 Task: Find connections with filter location Bondoukou with filter topic #LetsWork with filter profile language English with filter current company TIBCO with filter school Lions English School with filter industry Sporting Goods Manufacturing with filter service category DJing with filter keywords title Building Inspector
Action: Mouse moved to (704, 82)
Screenshot: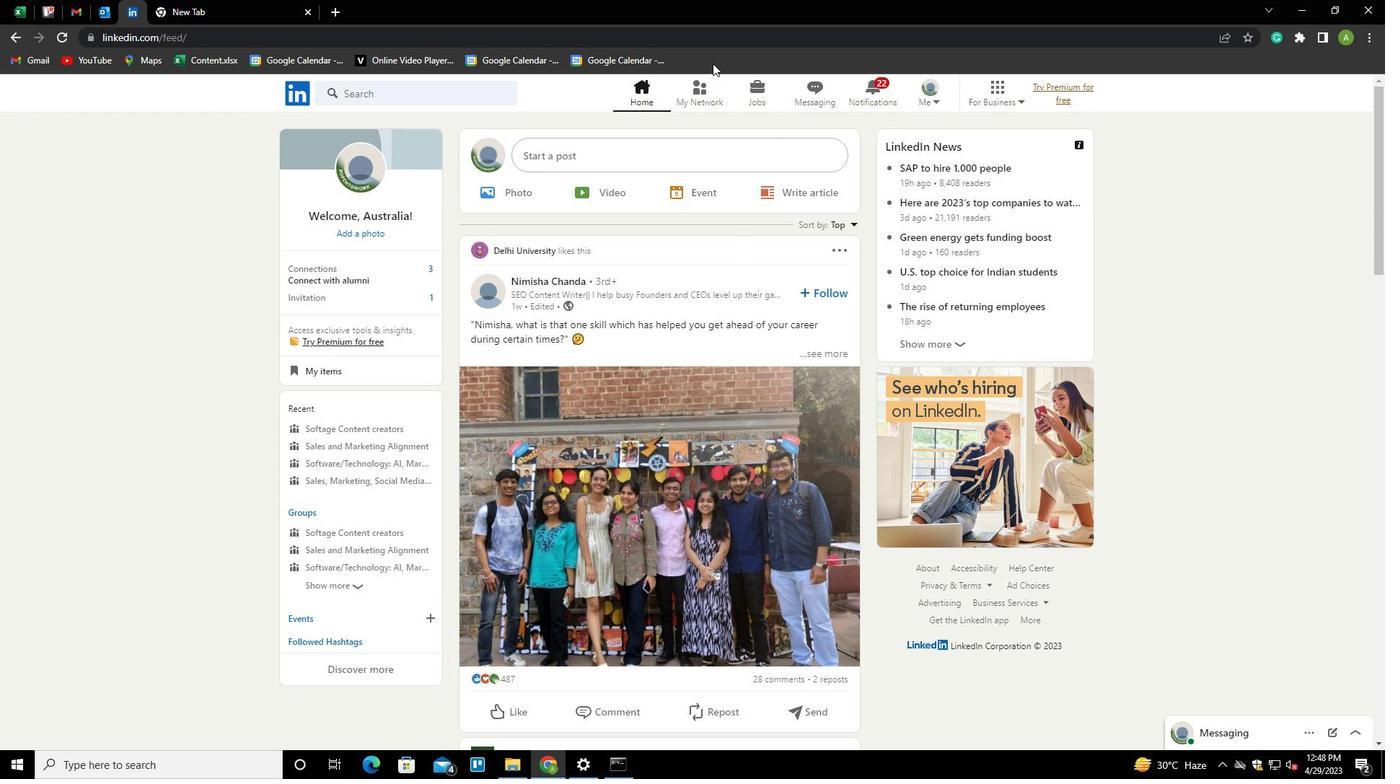 
Action: Mouse pressed left at (704, 82)
Screenshot: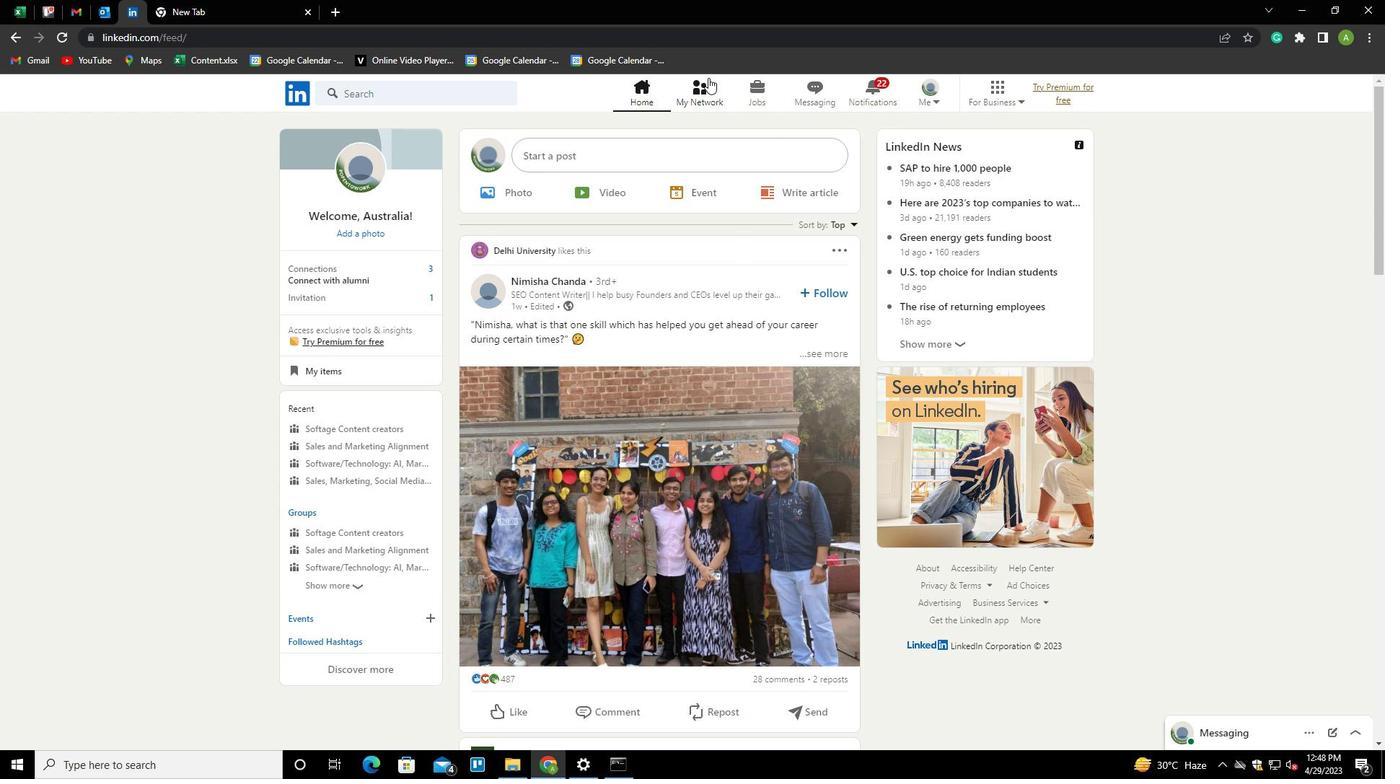 
Action: Mouse moved to (386, 174)
Screenshot: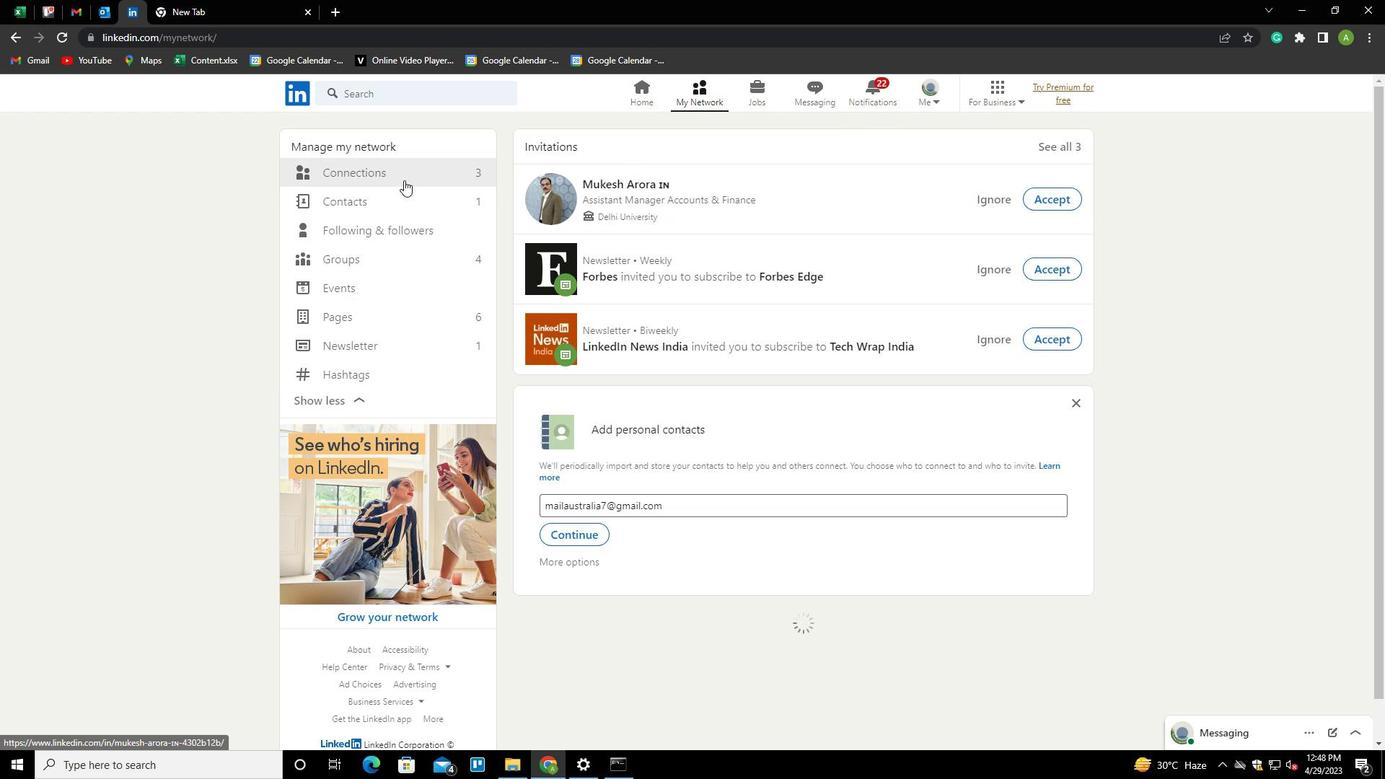 
Action: Mouse pressed left at (386, 174)
Screenshot: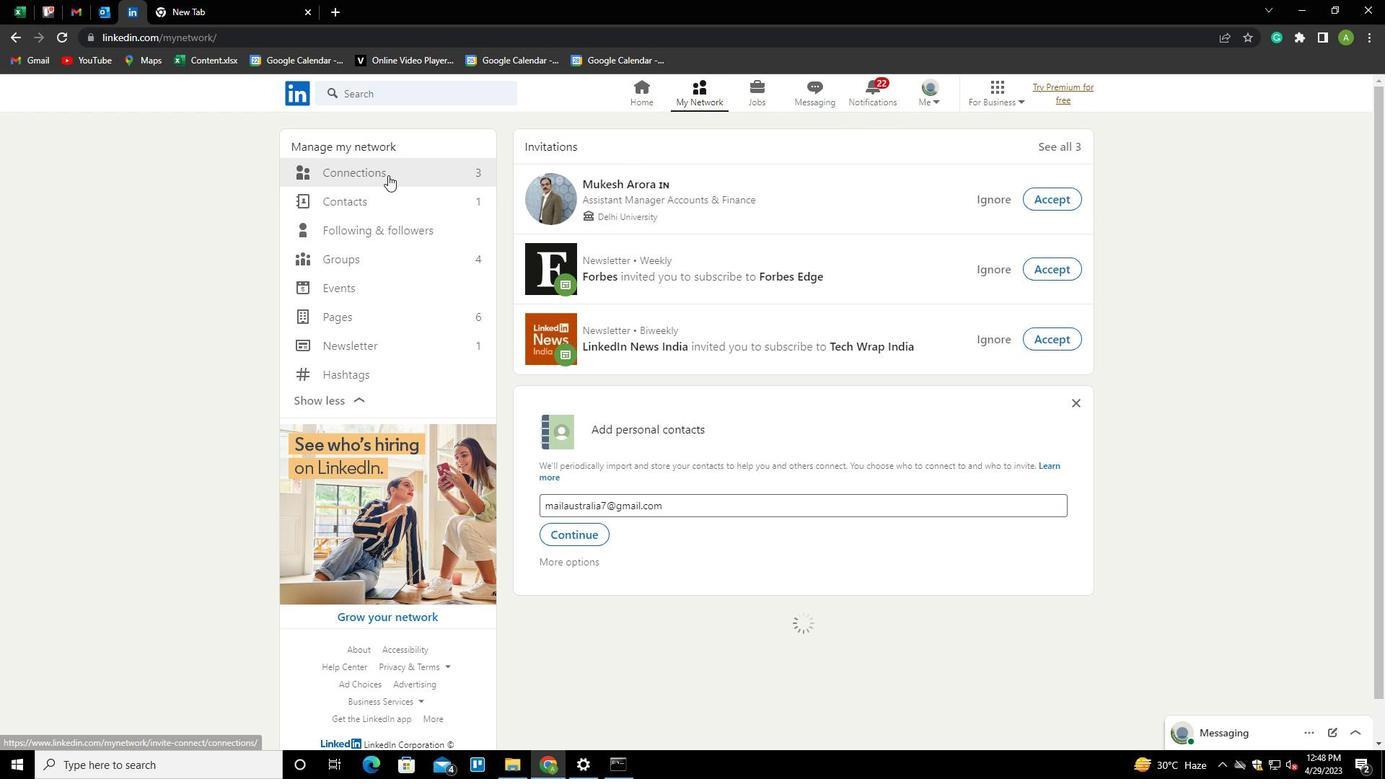 
Action: Mouse moved to (784, 178)
Screenshot: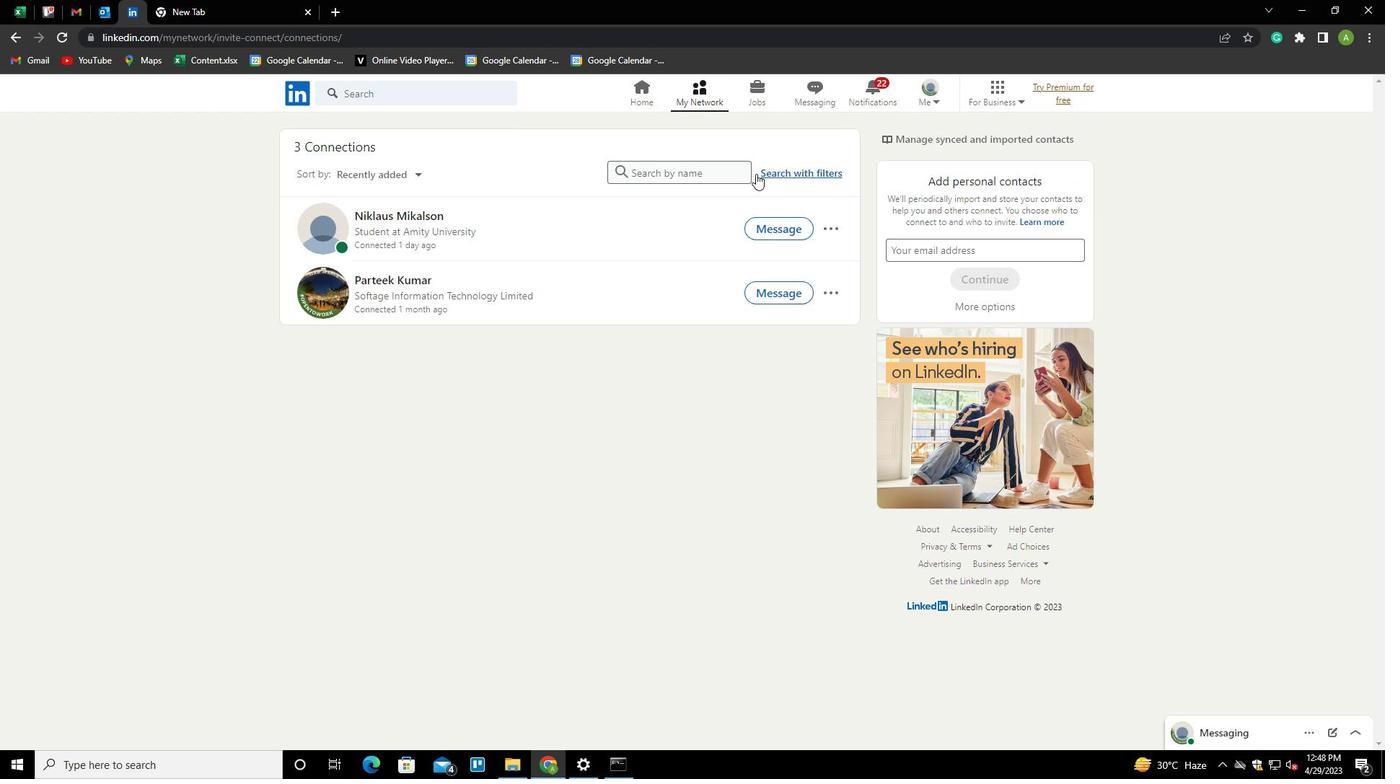 
Action: Mouse pressed left at (784, 178)
Screenshot: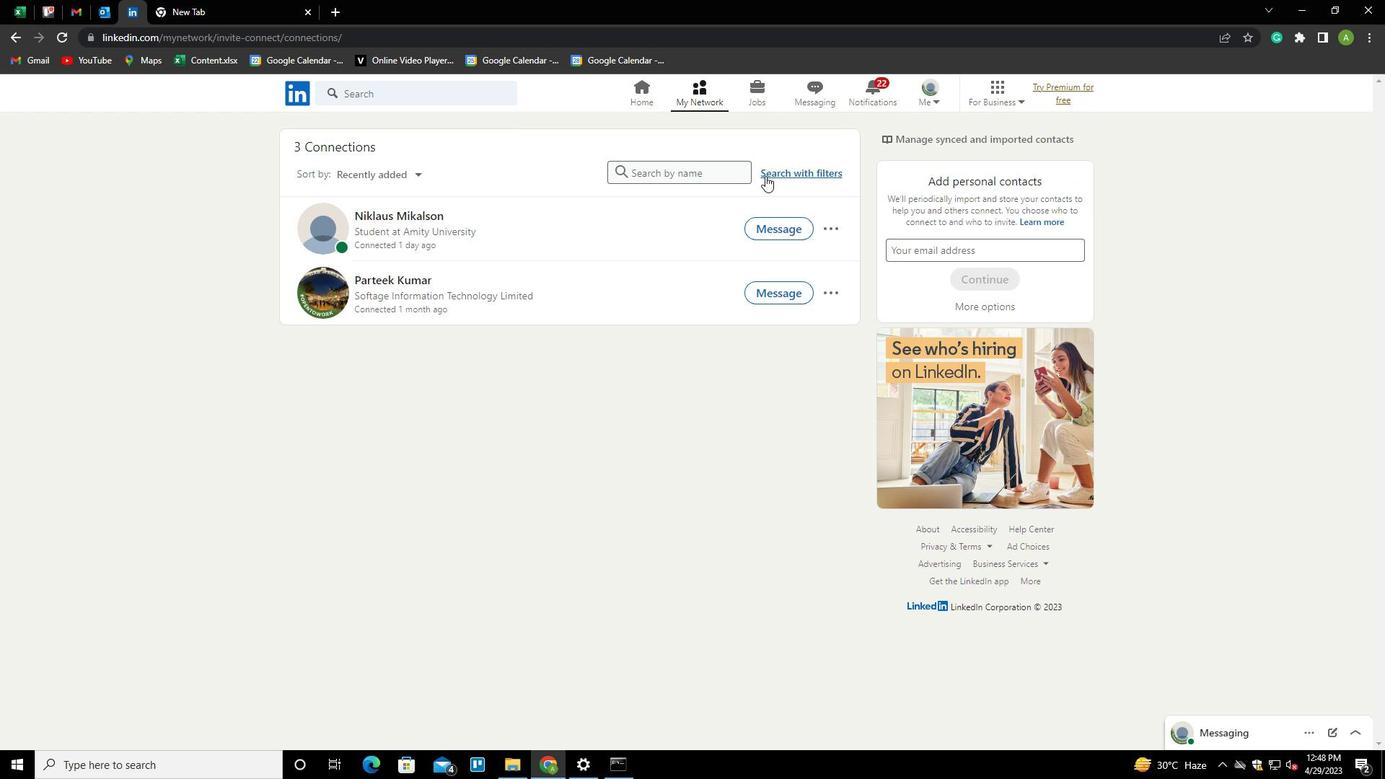 
Action: Mouse moved to (740, 137)
Screenshot: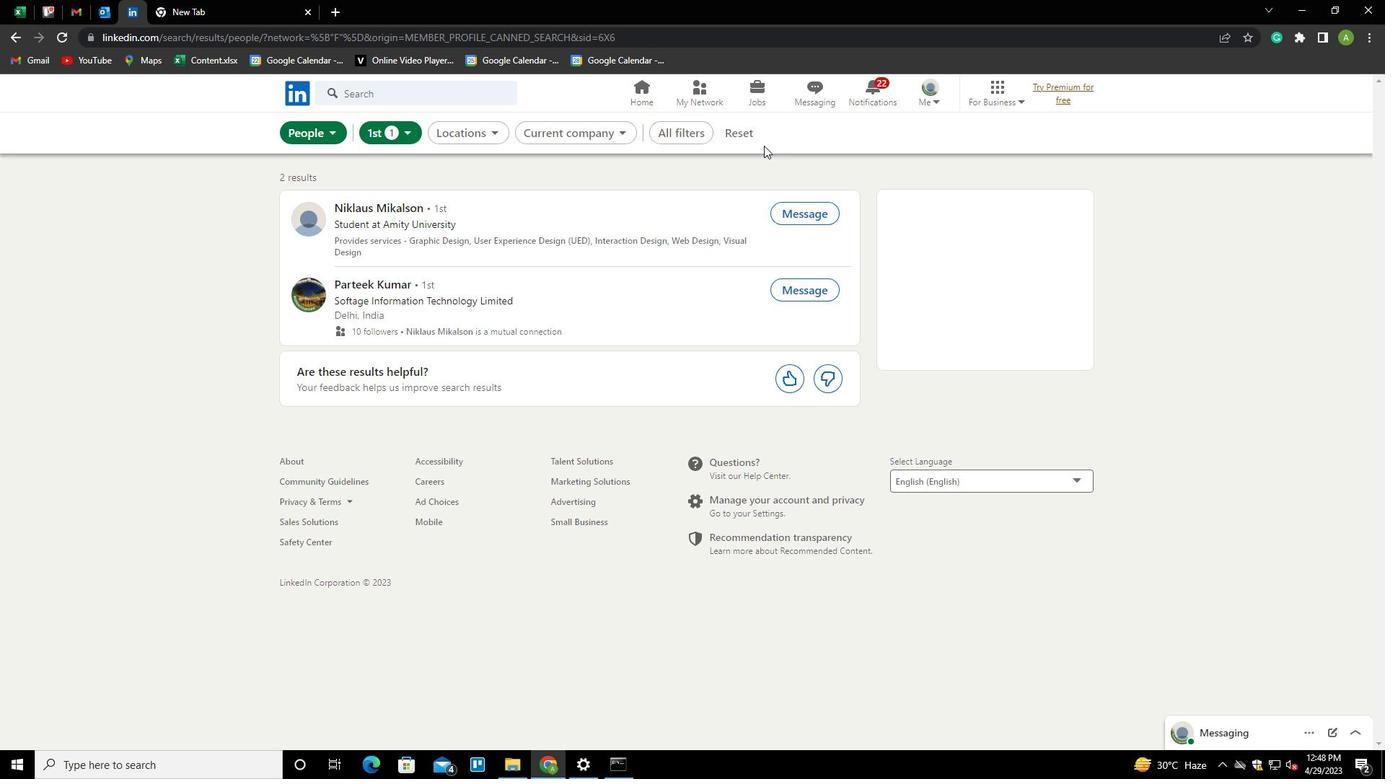 
Action: Mouse pressed left at (740, 137)
Screenshot: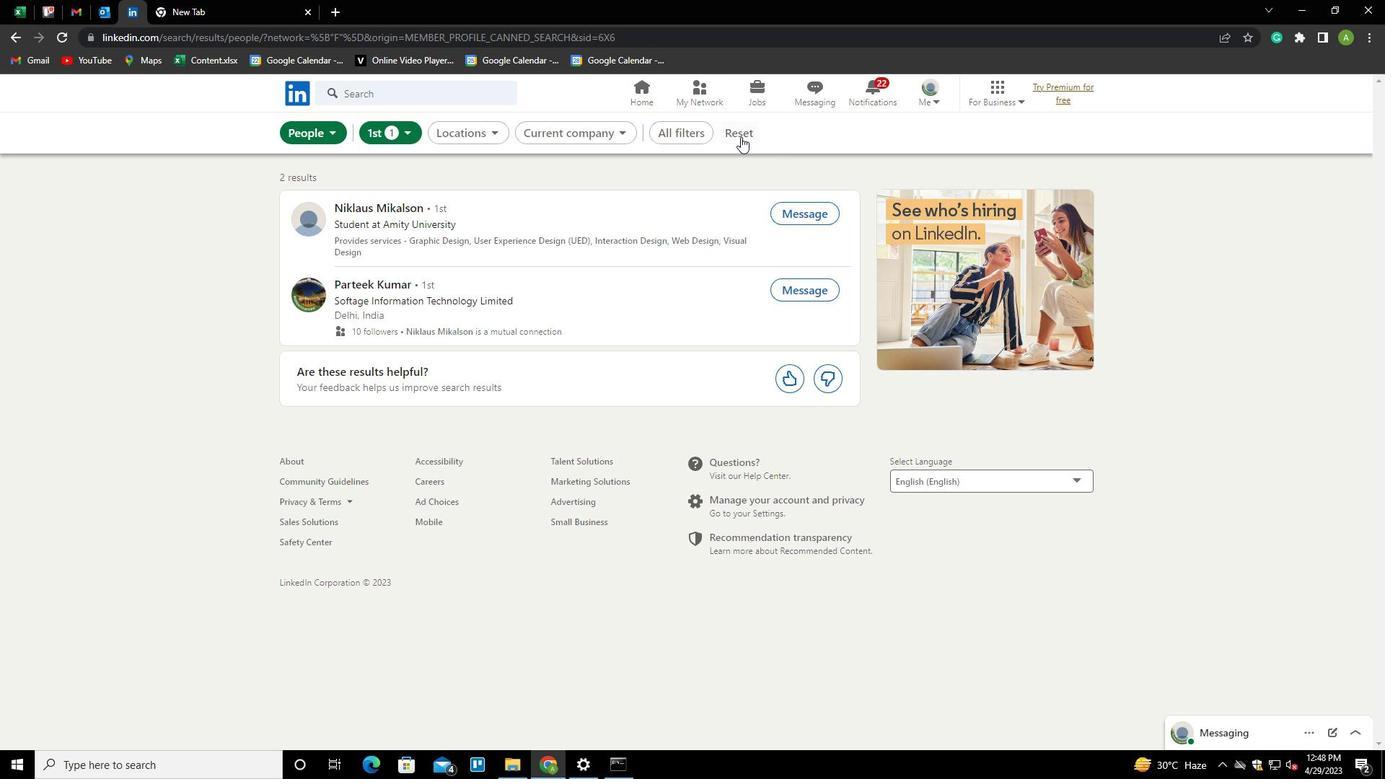 
Action: Mouse moved to (727, 135)
Screenshot: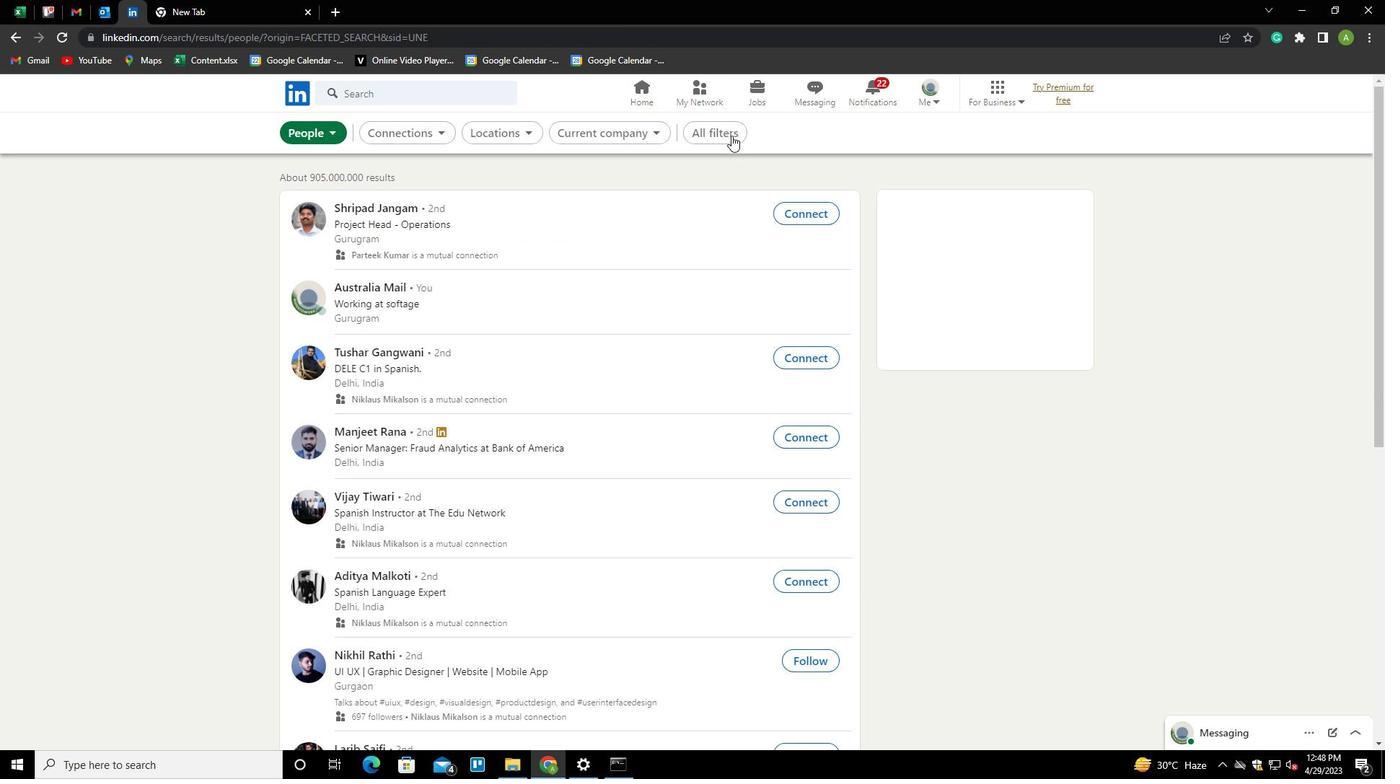 
Action: Mouse pressed left at (727, 135)
Screenshot: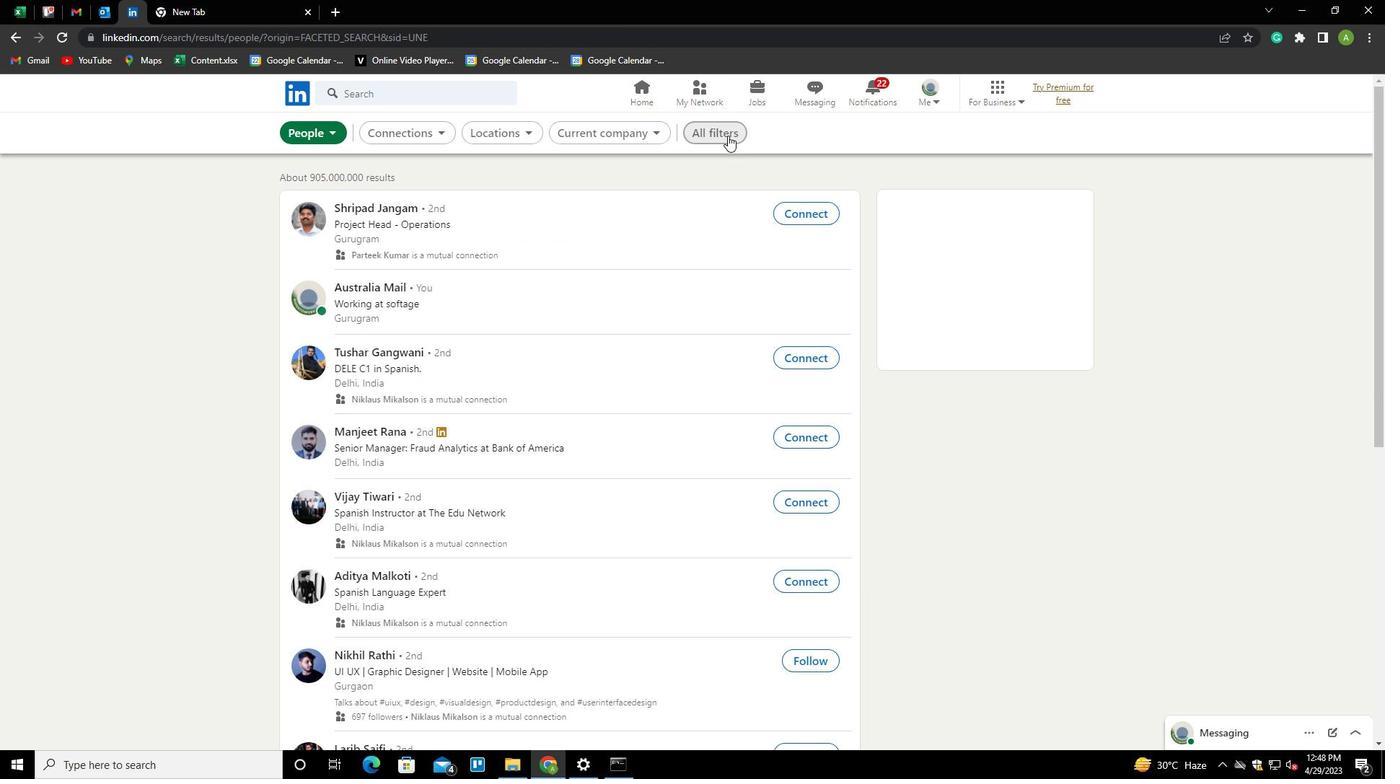 
Action: Mouse moved to (1192, 284)
Screenshot: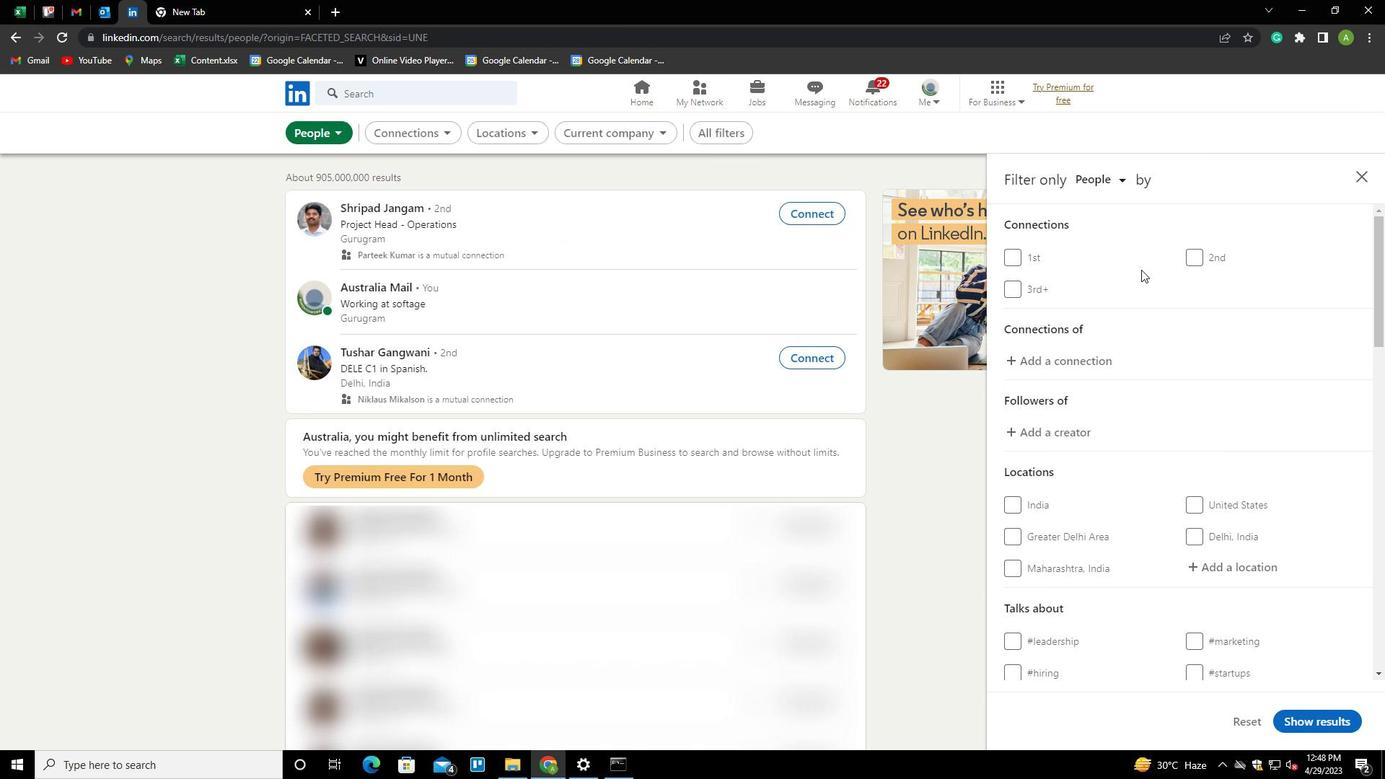 
Action: Mouse scrolled (1192, 284) with delta (0, 0)
Screenshot: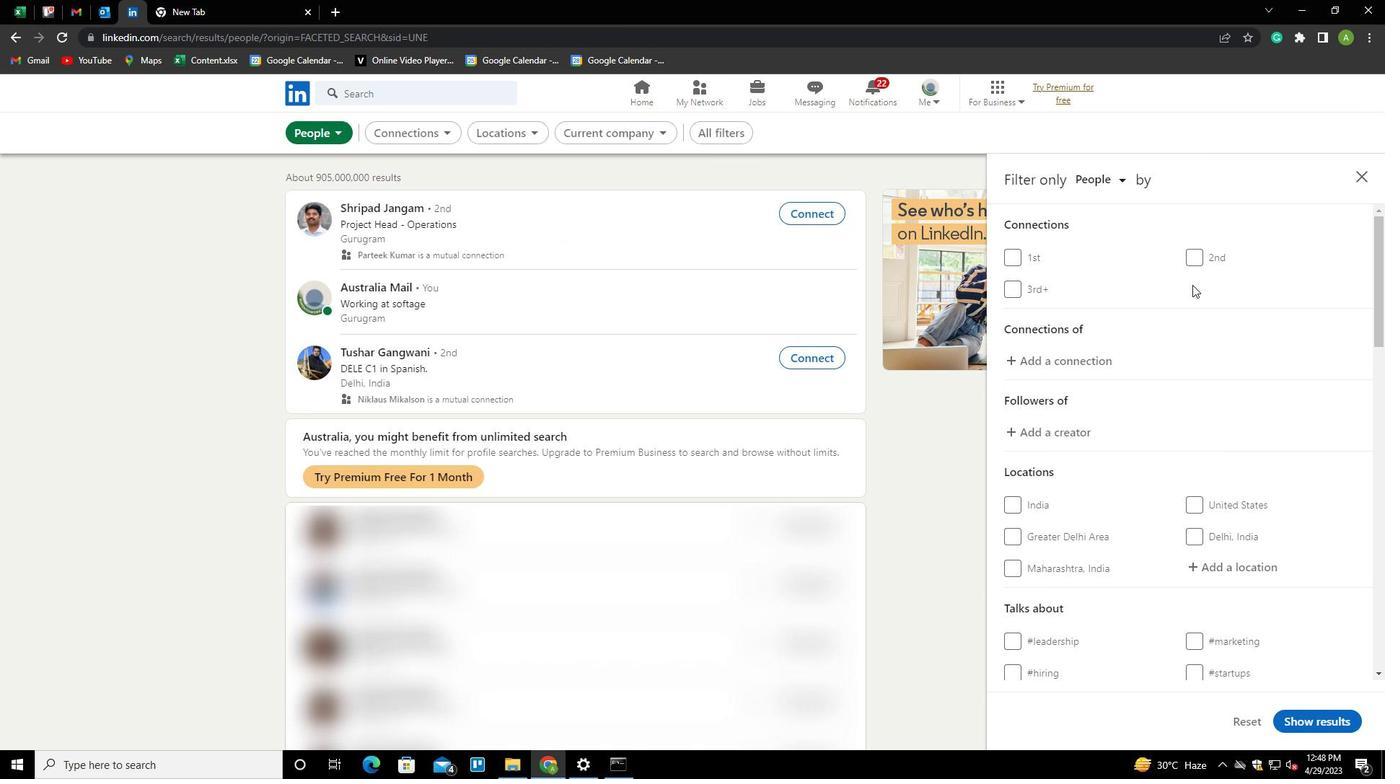 
Action: Mouse scrolled (1192, 284) with delta (0, 0)
Screenshot: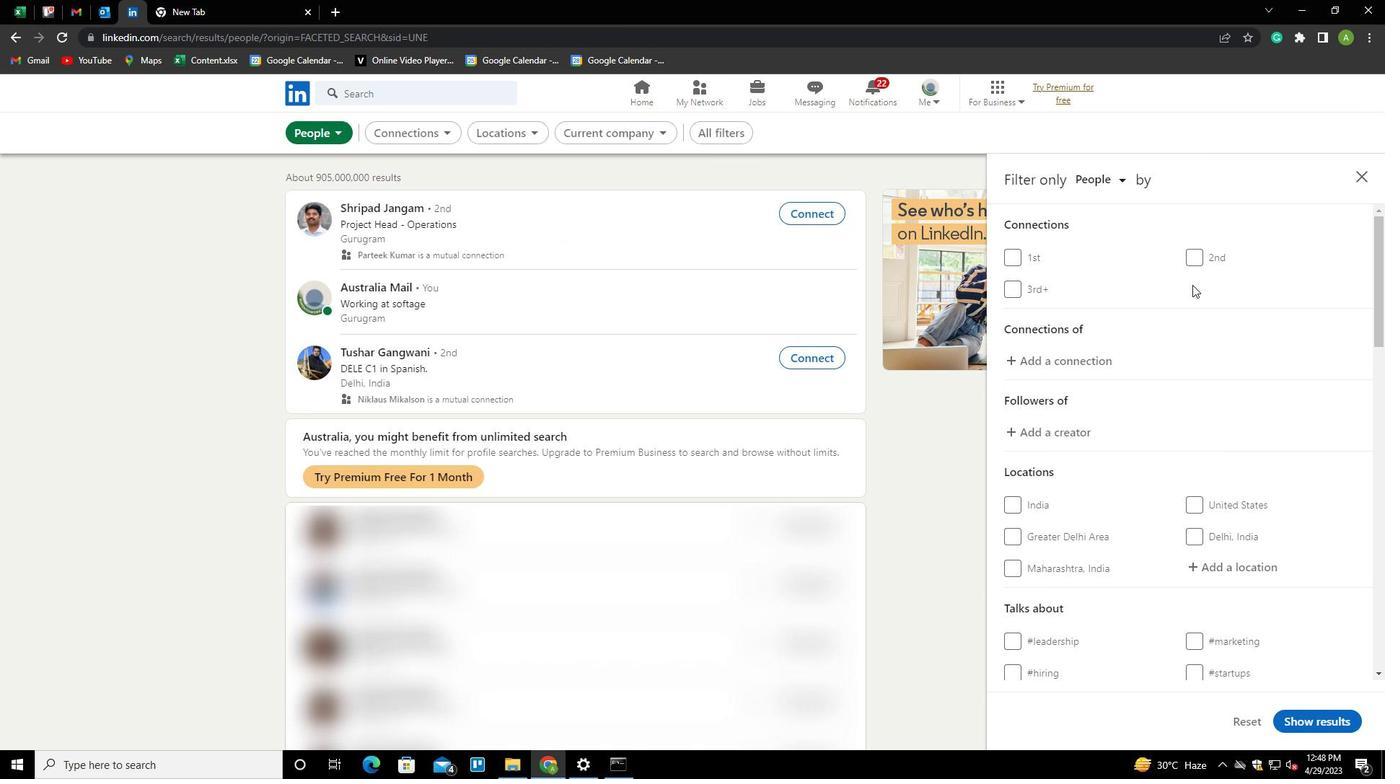 
Action: Mouse scrolled (1192, 284) with delta (0, 0)
Screenshot: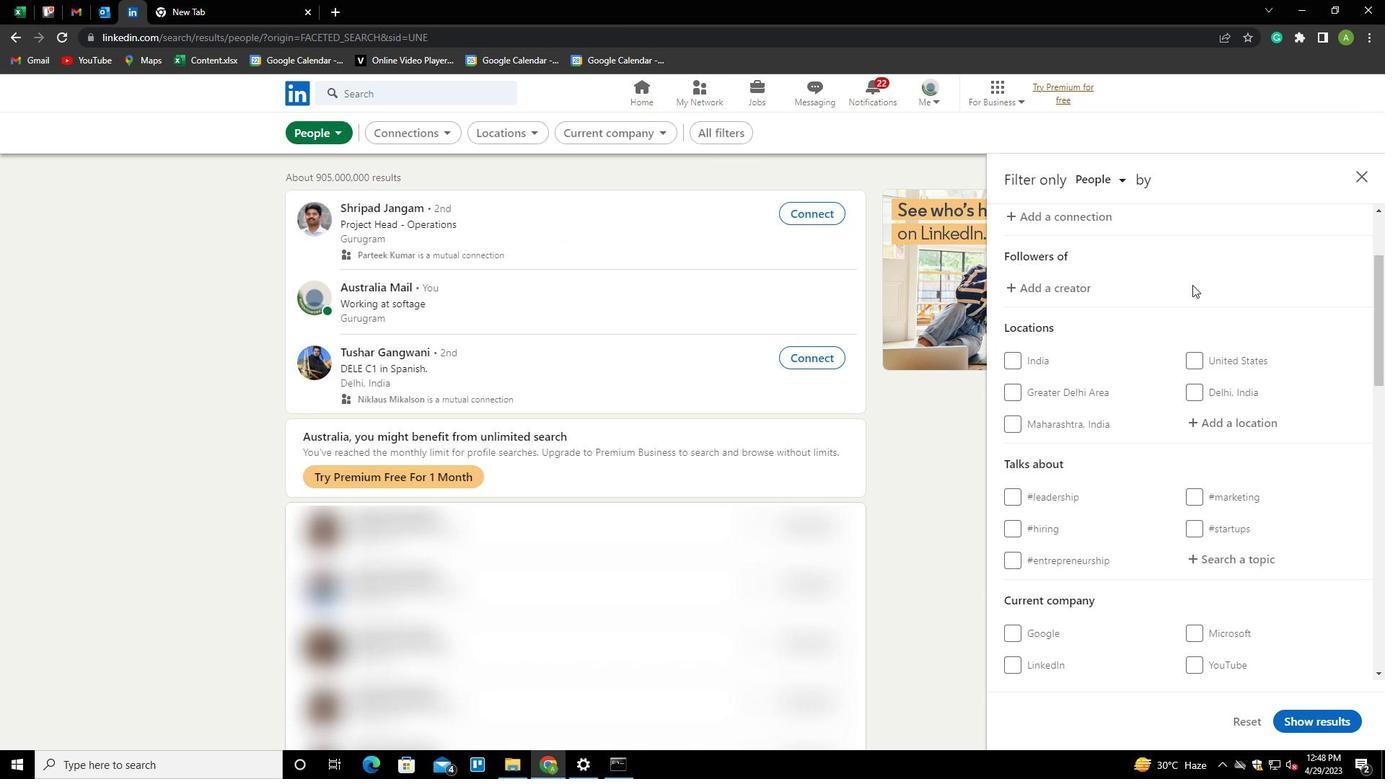 
Action: Mouse moved to (1214, 351)
Screenshot: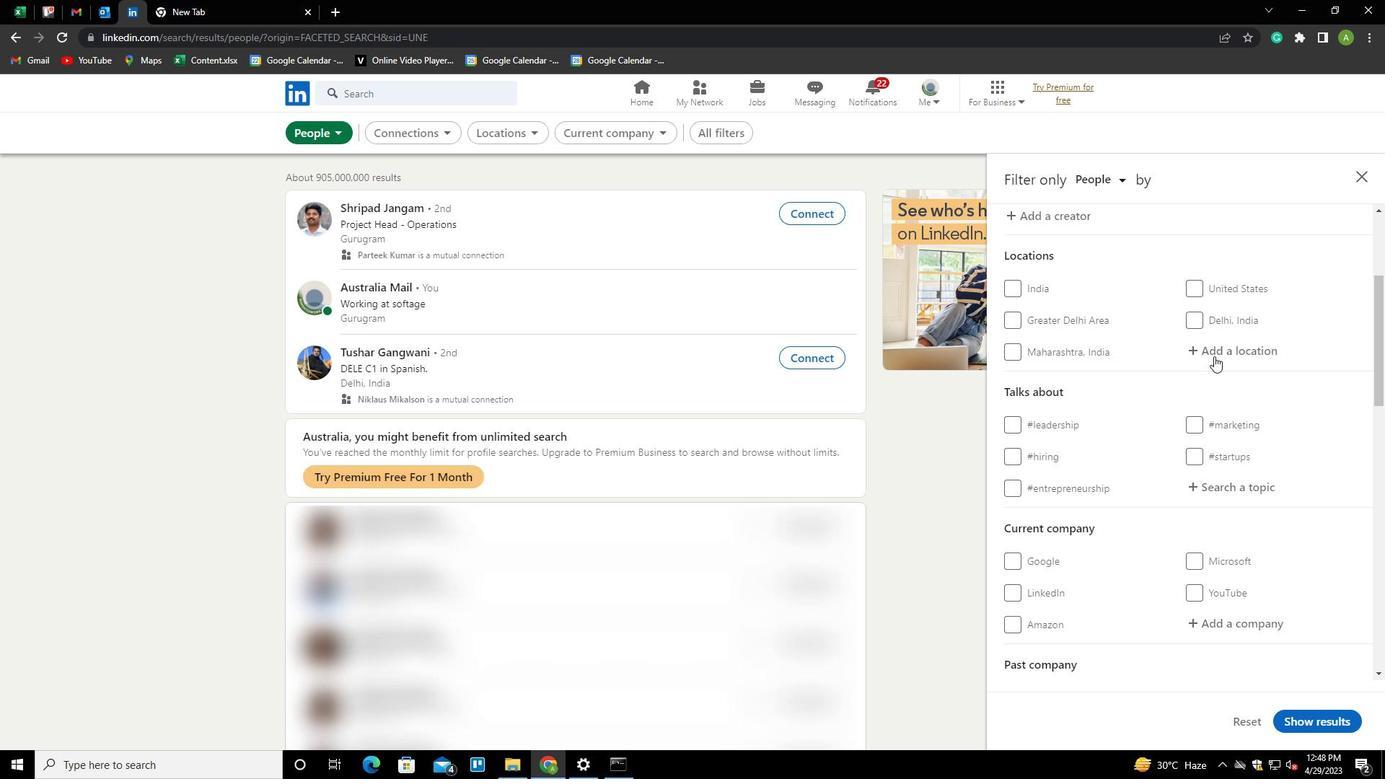 
Action: Mouse pressed left at (1214, 351)
Screenshot: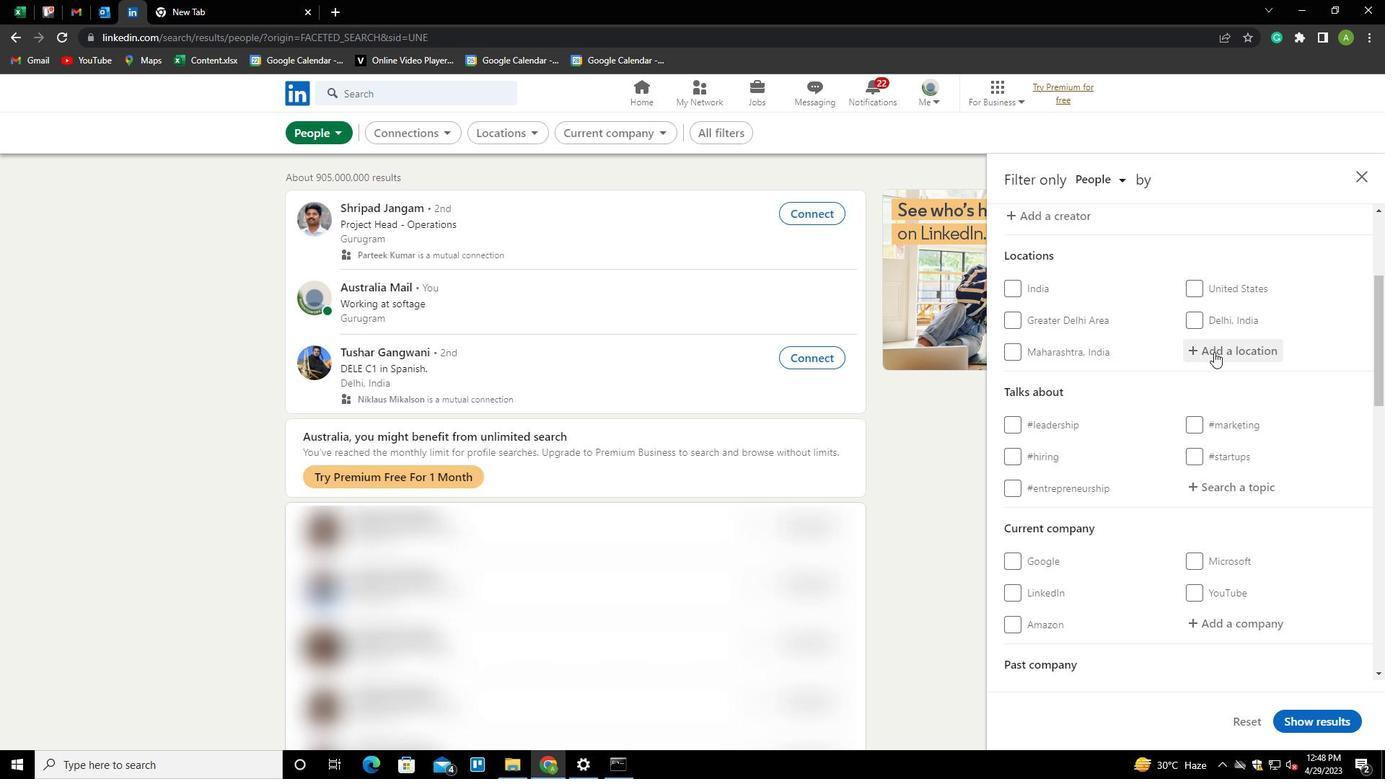 
Action: Key pressed <Key.shift>BONDOUKOR<Key.backspace><Key.down><Key.enter>
Screenshot: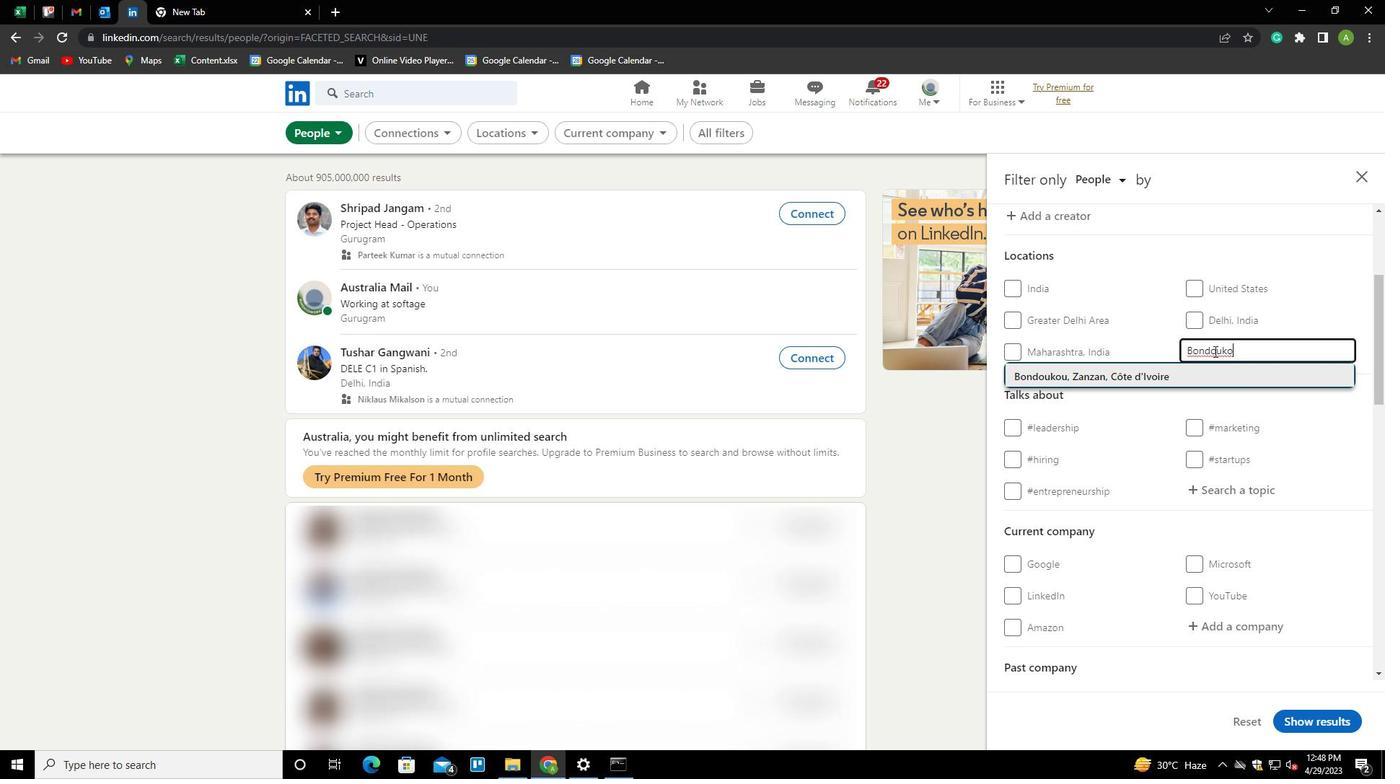 
Action: Mouse scrolled (1214, 350) with delta (0, 0)
Screenshot: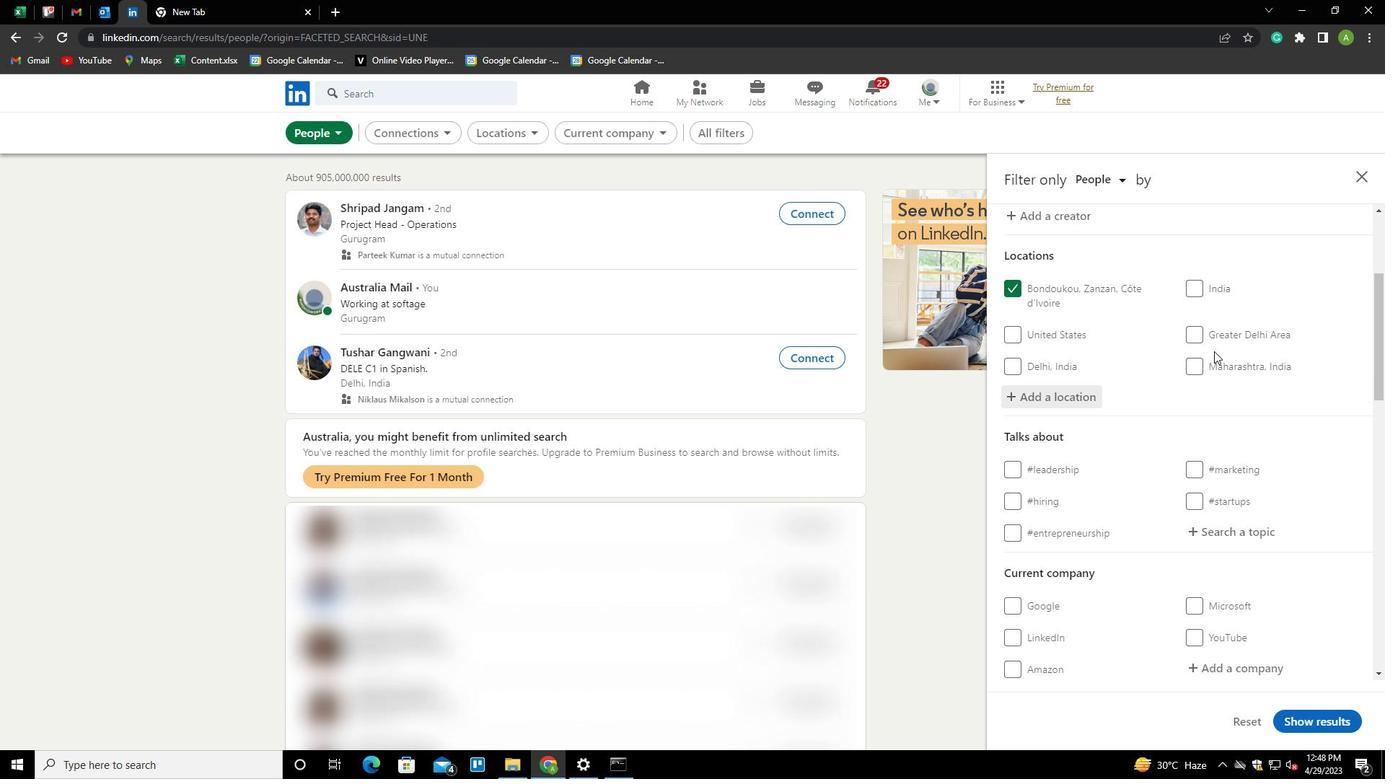 
Action: Mouse scrolled (1214, 350) with delta (0, 0)
Screenshot: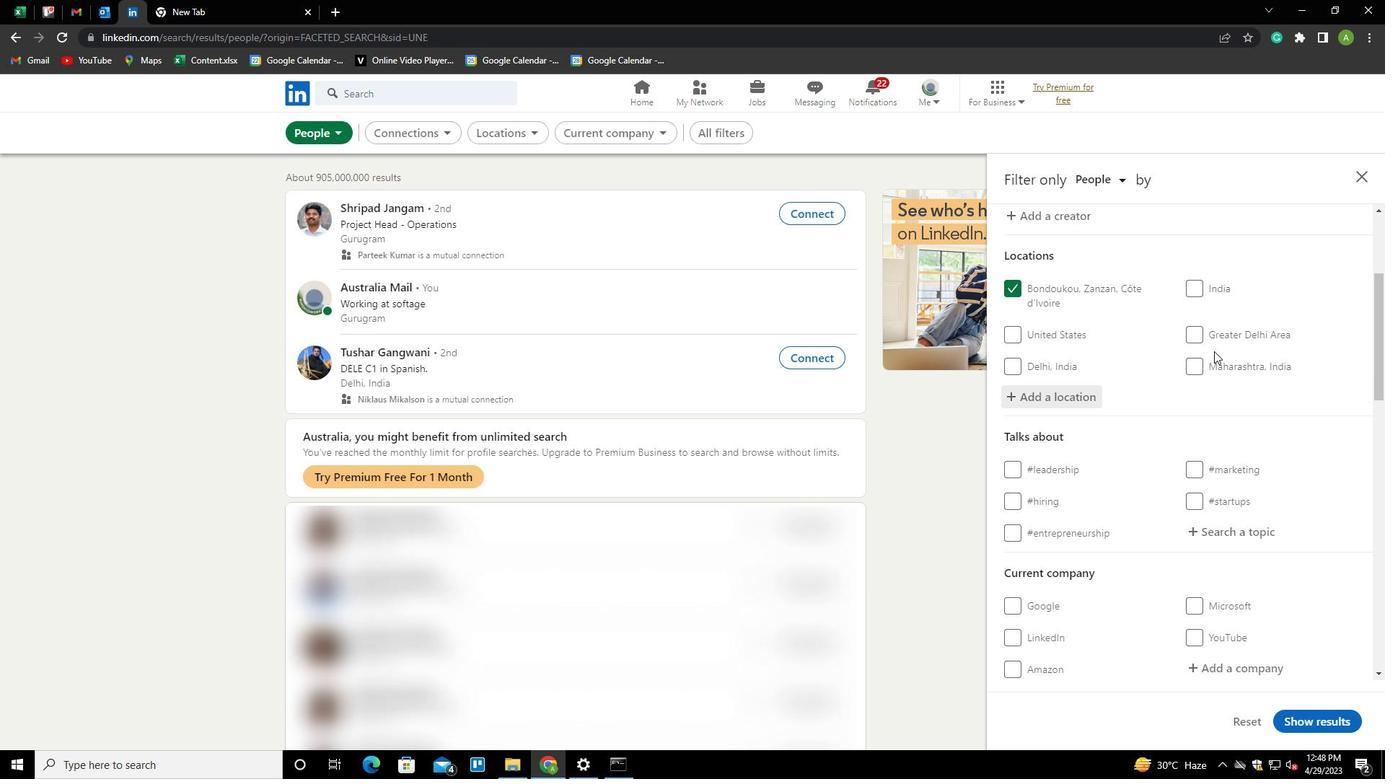 
Action: Mouse scrolled (1214, 350) with delta (0, 0)
Screenshot: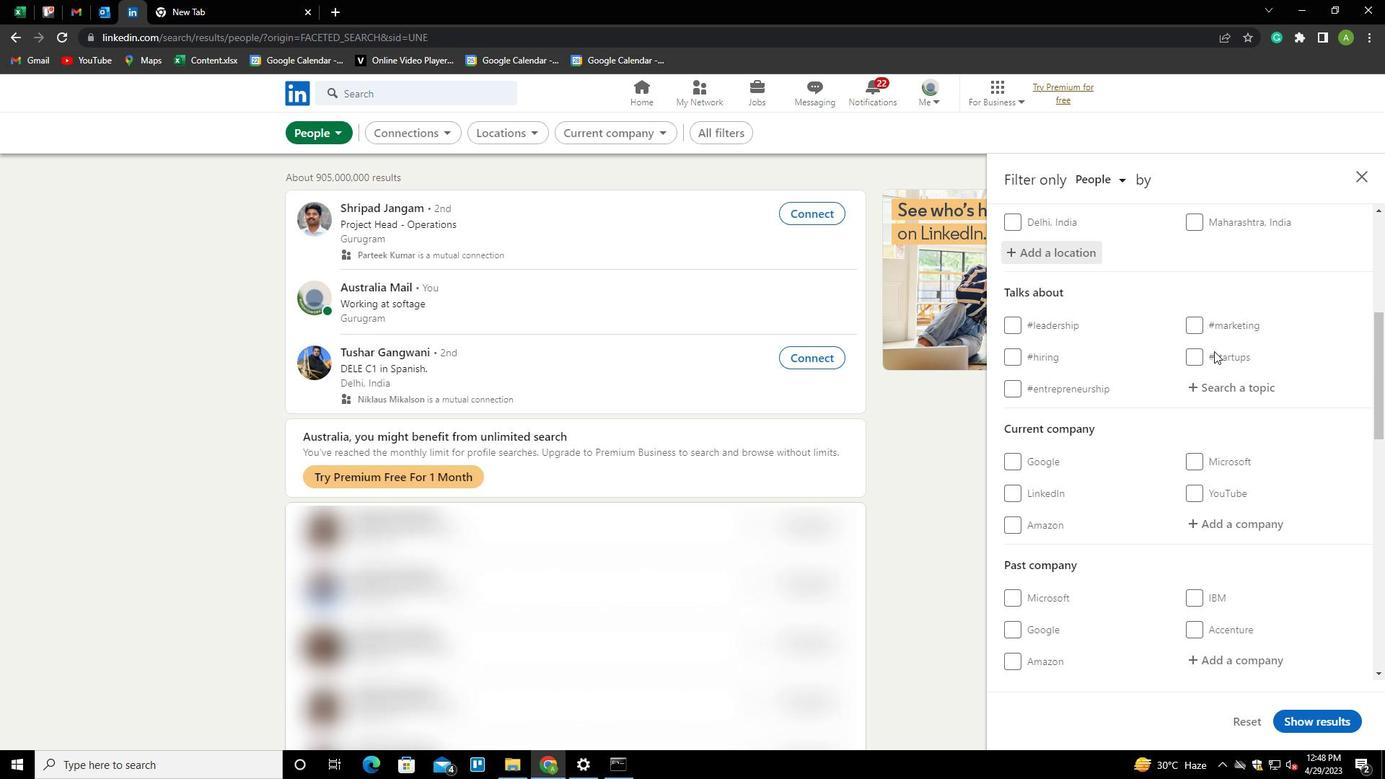 
Action: Mouse moved to (1222, 320)
Screenshot: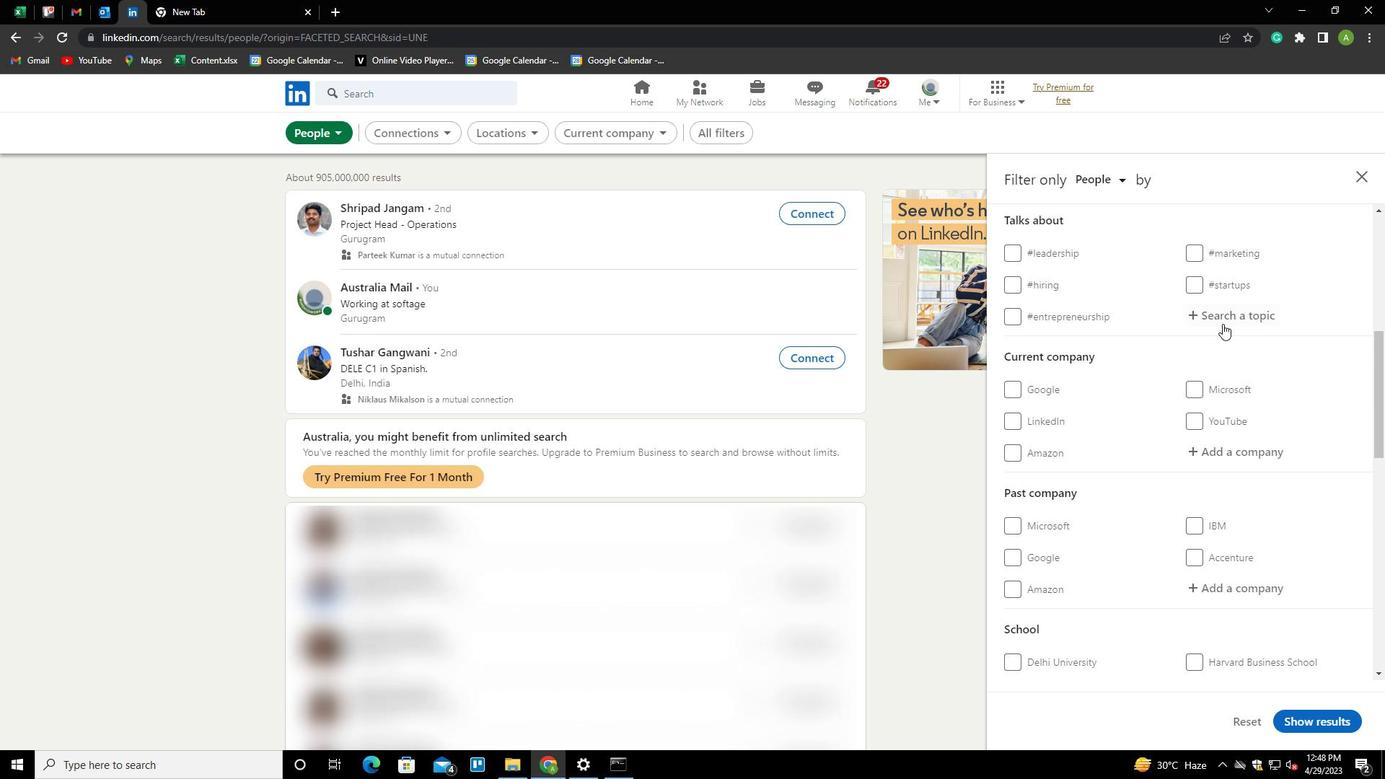 
Action: Mouse pressed left at (1222, 320)
Screenshot: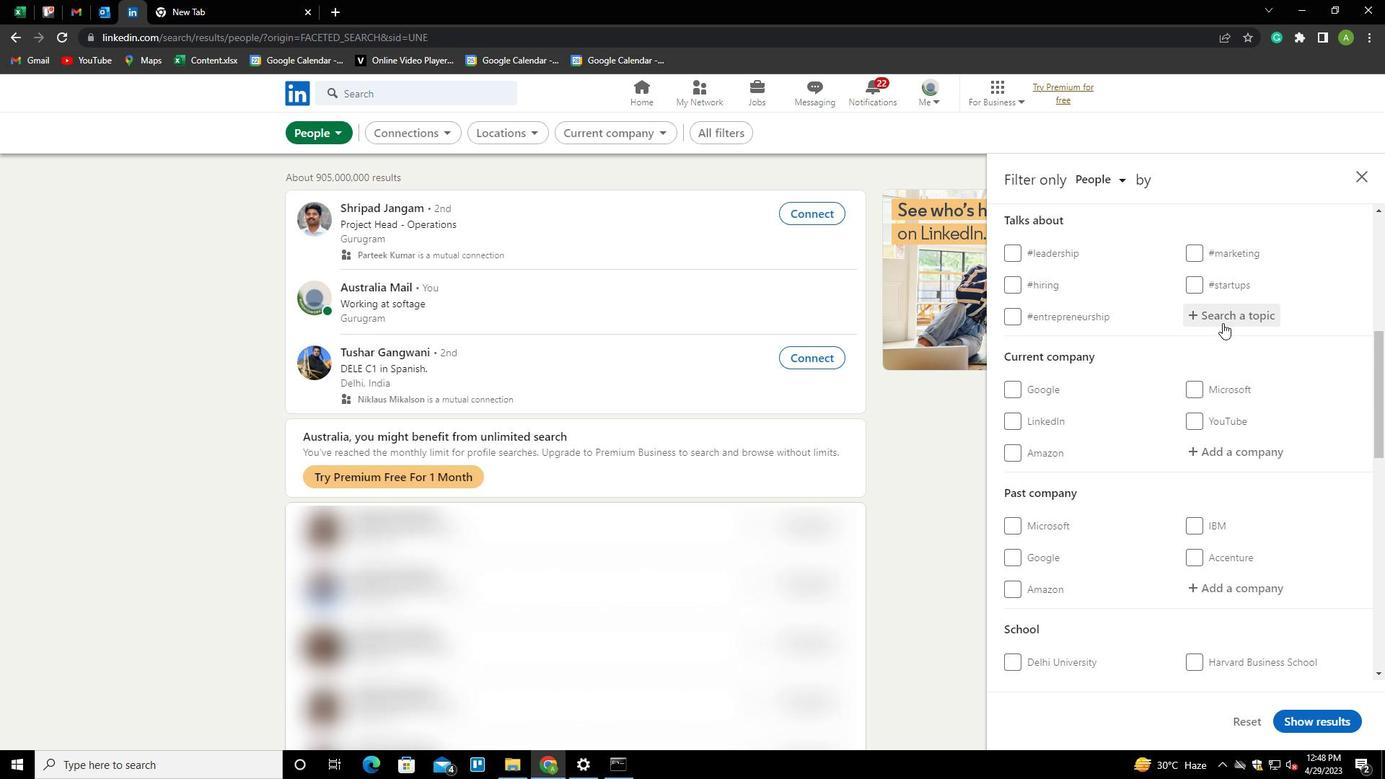 
Action: Key pressed LETSWORK<Key.down><Key.enter>
Screenshot: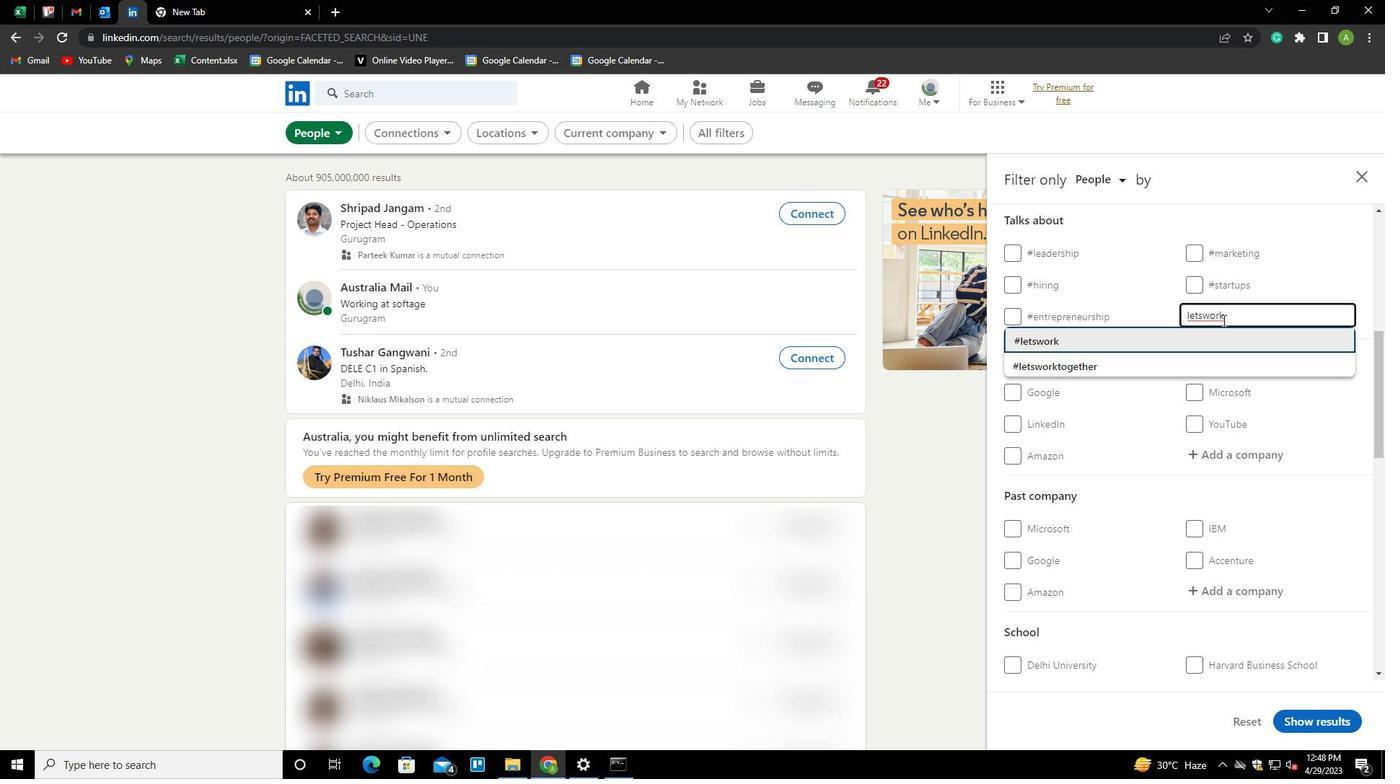 
Action: Mouse scrolled (1222, 319) with delta (0, 0)
Screenshot: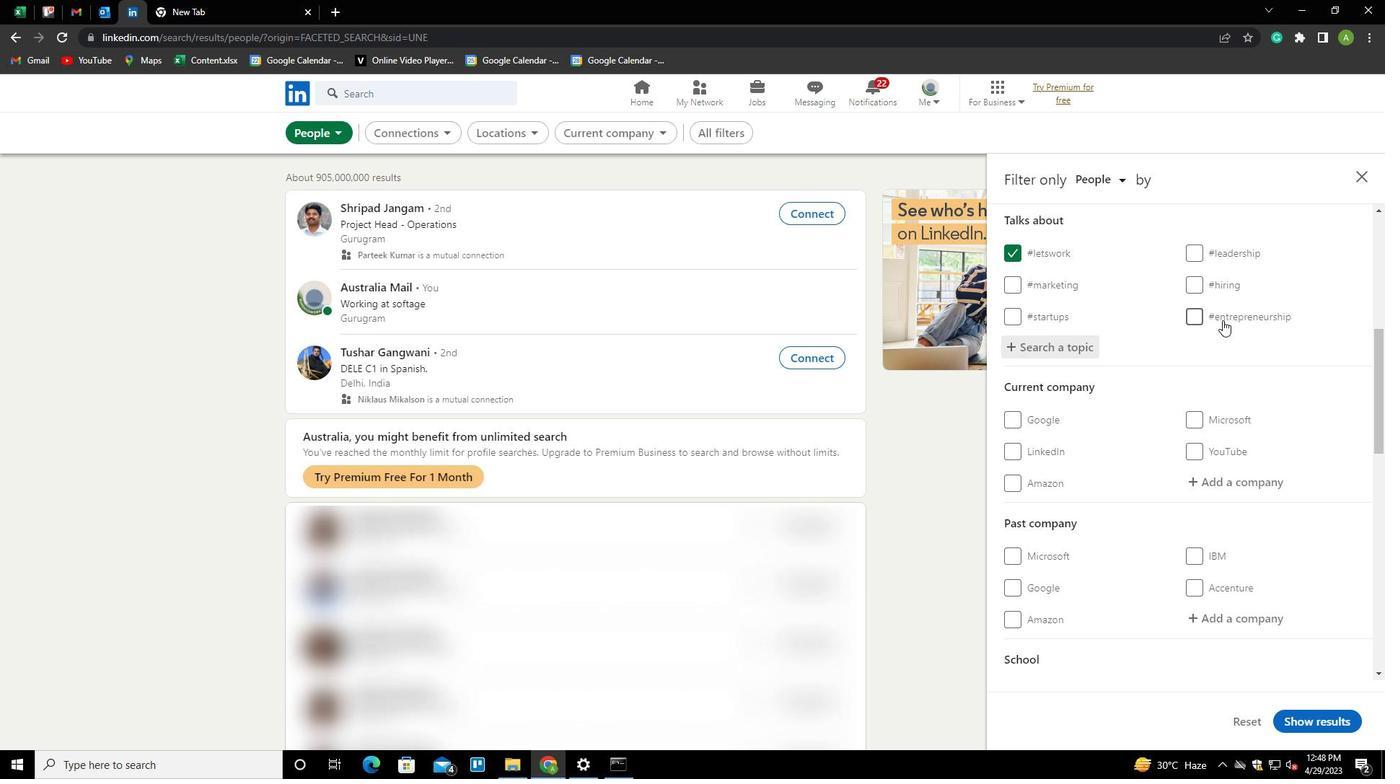 
Action: Mouse scrolled (1222, 319) with delta (0, 0)
Screenshot: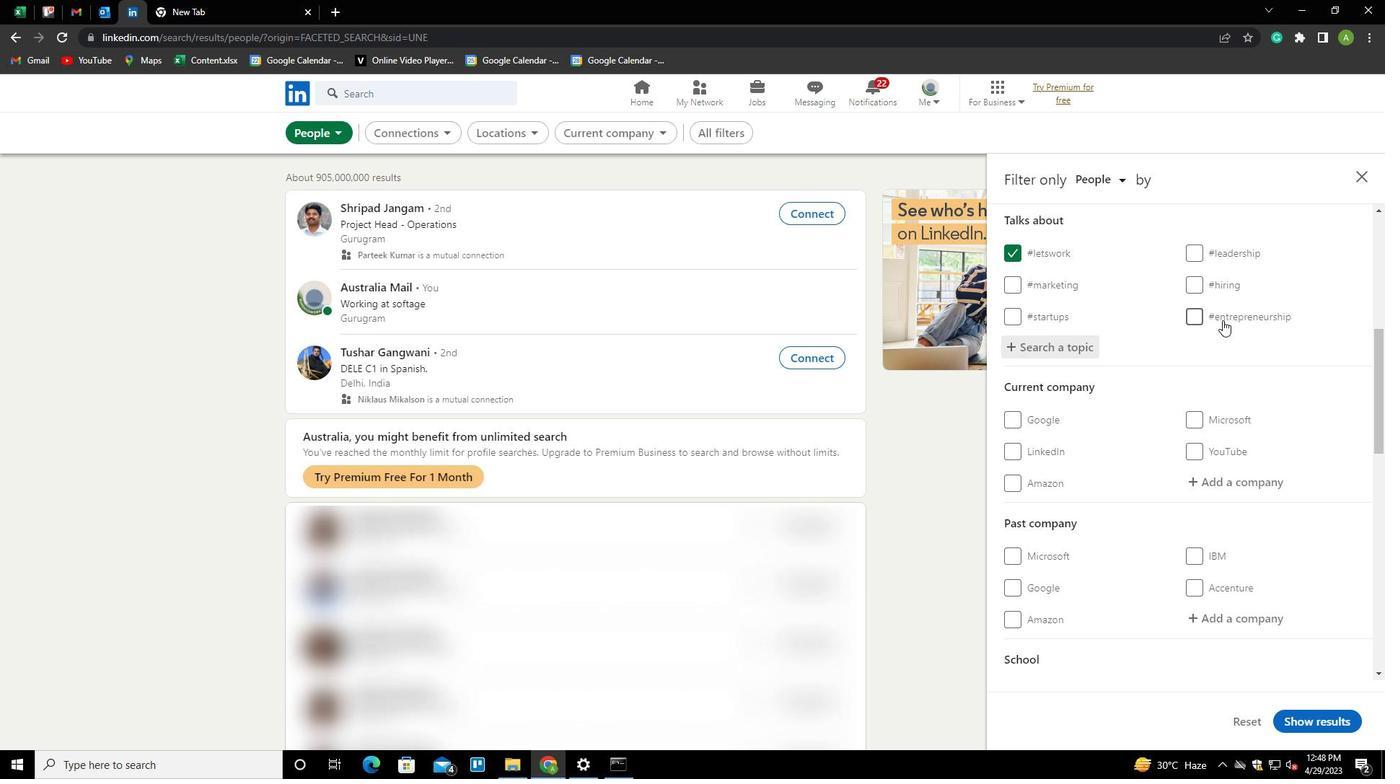 
Action: Mouse scrolled (1222, 319) with delta (0, 0)
Screenshot: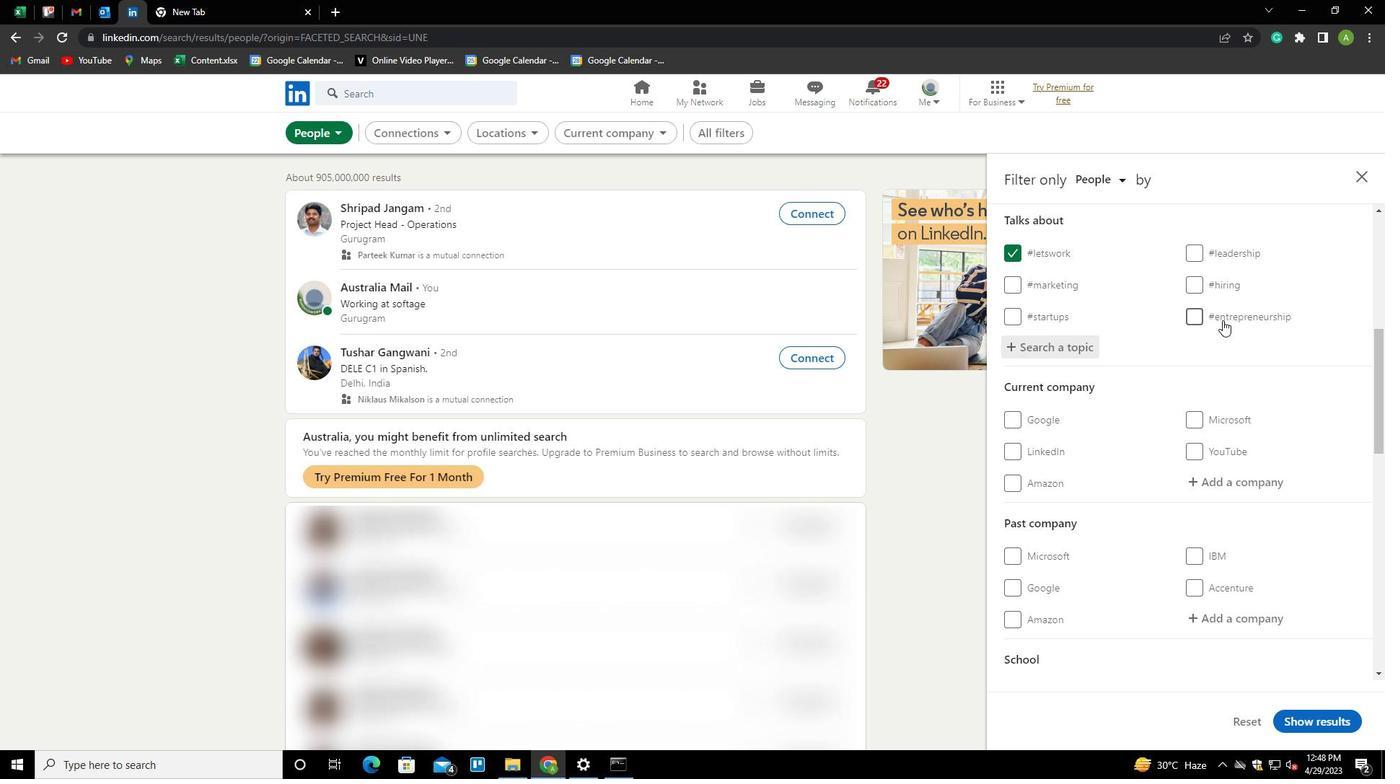 
Action: Mouse scrolled (1222, 319) with delta (0, 0)
Screenshot: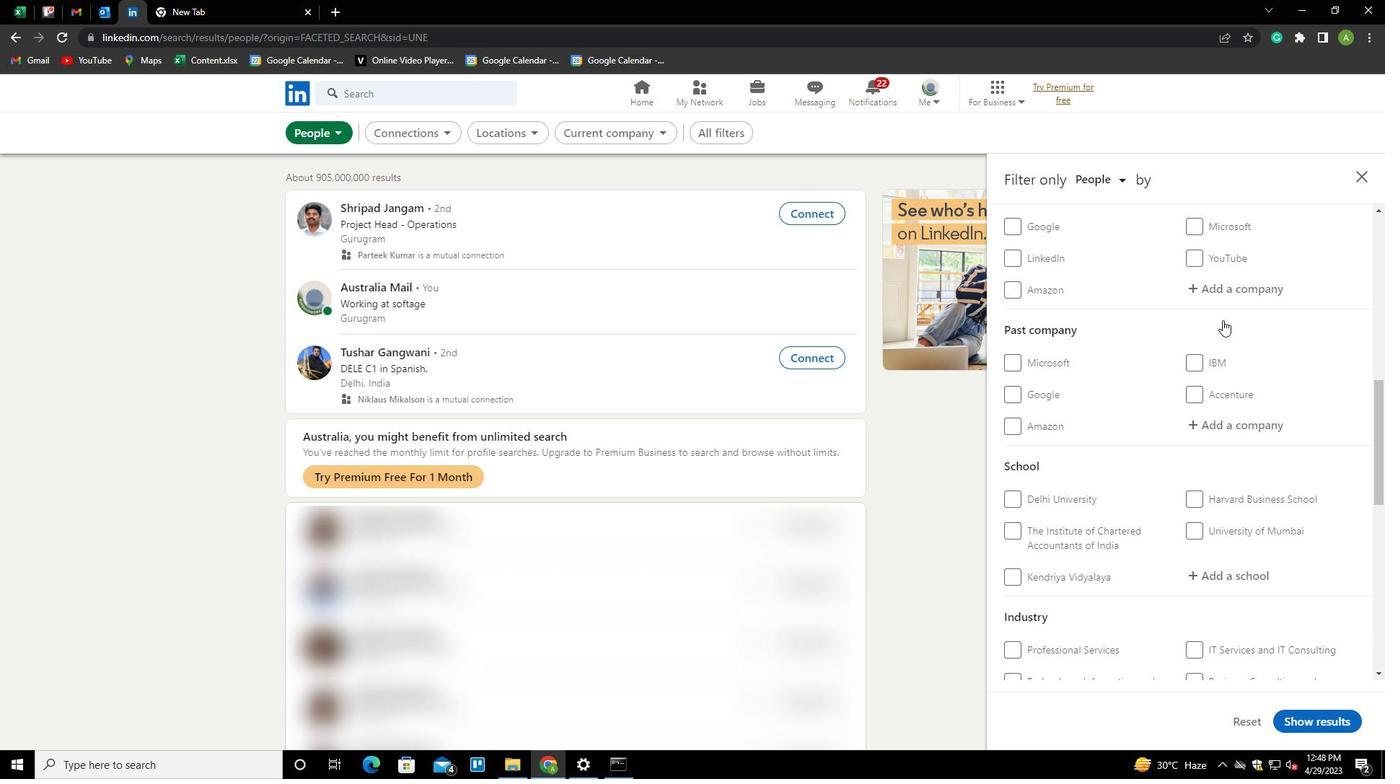 
Action: Mouse scrolled (1222, 319) with delta (0, 0)
Screenshot: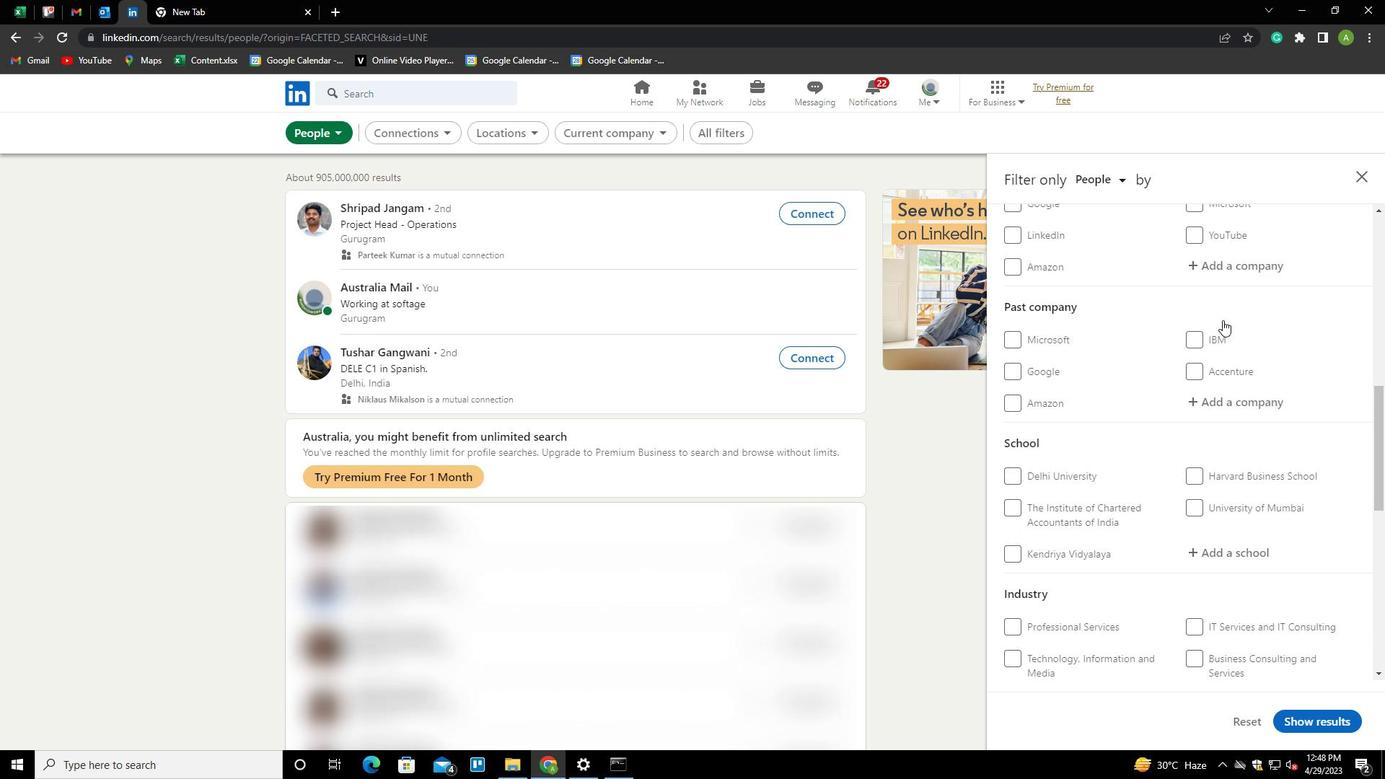 
Action: Mouse scrolled (1222, 319) with delta (0, 0)
Screenshot: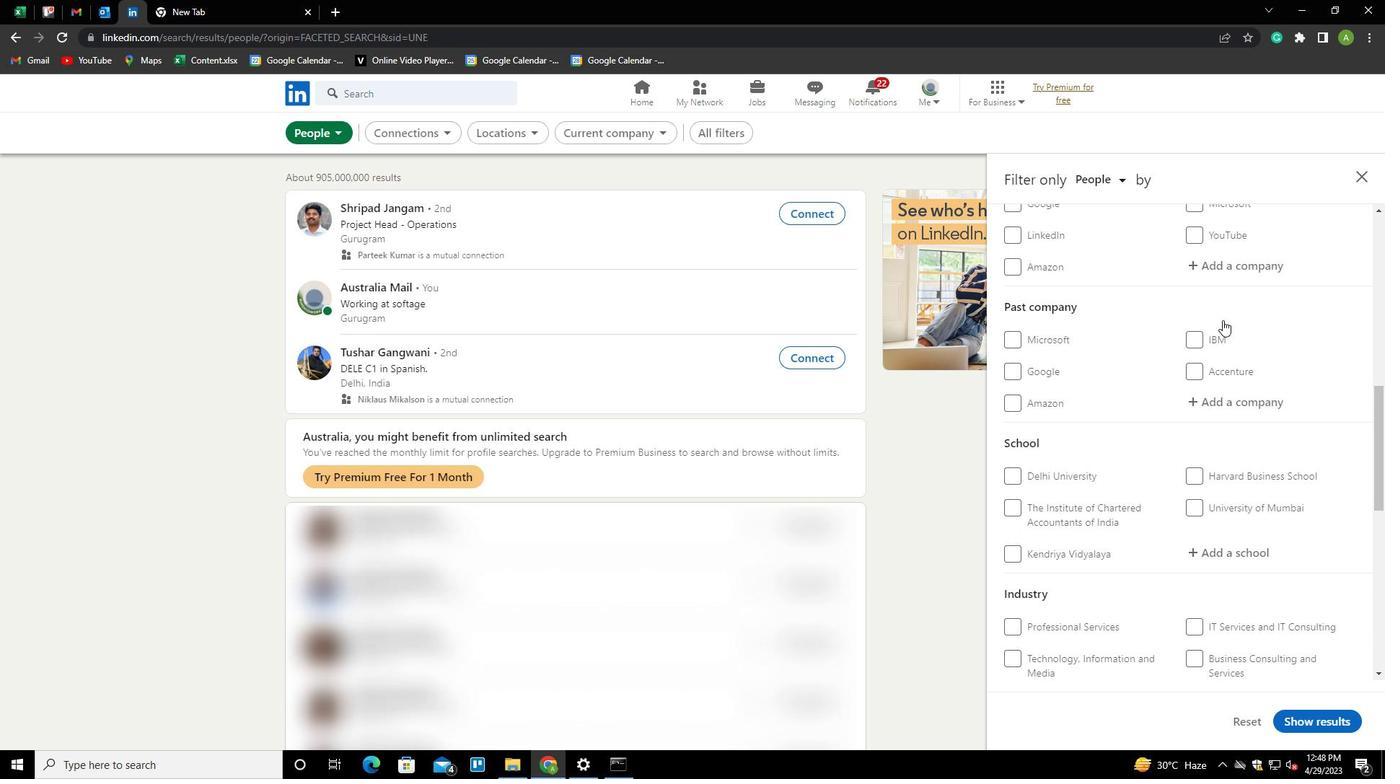 
Action: Mouse scrolled (1222, 319) with delta (0, 0)
Screenshot: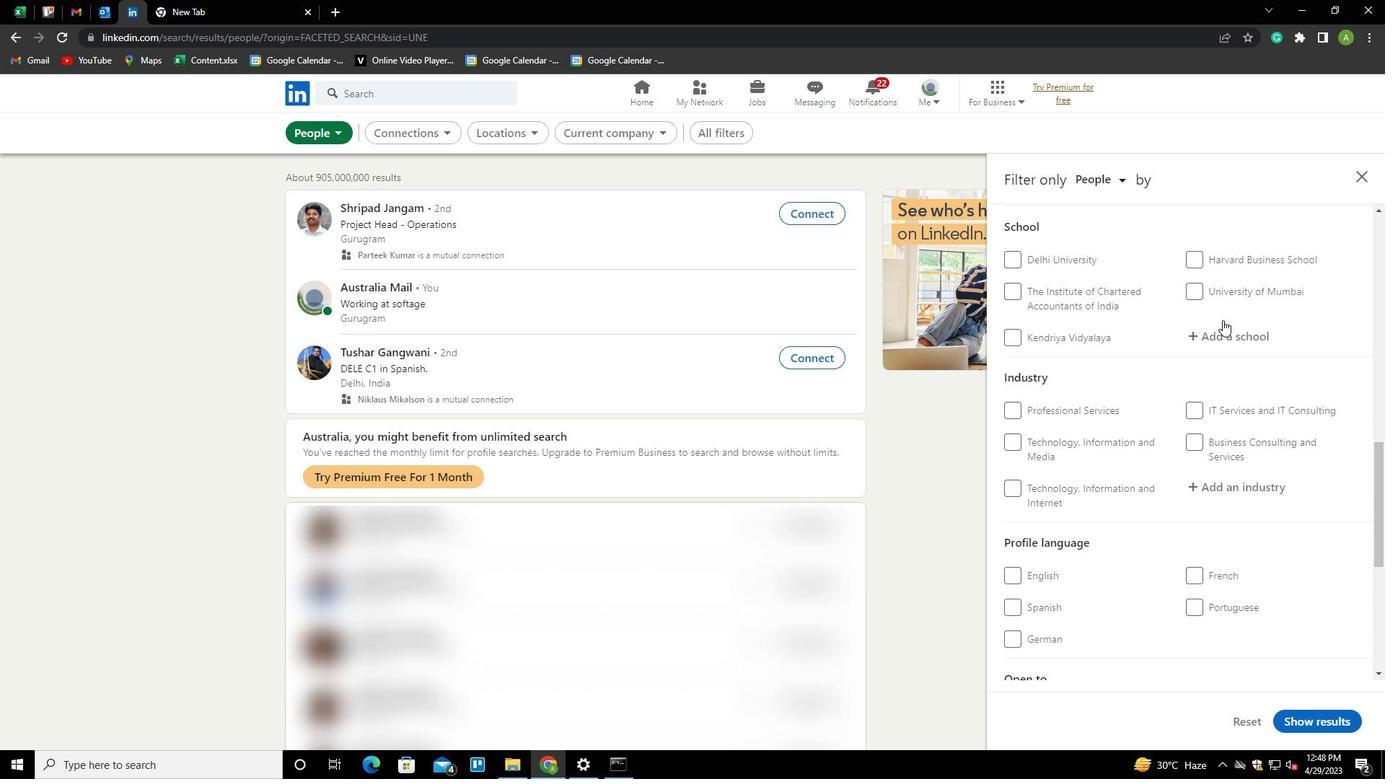 
Action: Mouse moved to (1025, 500)
Screenshot: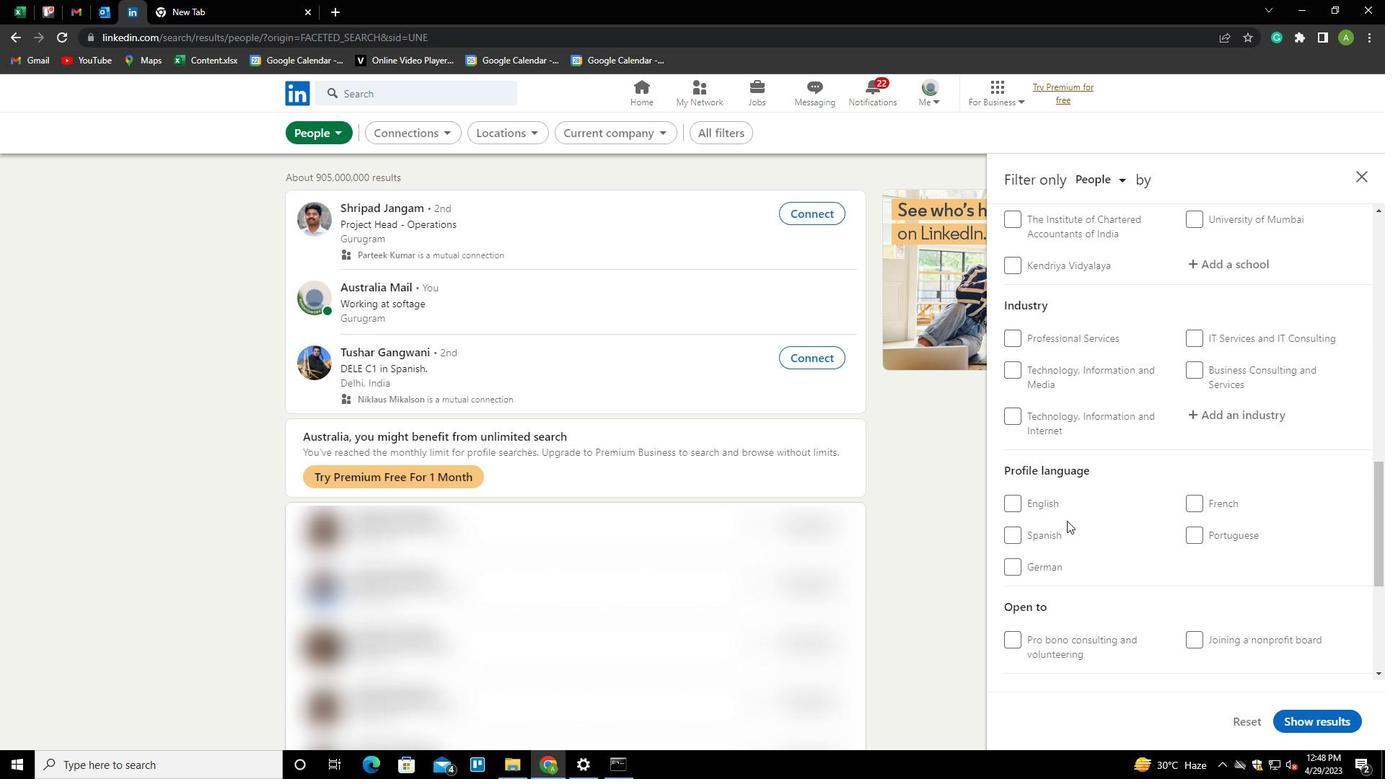 
Action: Mouse pressed left at (1025, 500)
Screenshot: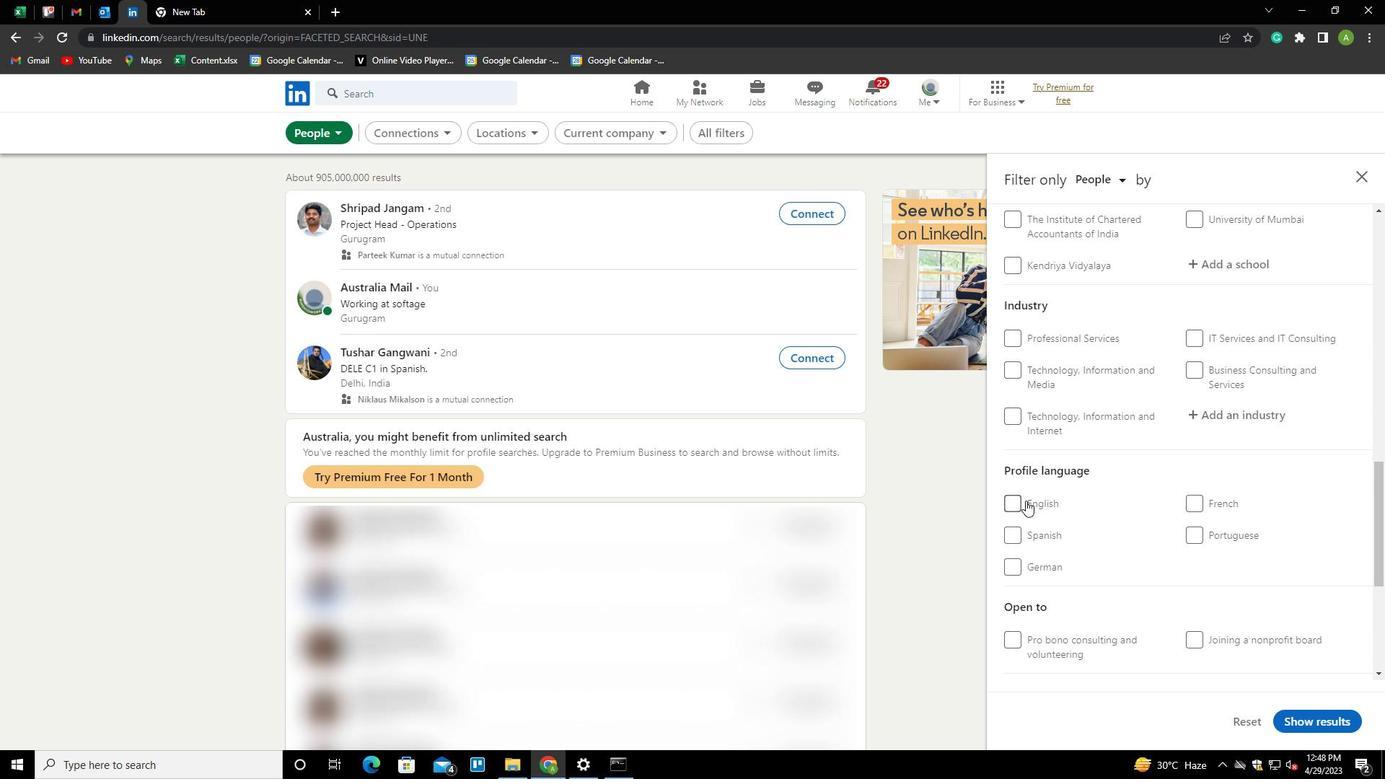 
Action: Mouse moved to (1168, 515)
Screenshot: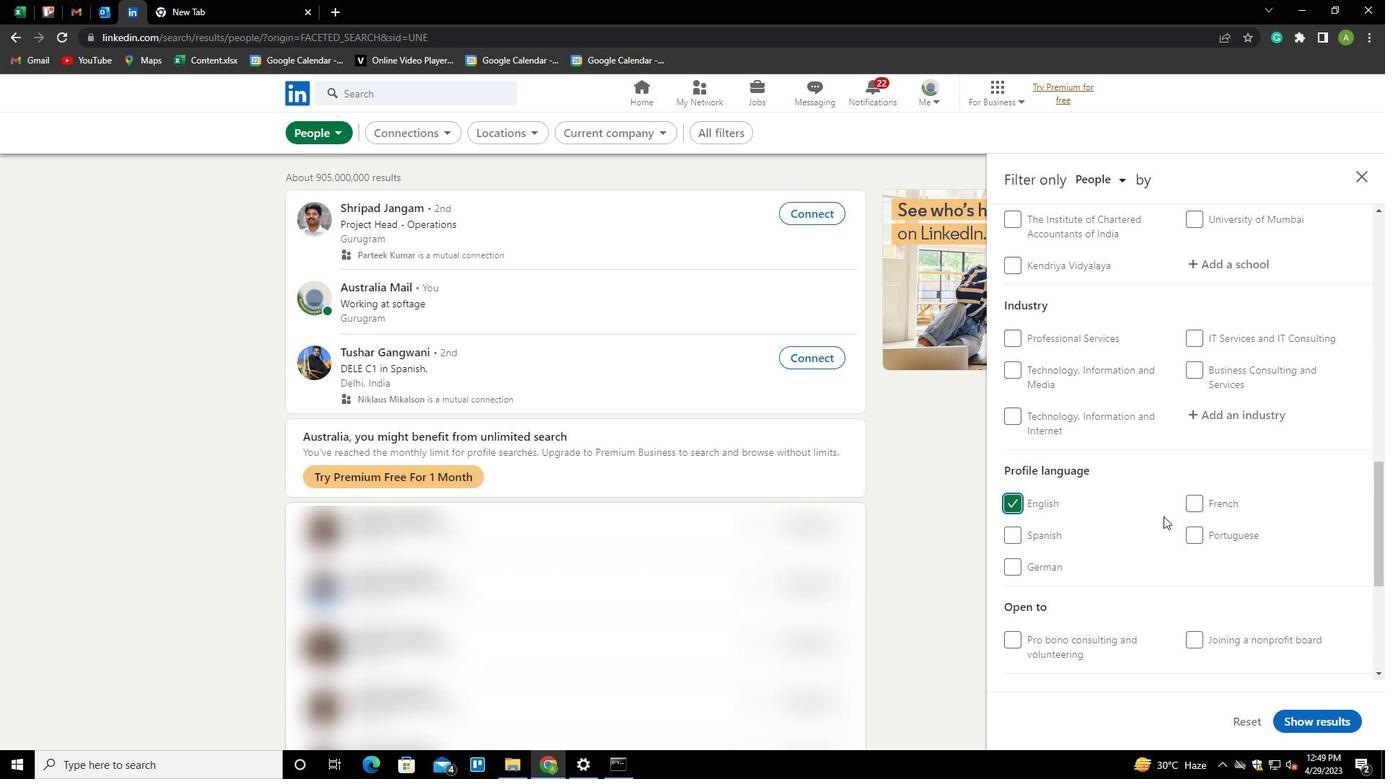 
Action: Mouse scrolled (1168, 515) with delta (0, 0)
Screenshot: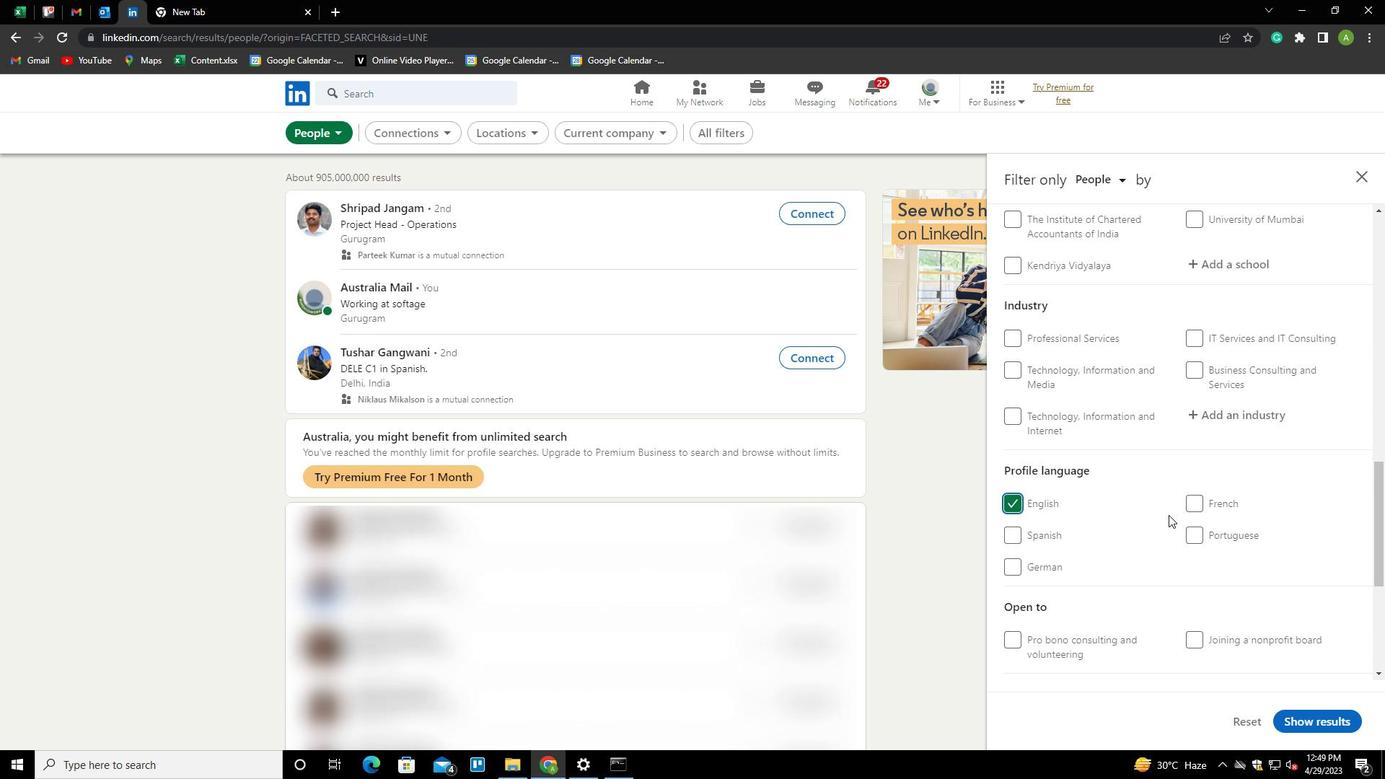 
Action: Mouse scrolled (1168, 515) with delta (0, 0)
Screenshot: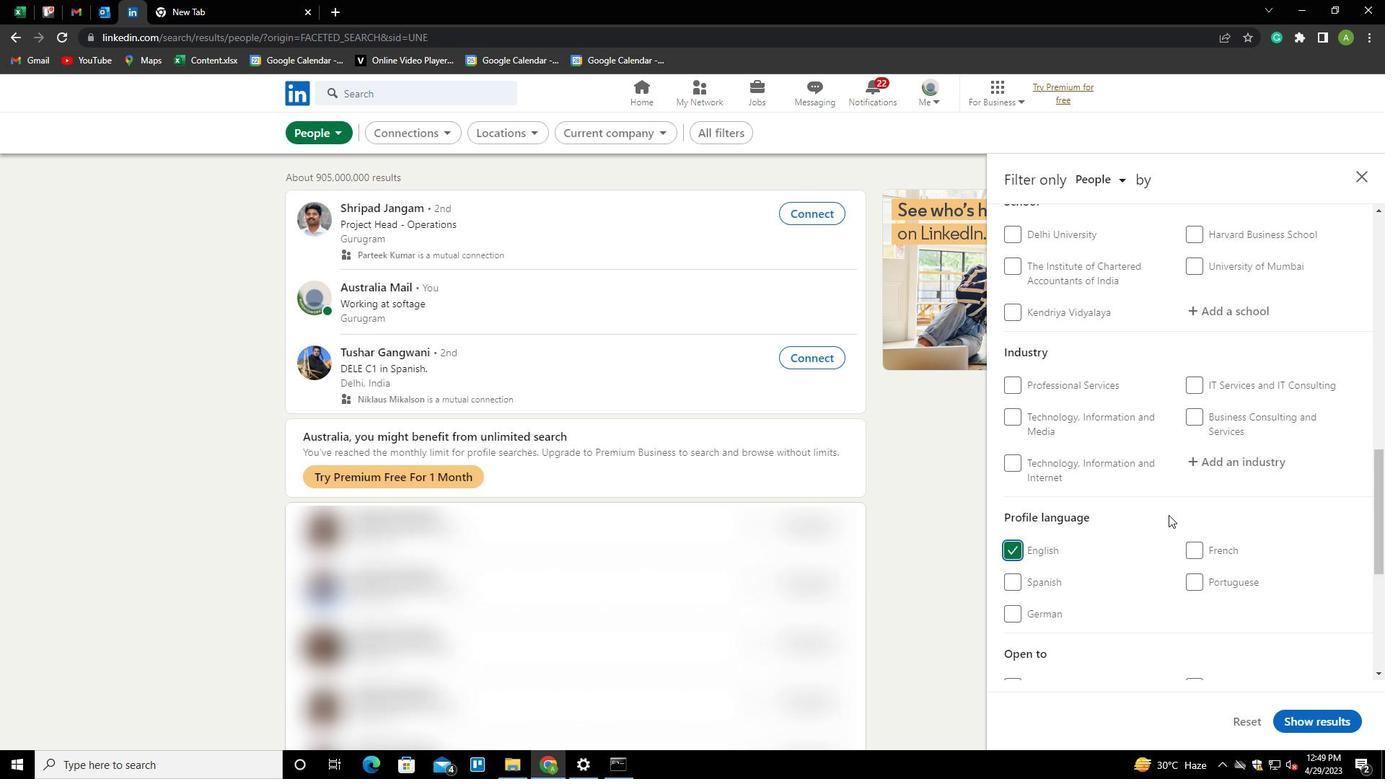 
Action: Mouse scrolled (1168, 515) with delta (0, 0)
Screenshot: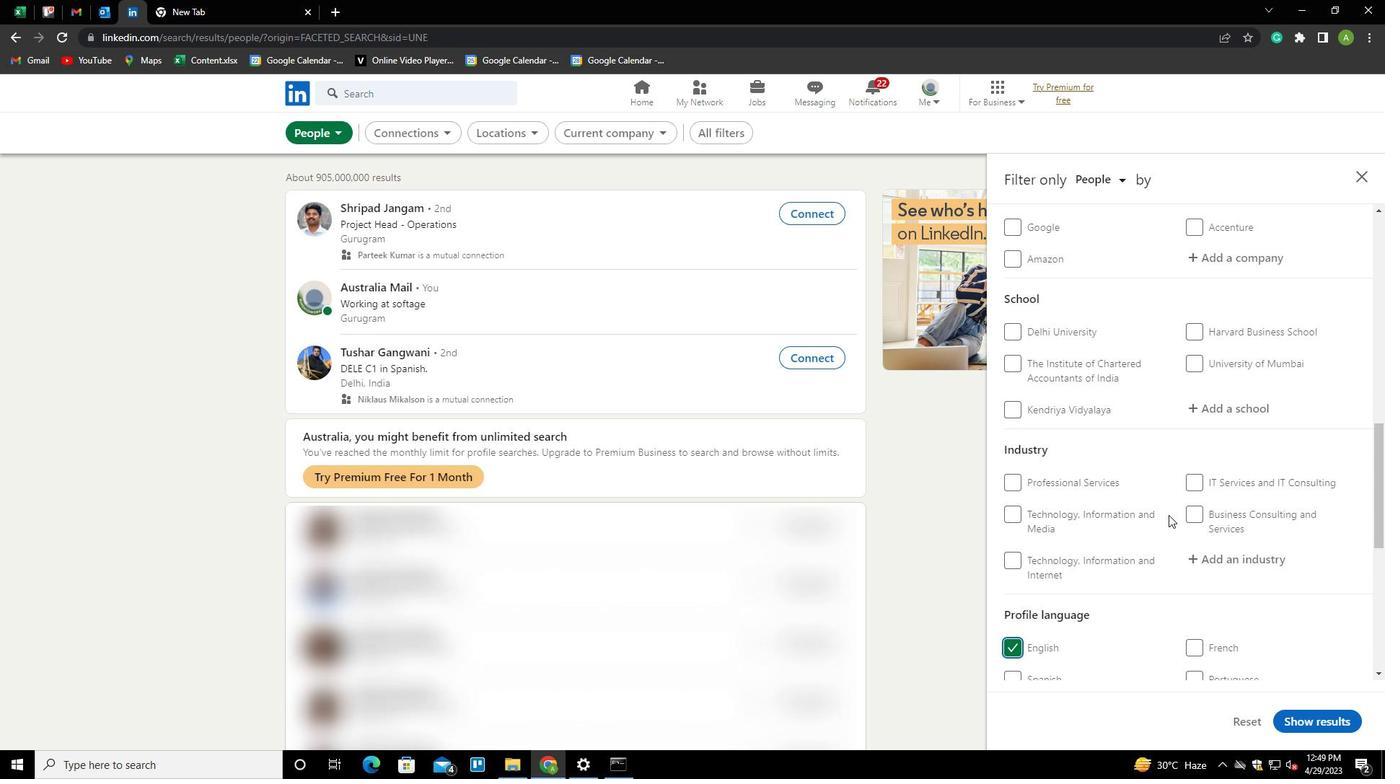 
Action: Mouse scrolled (1168, 515) with delta (0, 0)
Screenshot: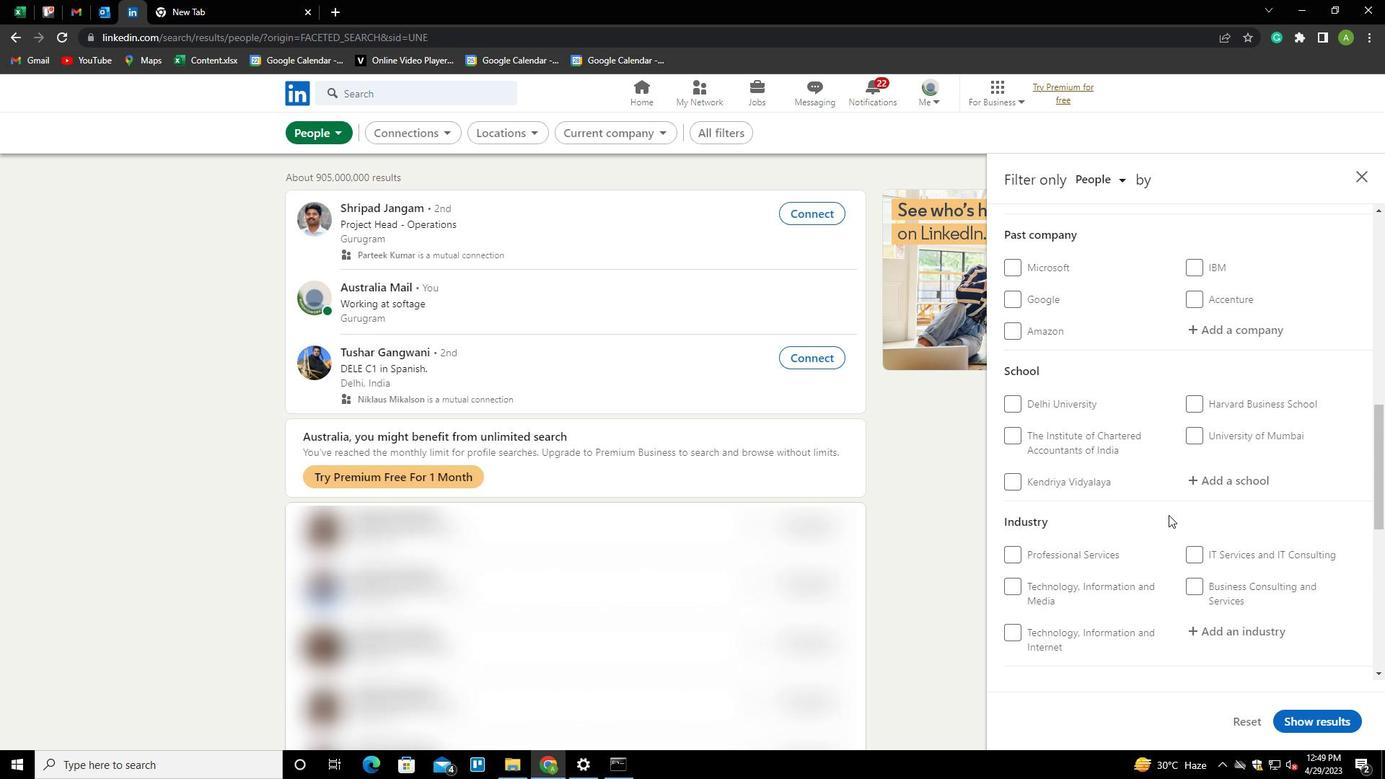 
Action: Mouse scrolled (1168, 515) with delta (0, 0)
Screenshot: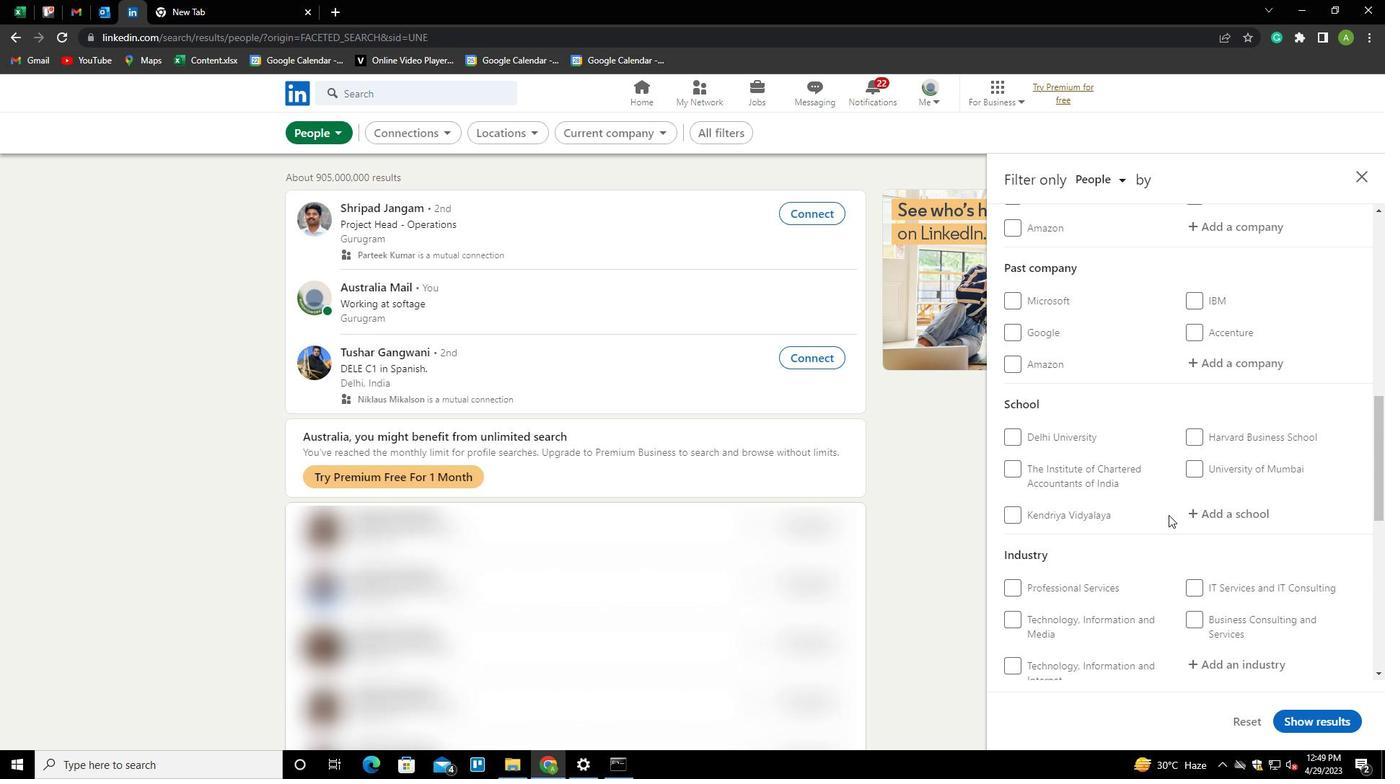 
Action: Mouse moved to (1214, 345)
Screenshot: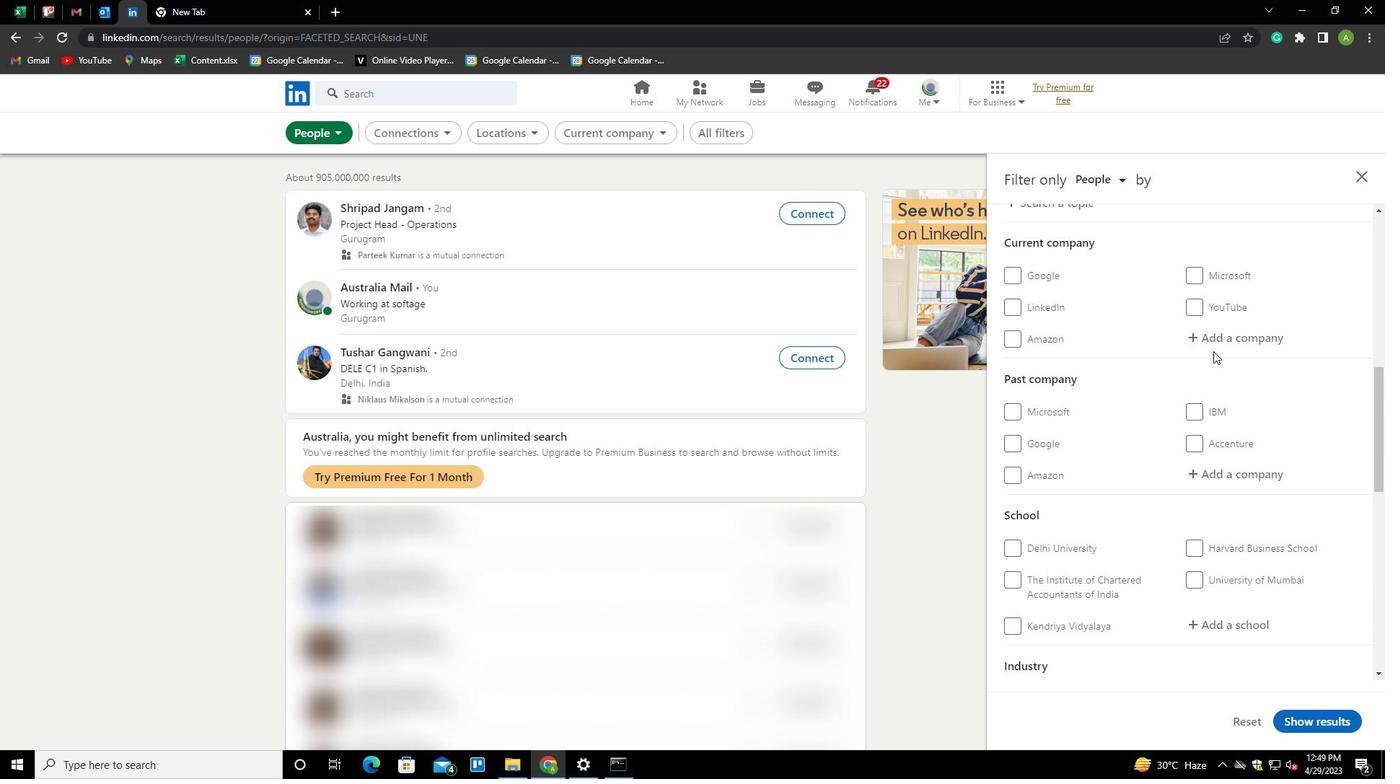 
Action: Mouse pressed left at (1214, 345)
Screenshot: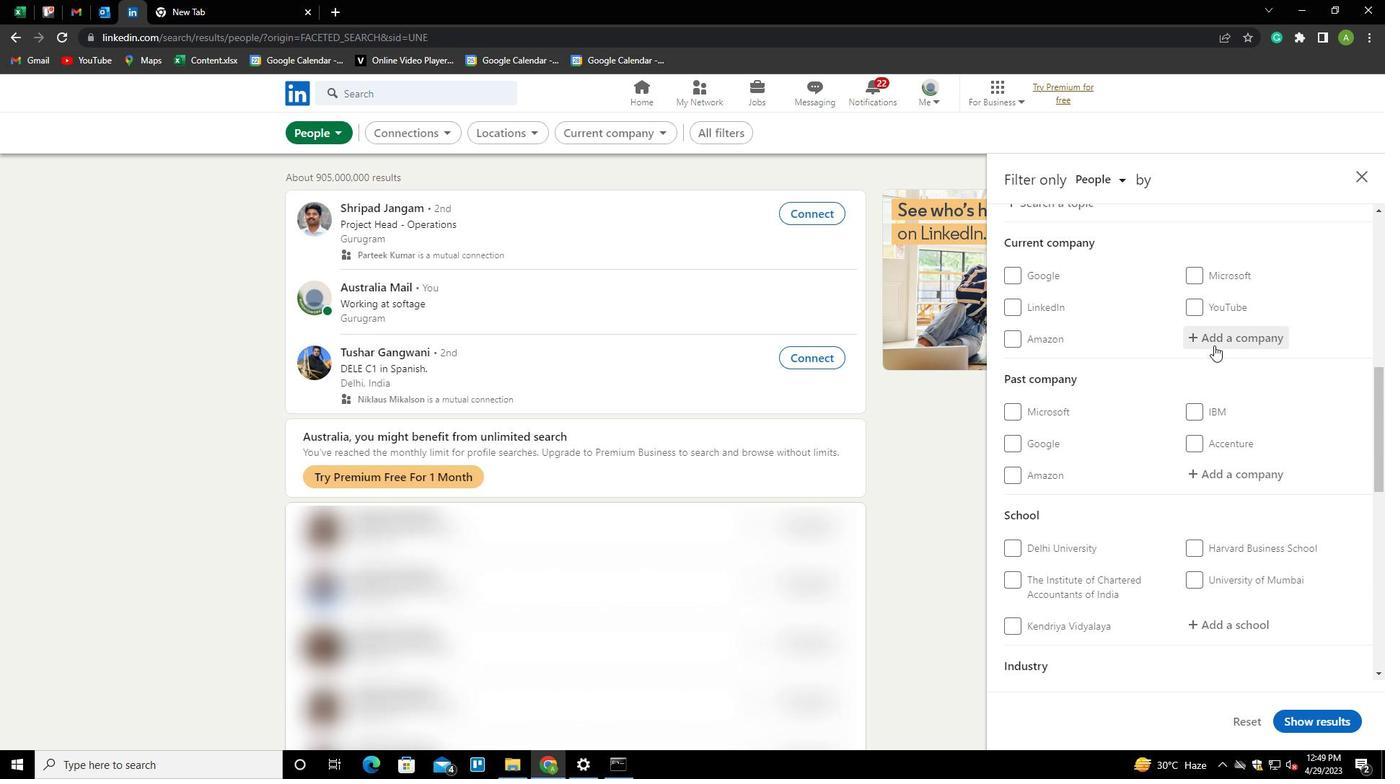 
Action: Key pressed <Key.shift>T<Key.shift>IBV<Key.backspace>C<Key.down><Key.enter>
Screenshot: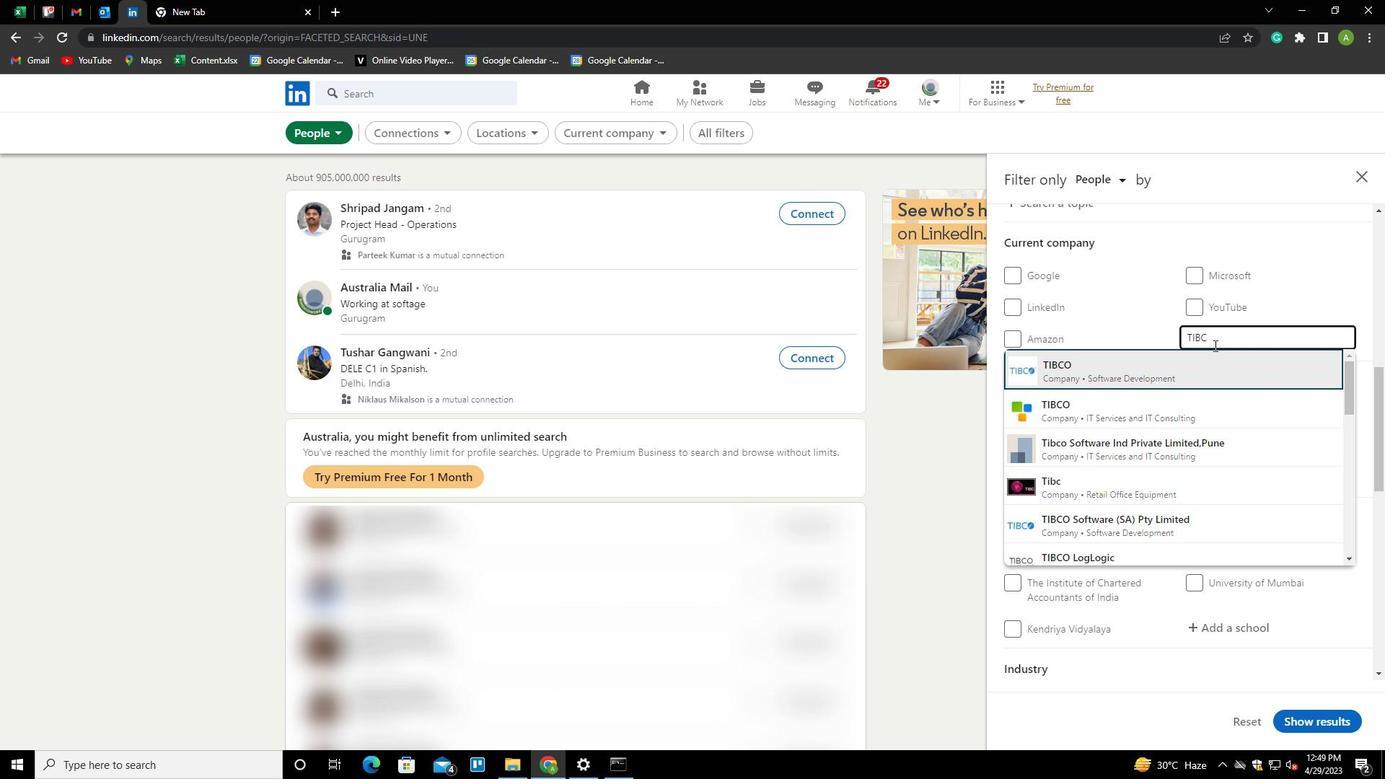 
Action: Mouse scrolled (1214, 344) with delta (0, 0)
Screenshot: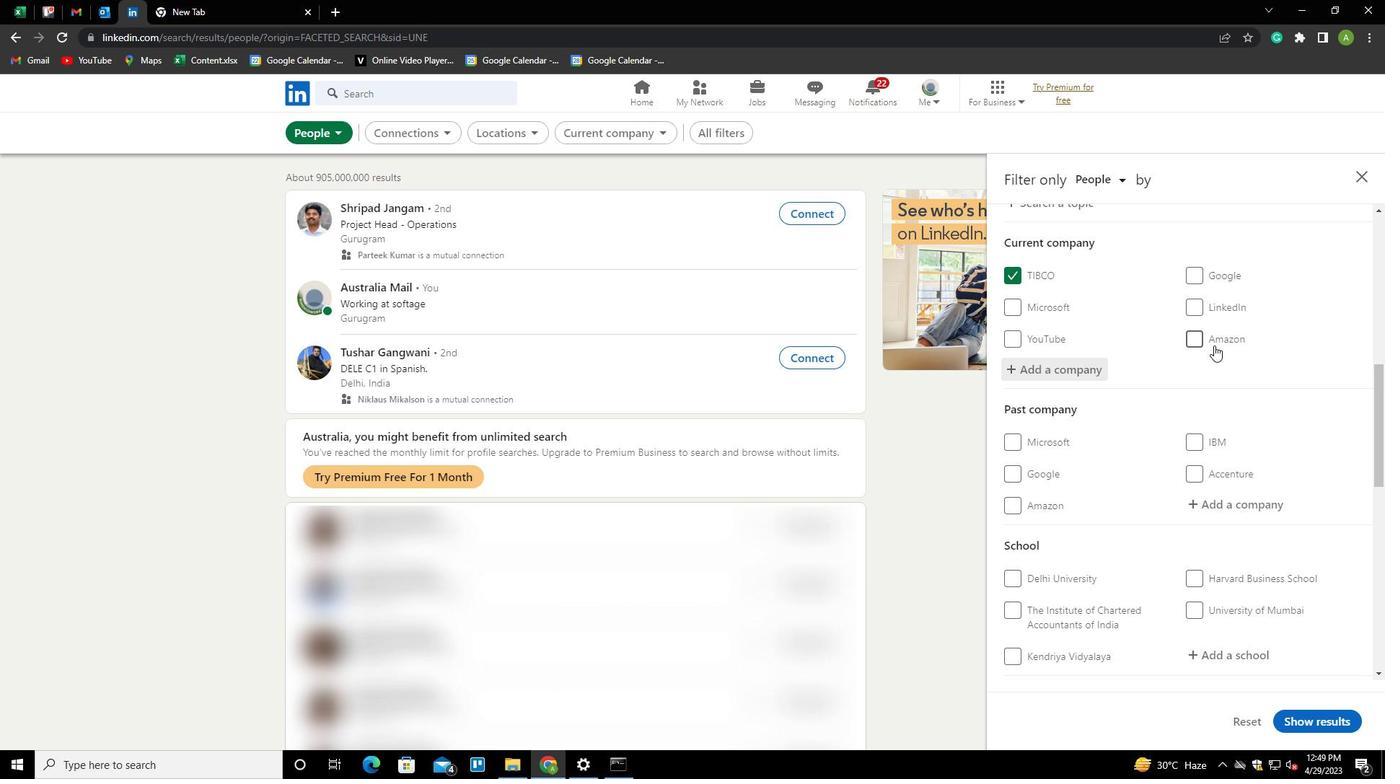 
Action: Mouse scrolled (1214, 344) with delta (0, 0)
Screenshot: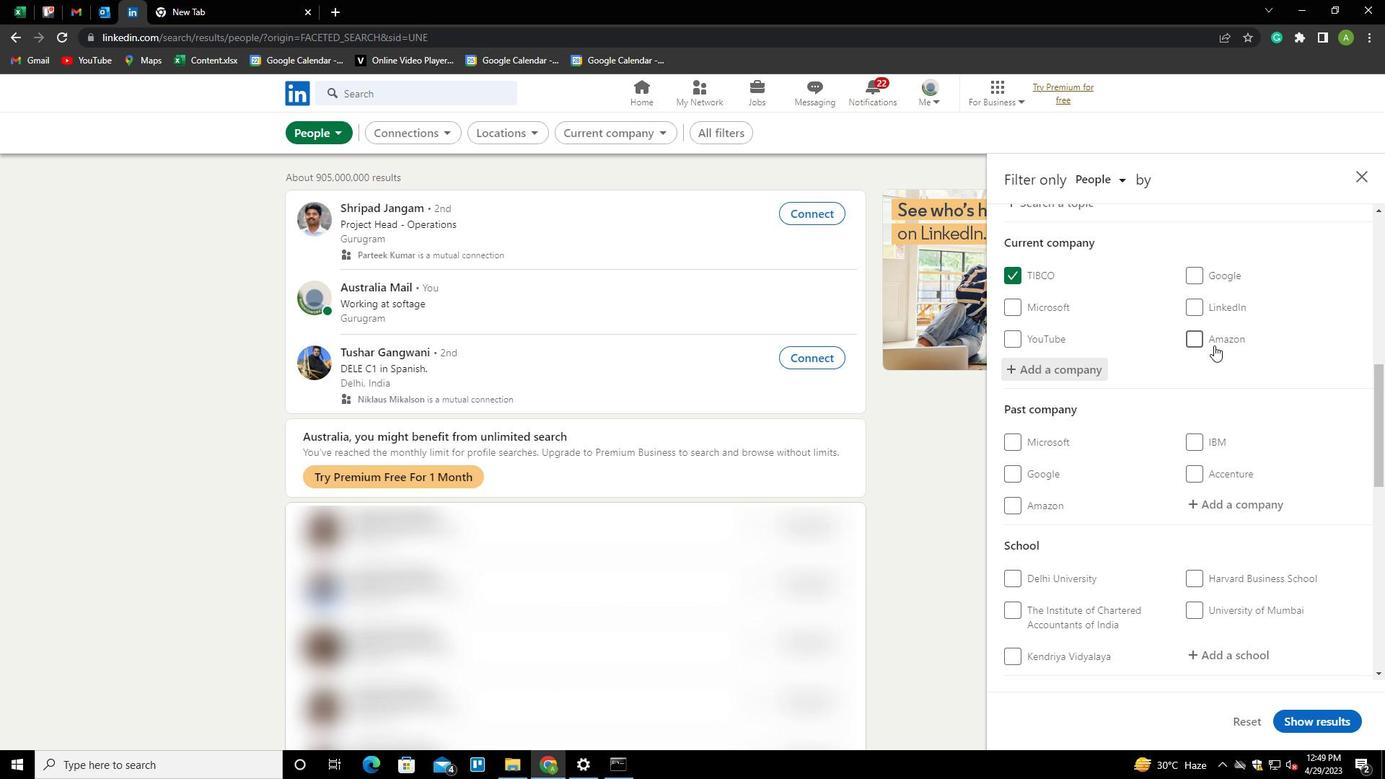 
Action: Mouse scrolled (1214, 344) with delta (0, 0)
Screenshot: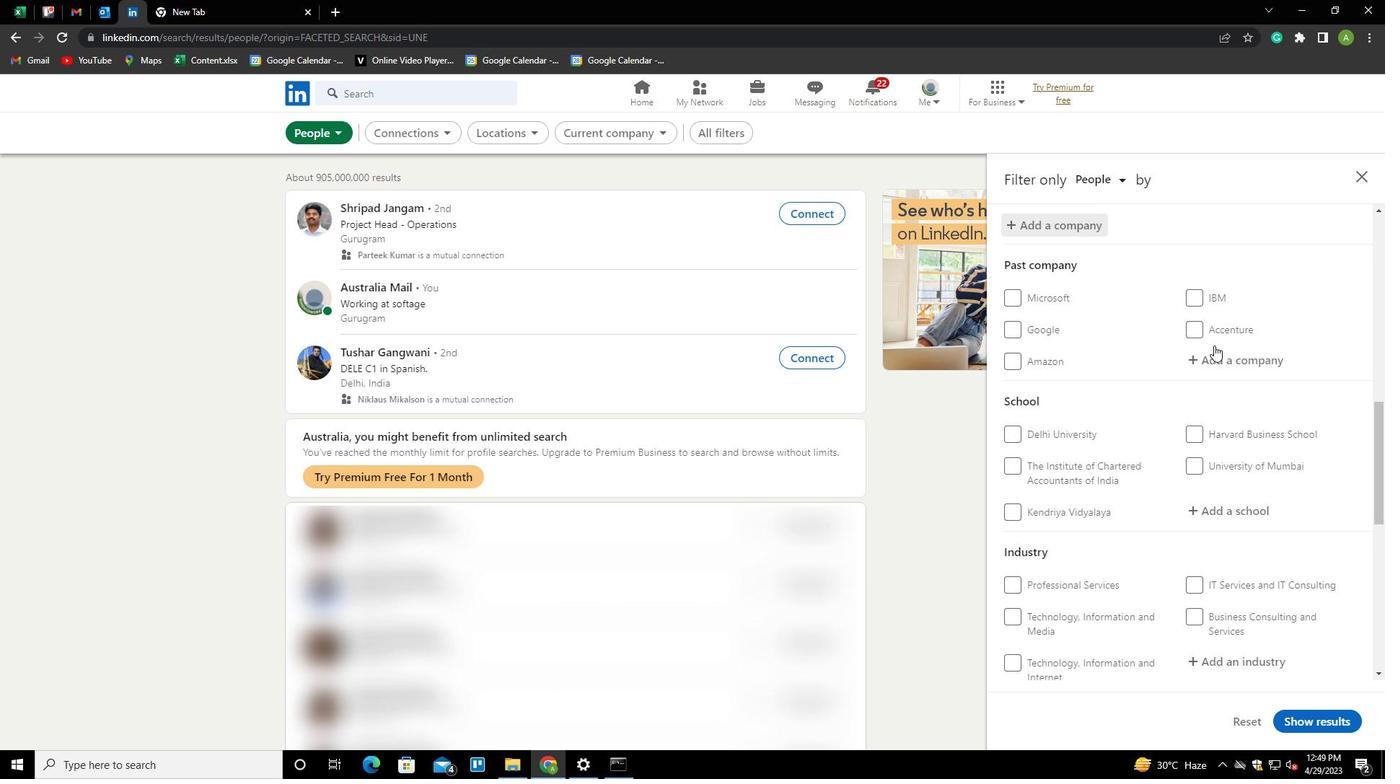 
Action: Mouse scrolled (1214, 344) with delta (0, 0)
Screenshot: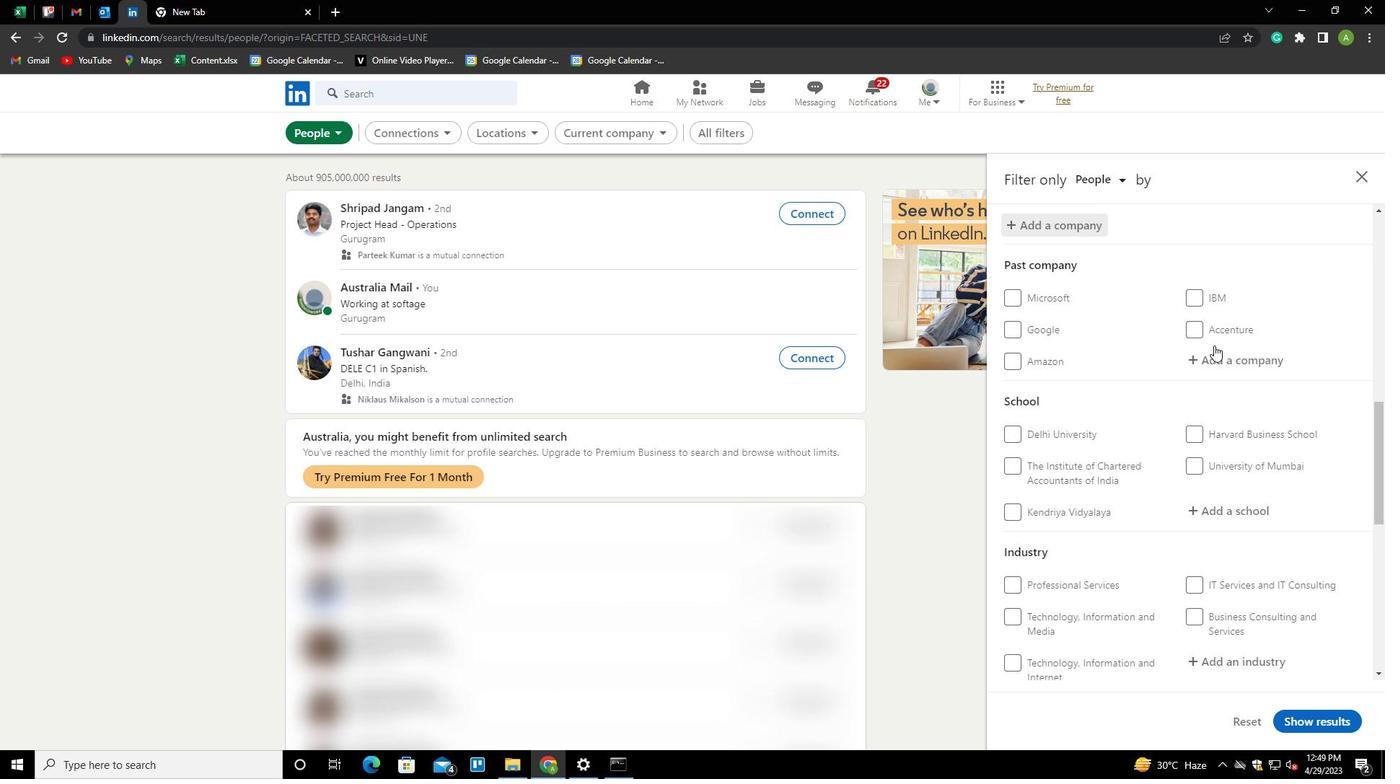 
Action: Mouse moved to (1213, 367)
Screenshot: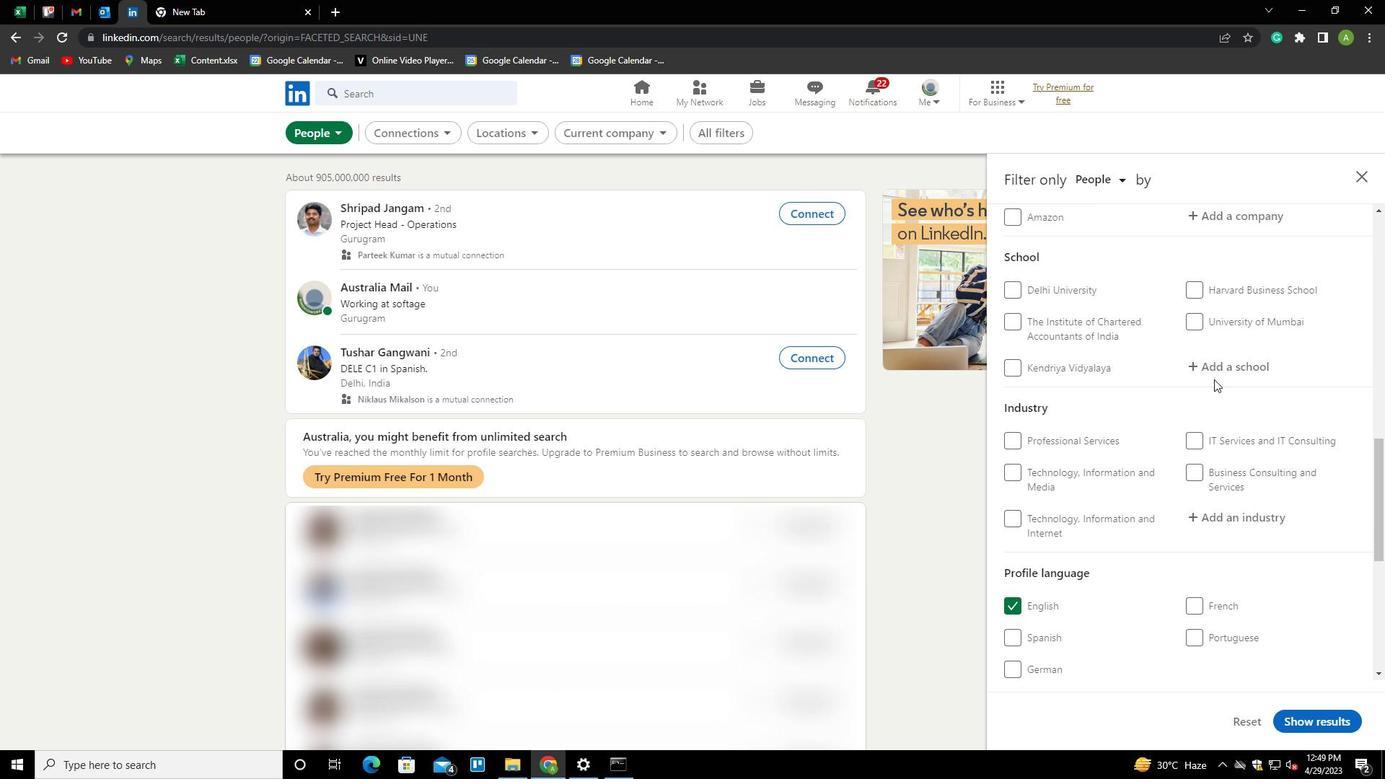 
Action: Mouse pressed left at (1213, 367)
Screenshot: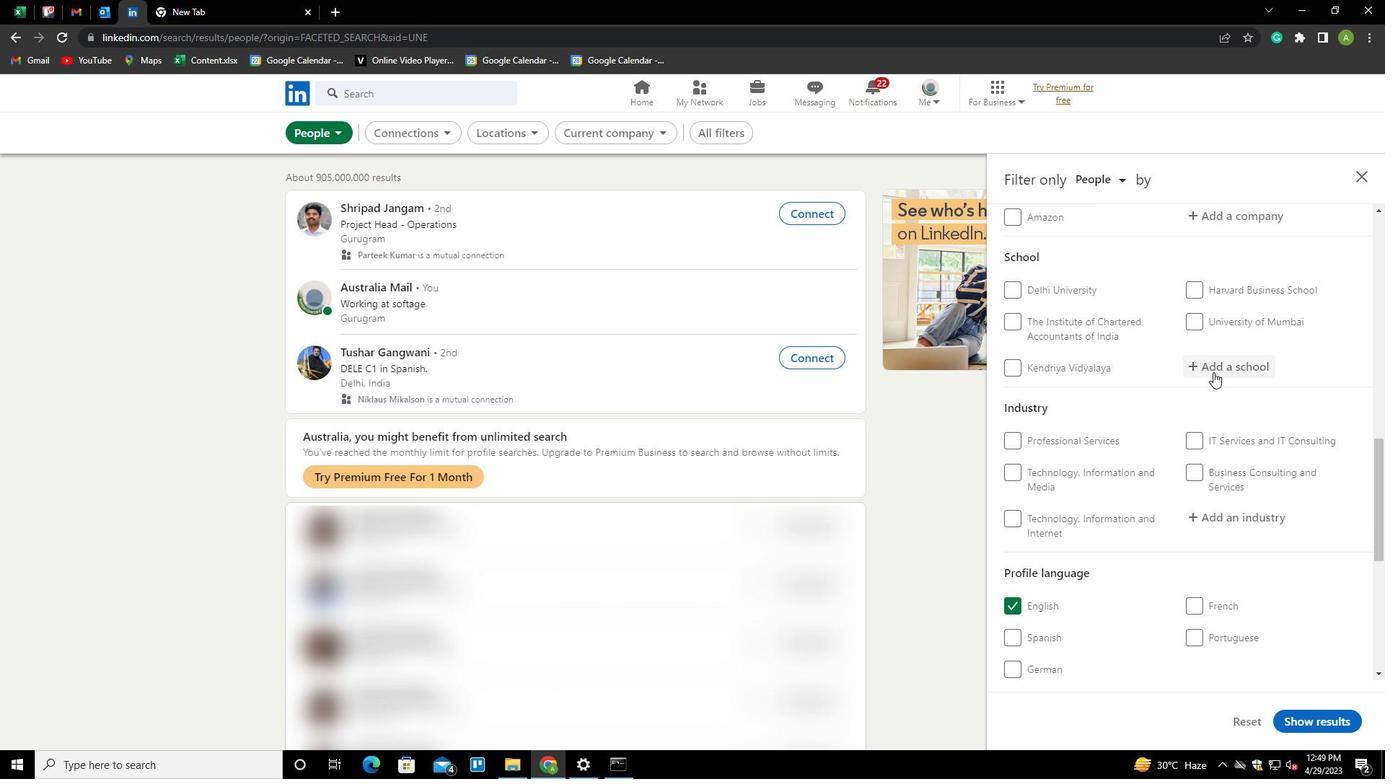 
Action: Mouse moved to (1221, 365)
Screenshot: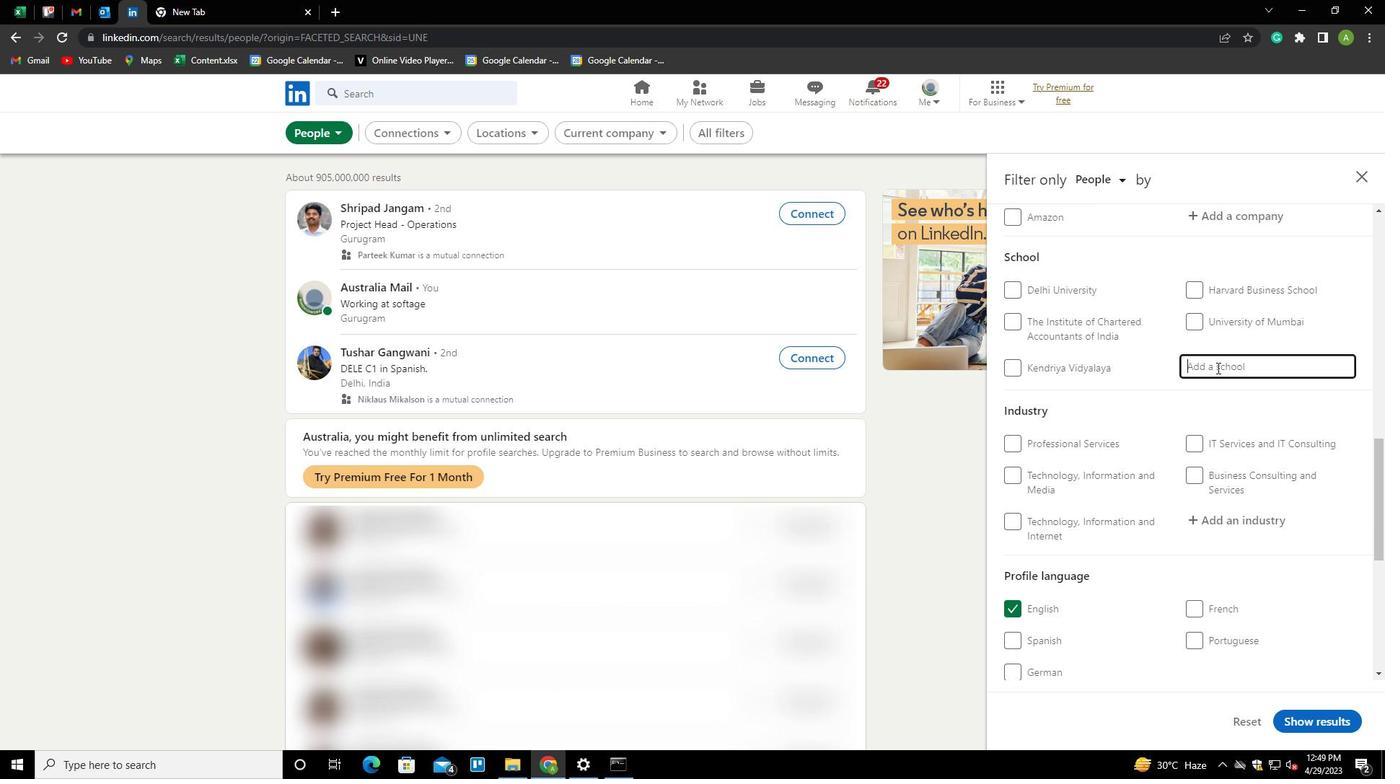 
Action: Mouse pressed left at (1221, 365)
Screenshot: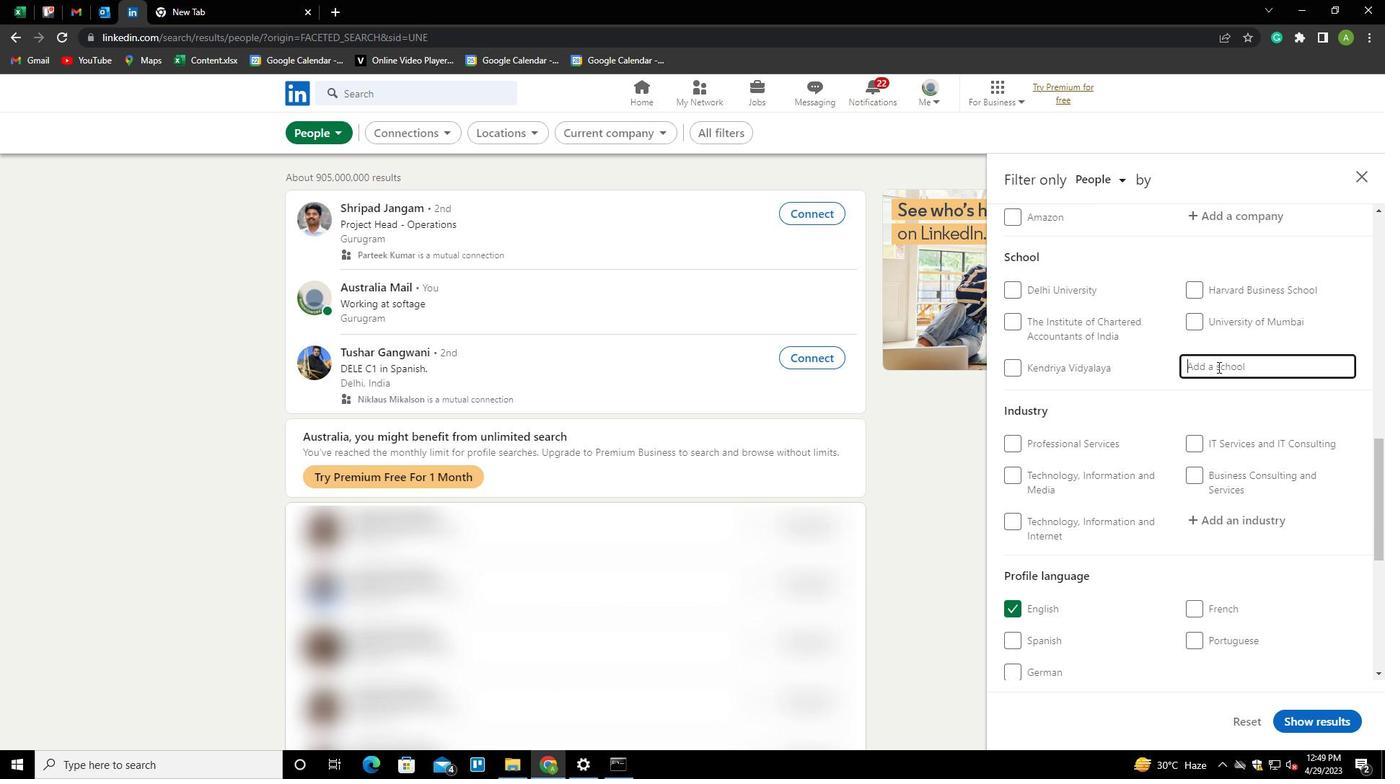 
Action: Key pressed <Key.shift><Key.shift><Key.shift><Key.shift>SPOT<Key.backspace>RTIN<Key.backspace><Key.backspace><Key.shift_r><Key.home><Key.shift>LIONS<Key.space>EN<Key.down><Key.enter>
Screenshot: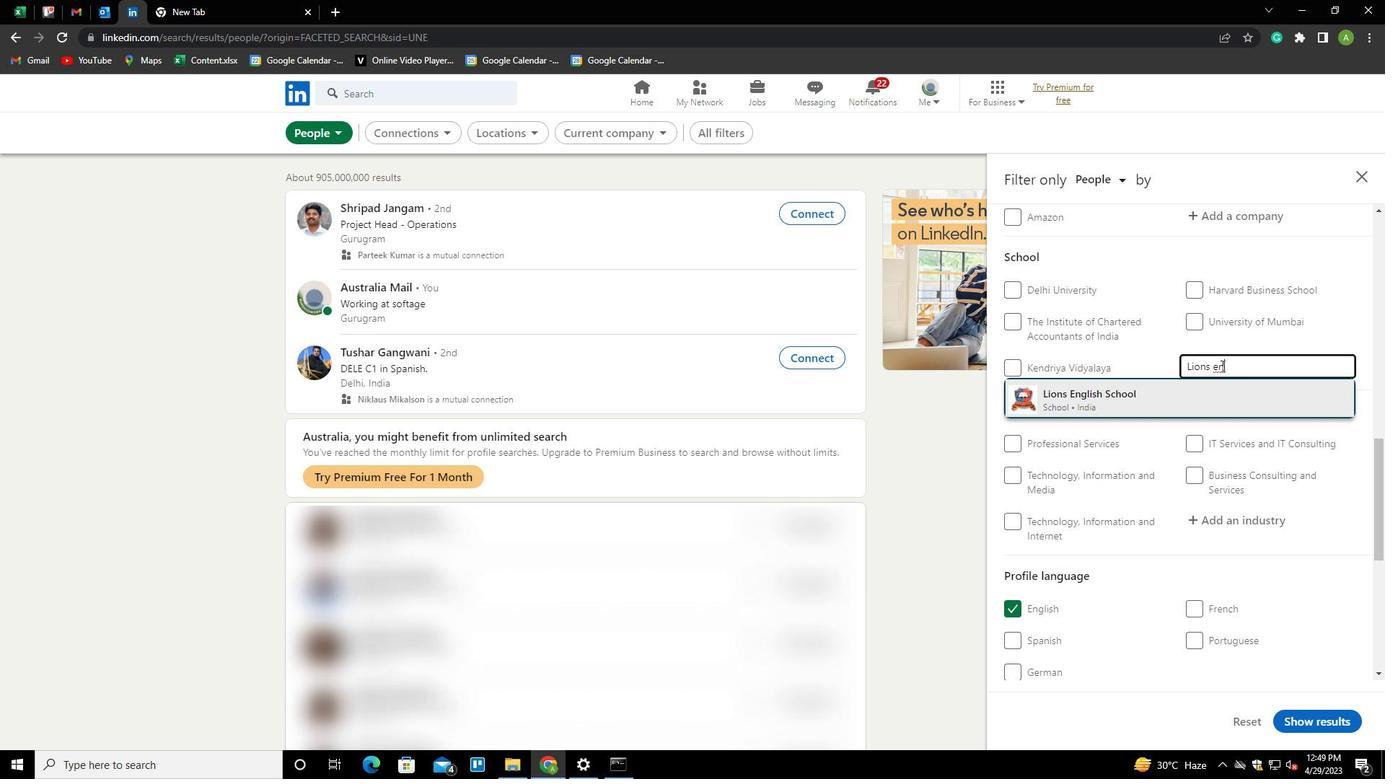 
Action: Mouse scrolled (1221, 365) with delta (0, 0)
Screenshot: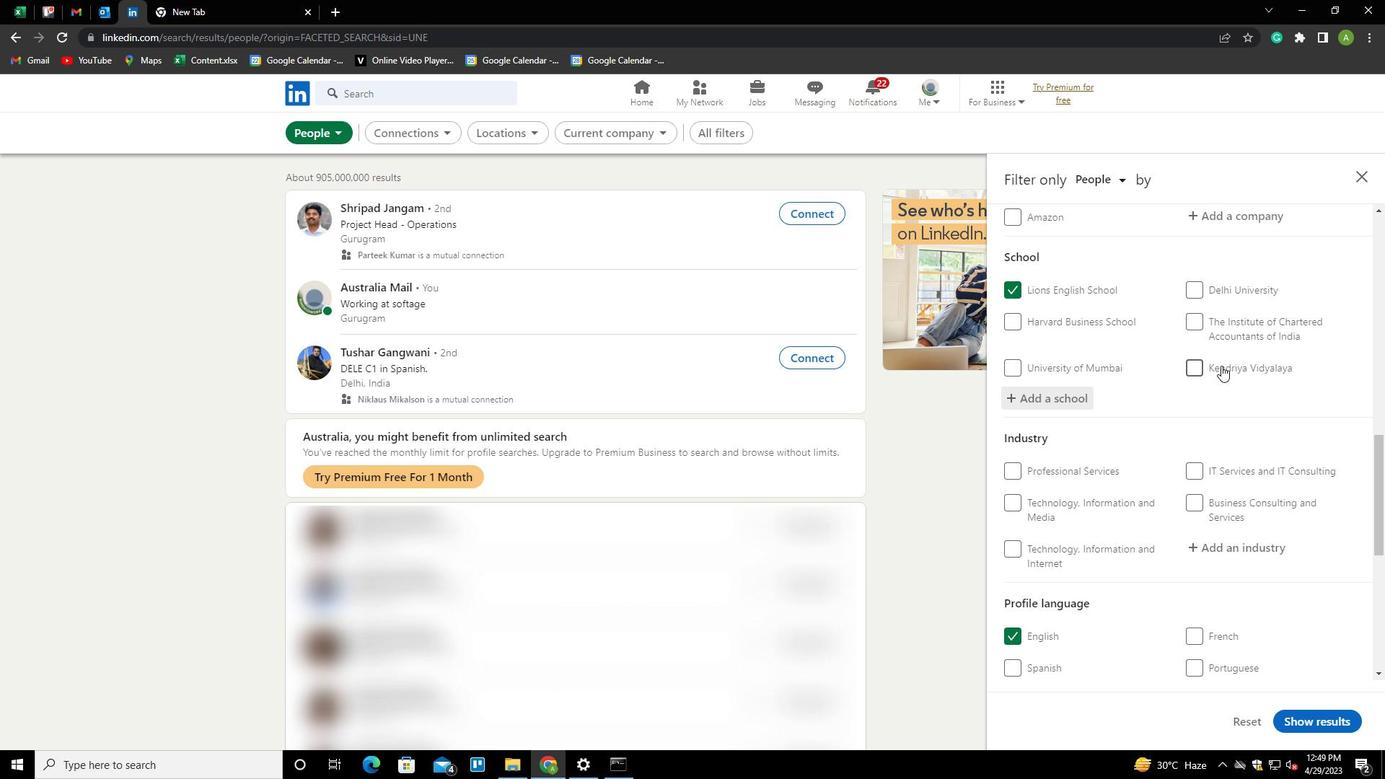 
Action: Mouse scrolled (1221, 365) with delta (0, 0)
Screenshot: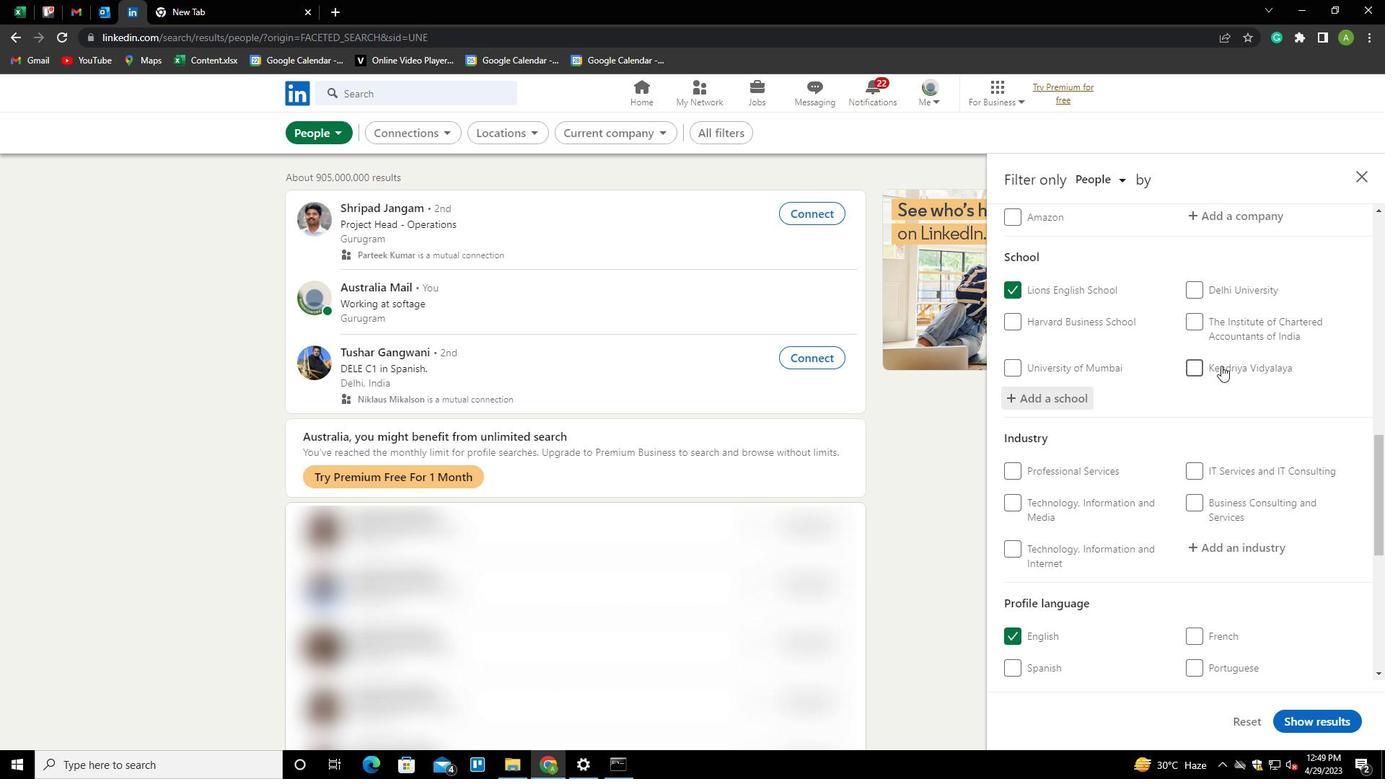 
Action: Mouse scrolled (1221, 365) with delta (0, 0)
Screenshot: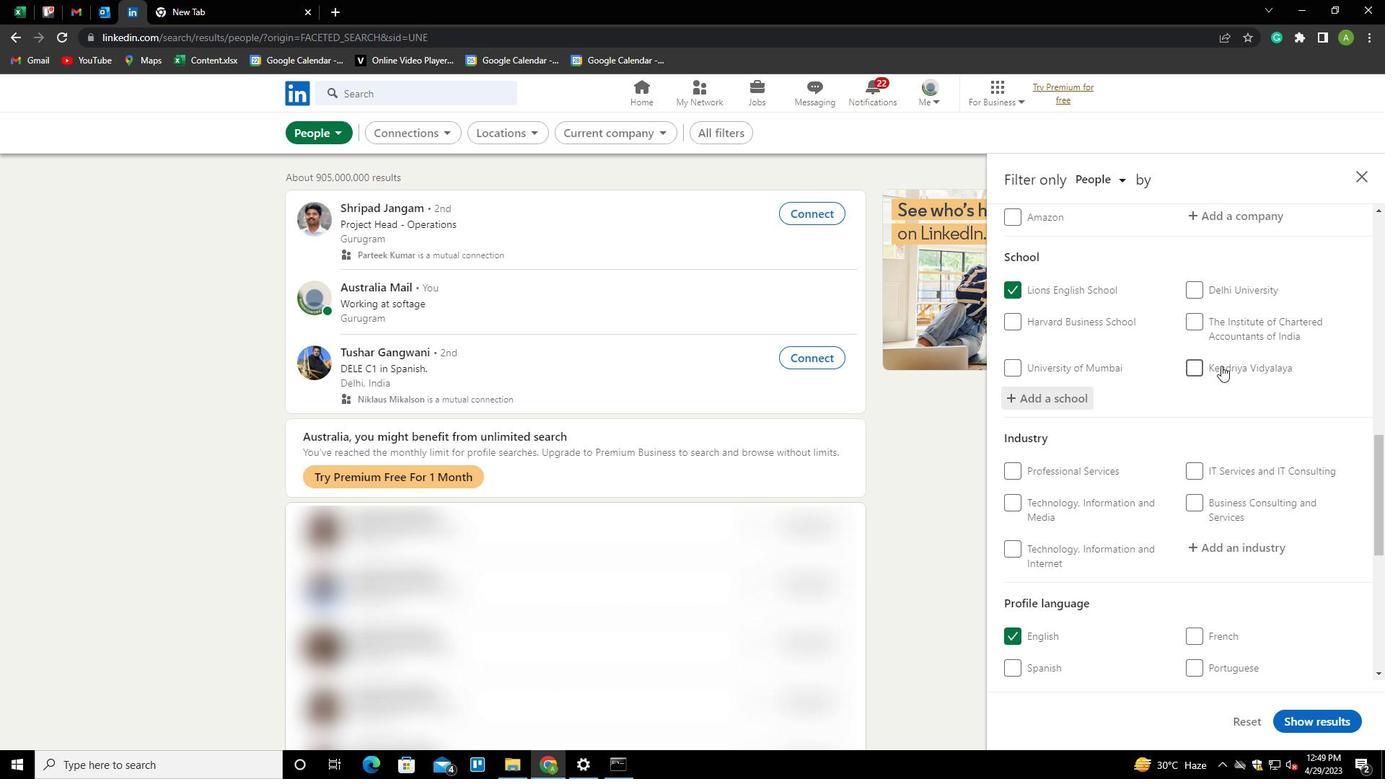 
Action: Mouse scrolled (1221, 365) with delta (0, 0)
Screenshot: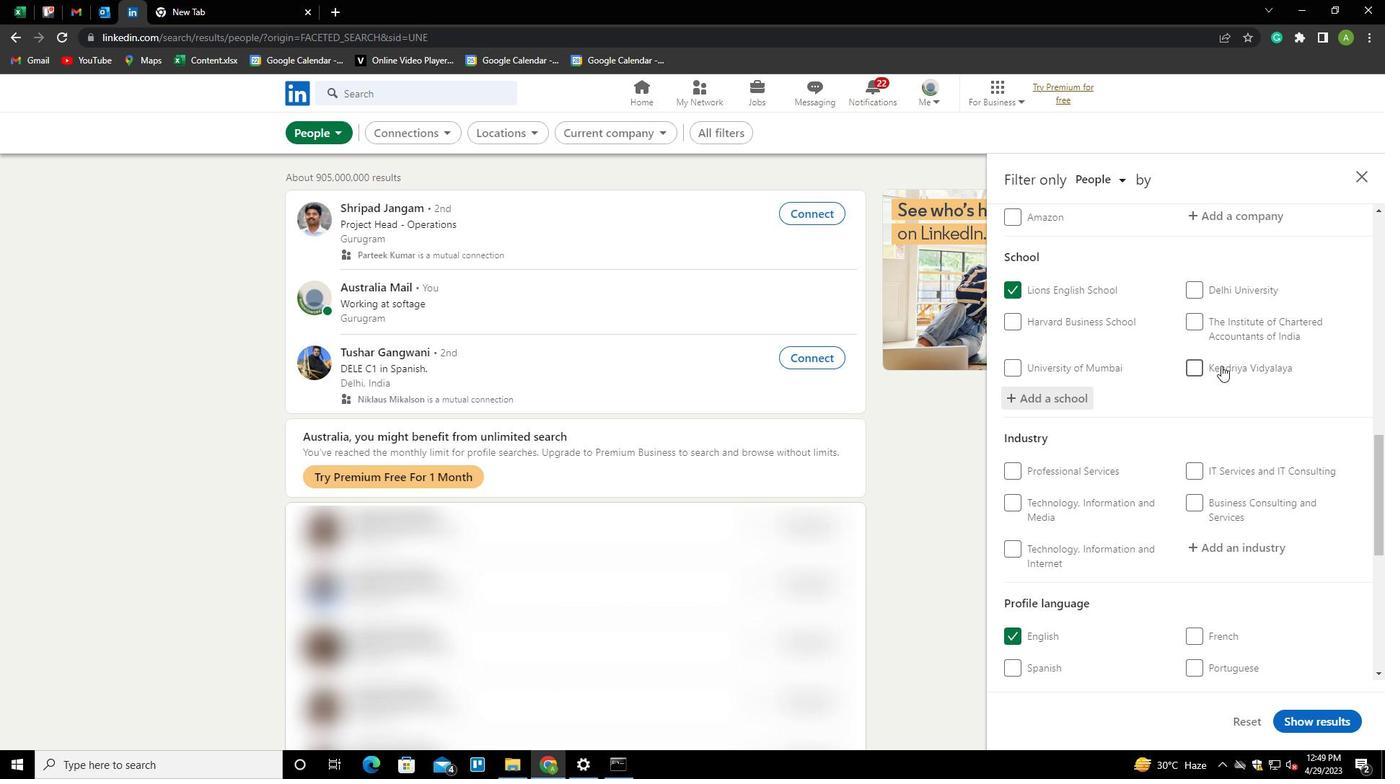 
Action: Mouse moved to (1216, 266)
Screenshot: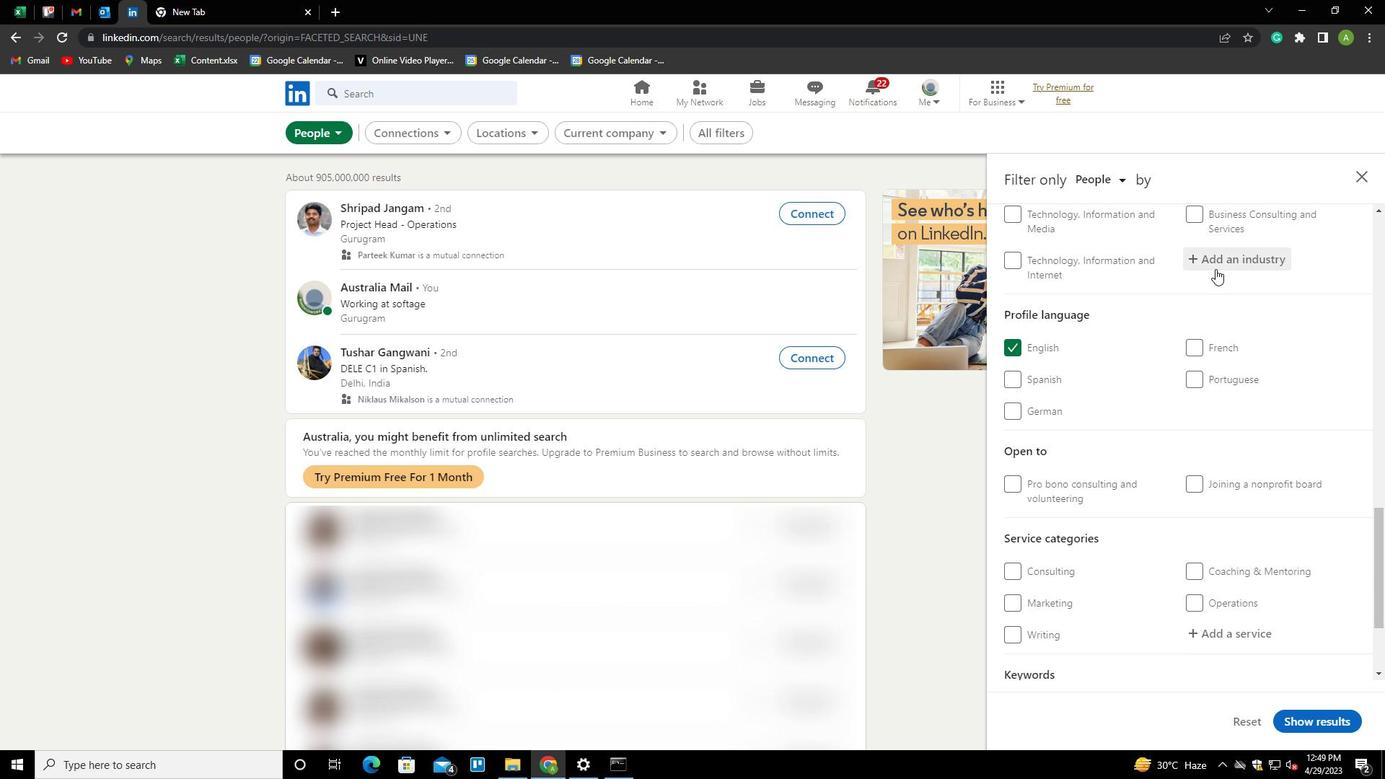 
Action: Mouse pressed left at (1216, 266)
Screenshot: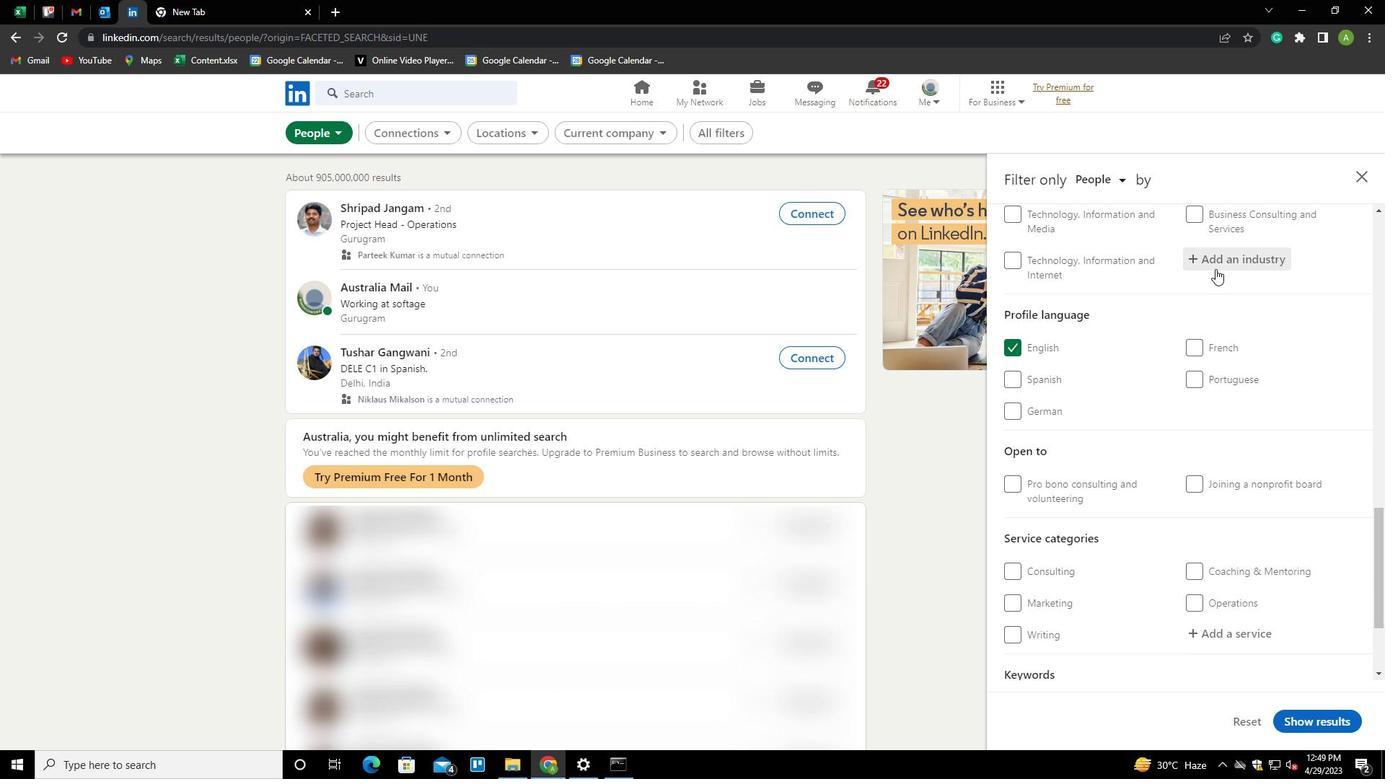 
Action: Key pressed <Key.shift>SPORTING<Key.down><Key.enter>
Screenshot: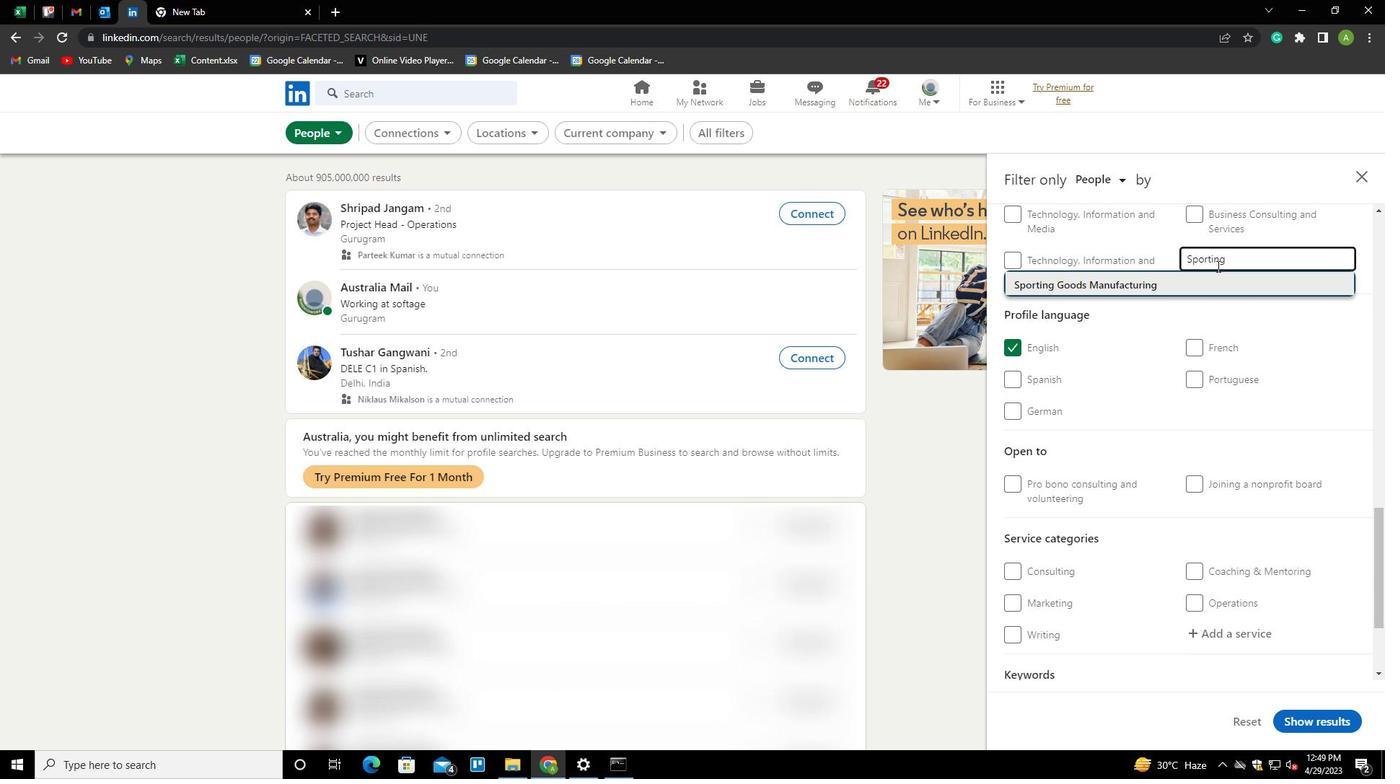 
Action: Mouse scrolled (1216, 265) with delta (0, 0)
Screenshot: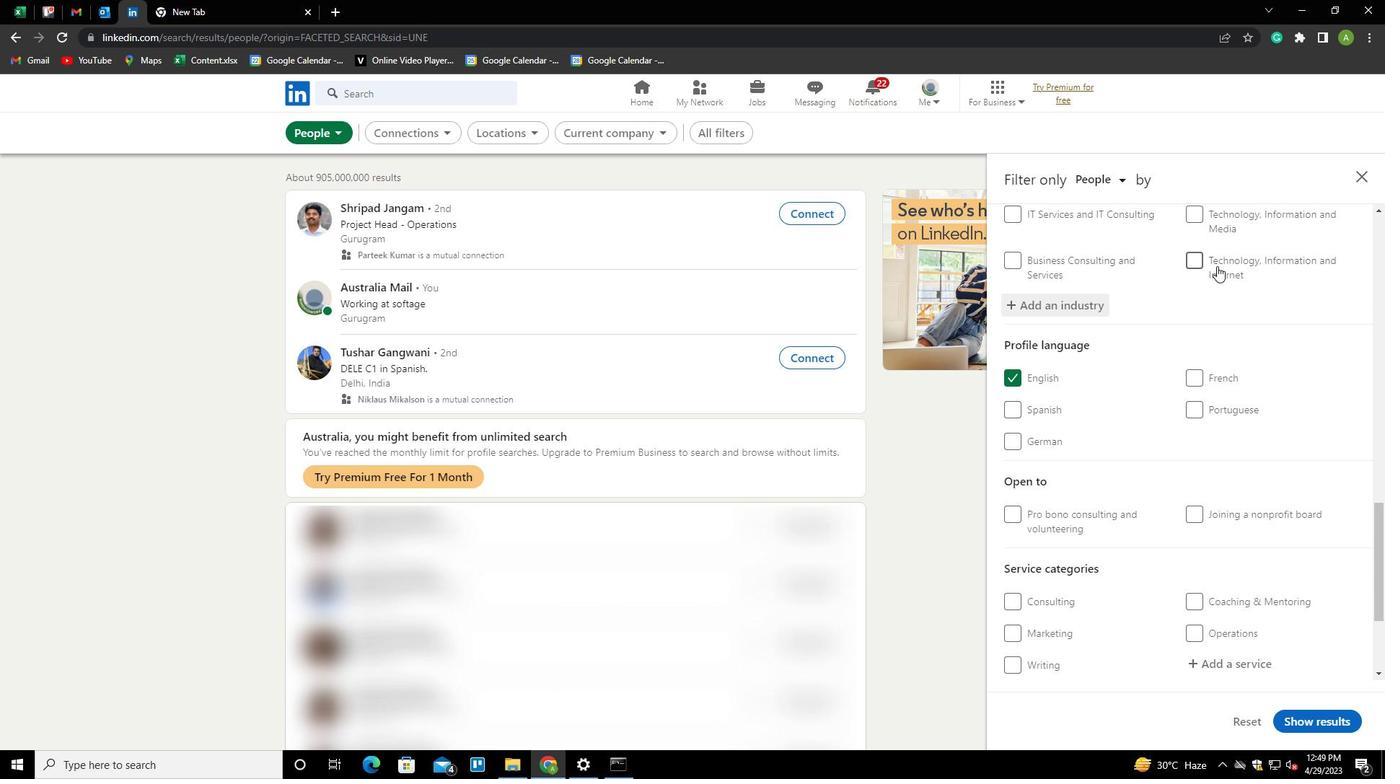 
Action: Mouse scrolled (1216, 265) with delta (0, 0)
Screenshot: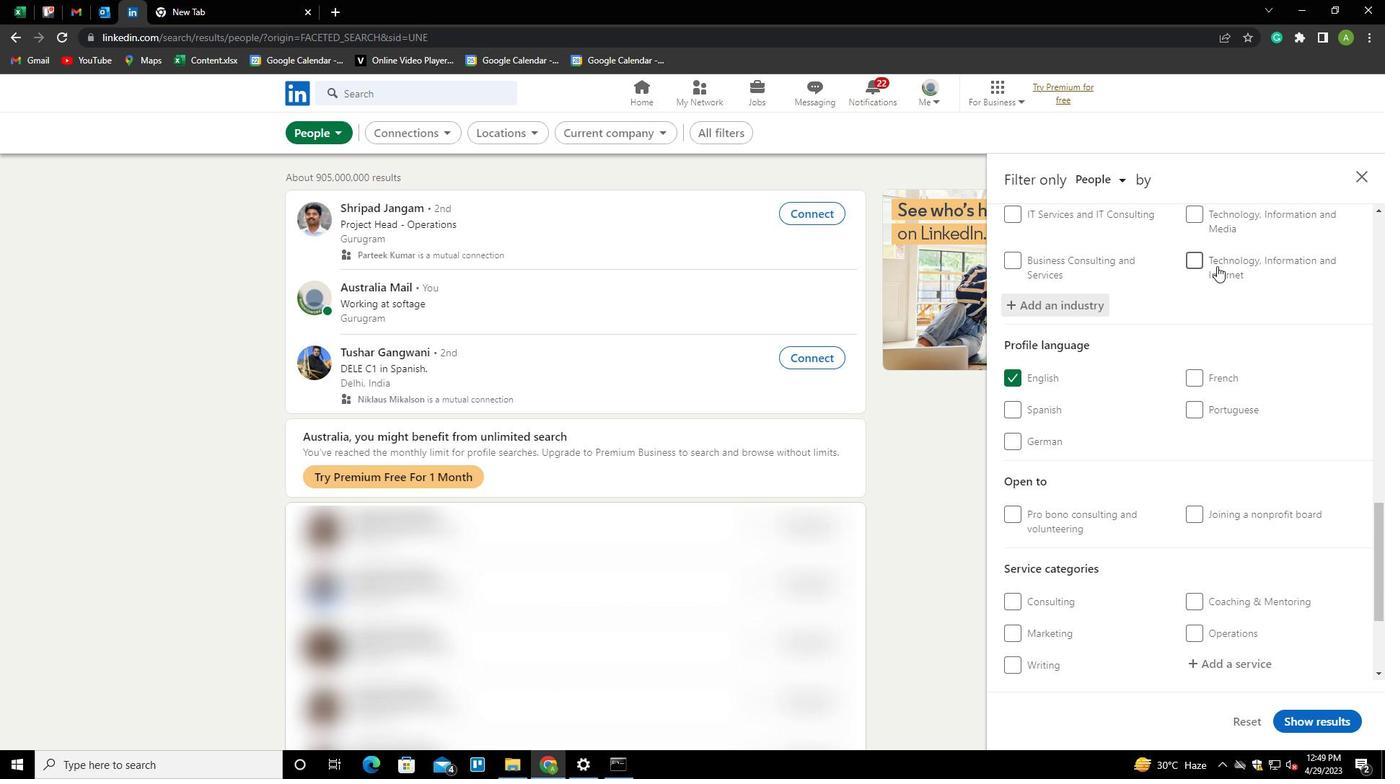 
Action: Mouse scrolled (1216, 265) with delta (0, 0)
Screenshot: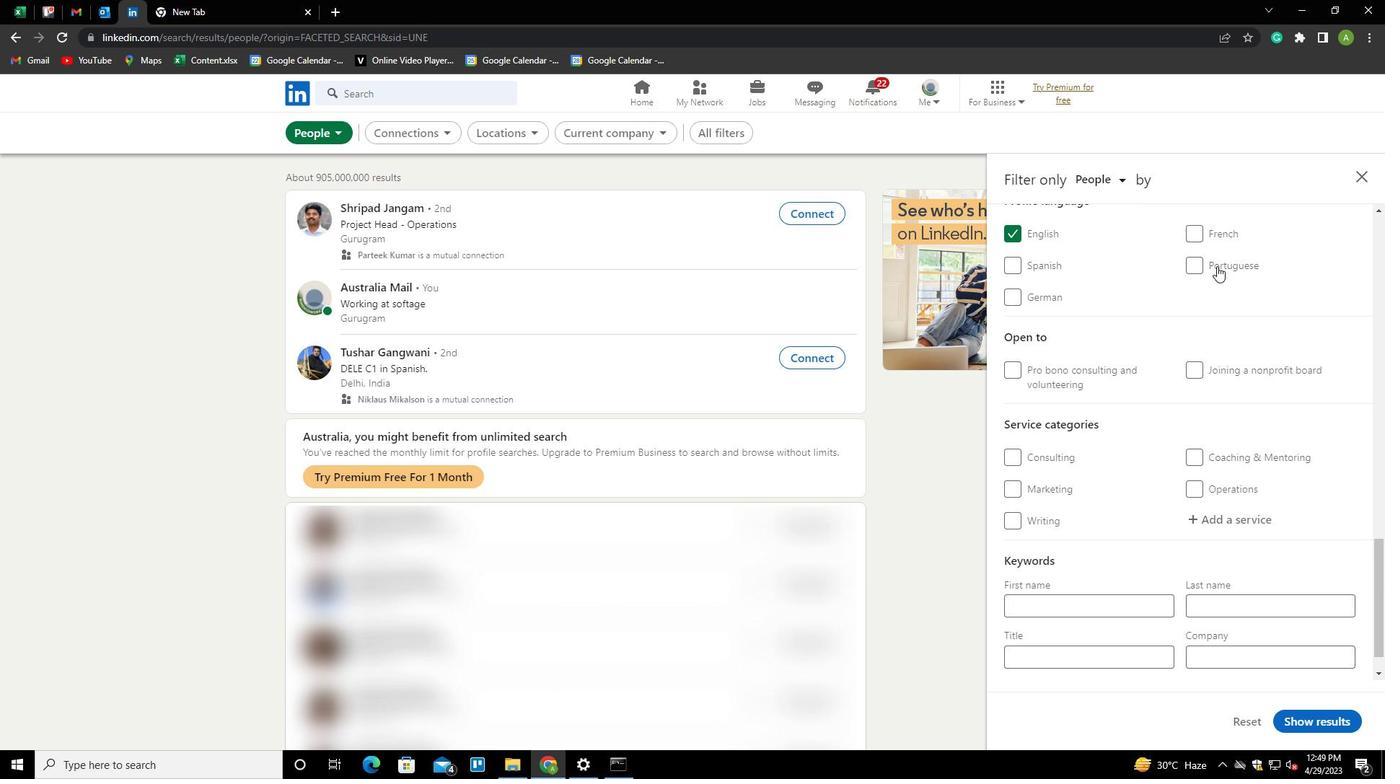 
Action: Mouse scrolled (1216, 265) with delta (0, 0)
Screenshot: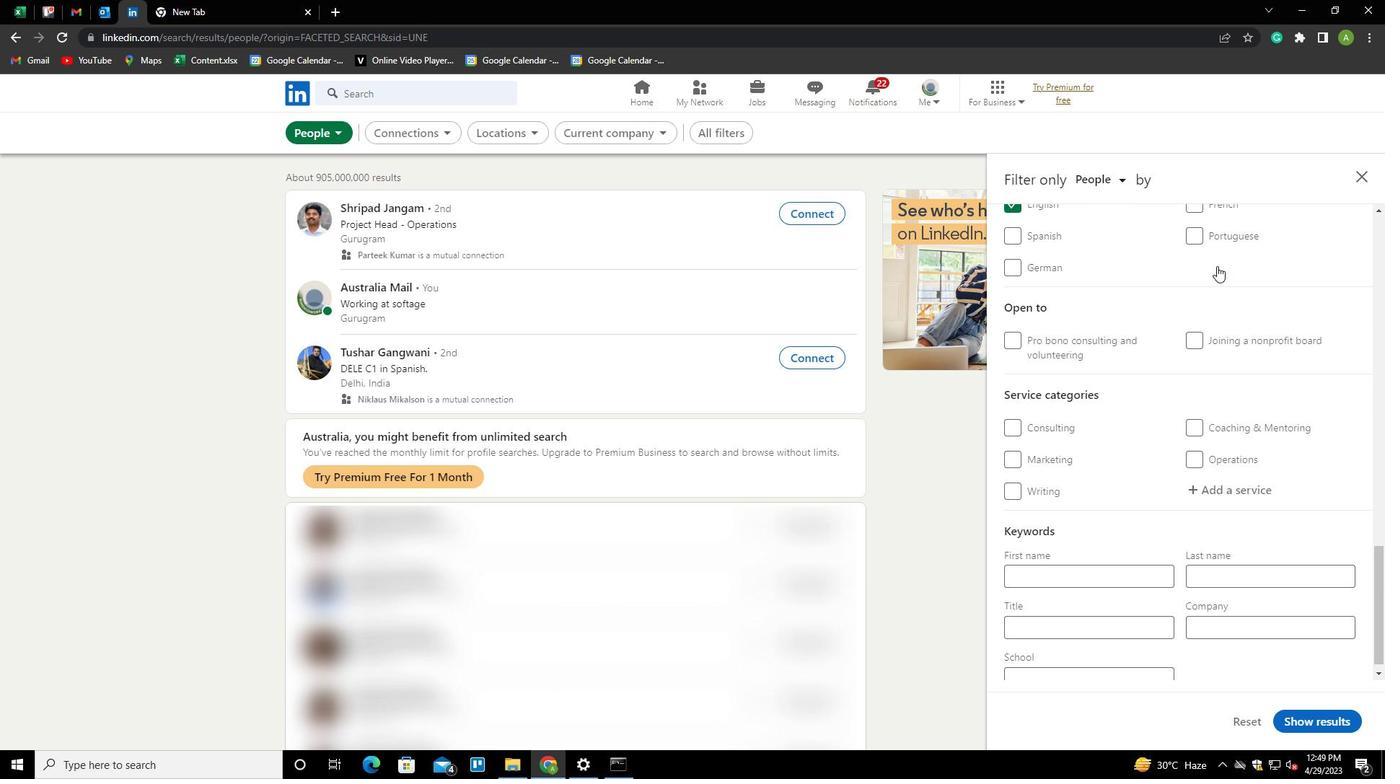 
Action: Mouse moved to (1211, 471)
Screenshot: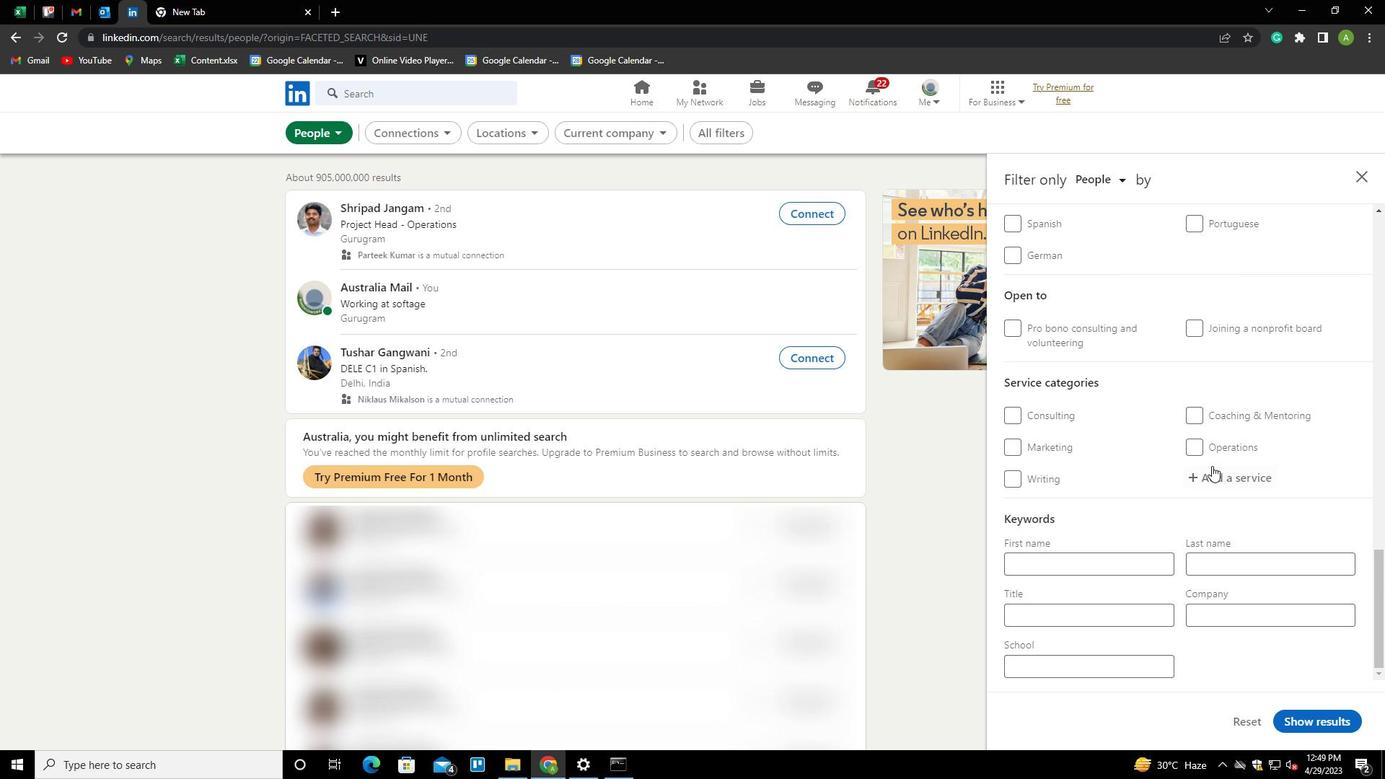 
Action: Mouse pressed left at (1211, 471)
Screenshot: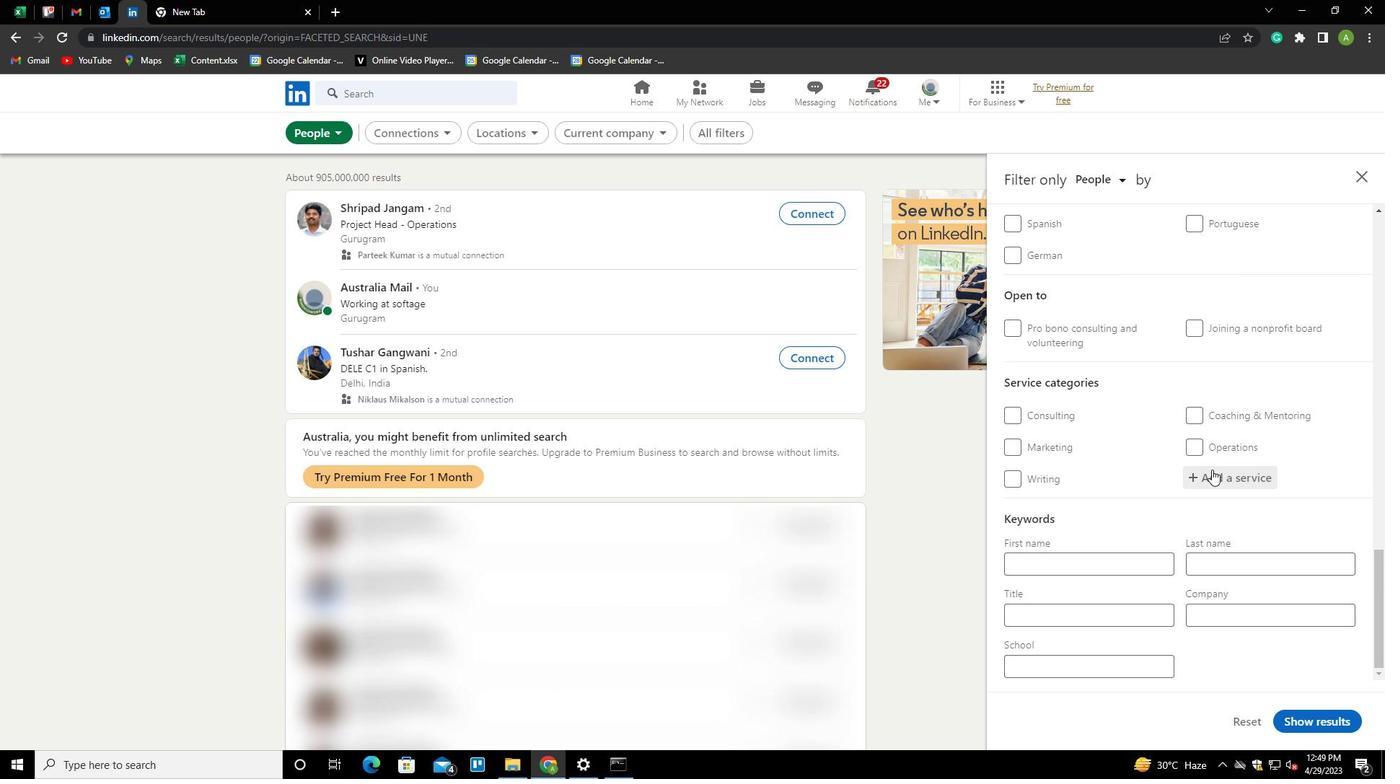 
Action: Key pressed <Key.shift>DJING<Key.down><Key.enter>
Screenshot: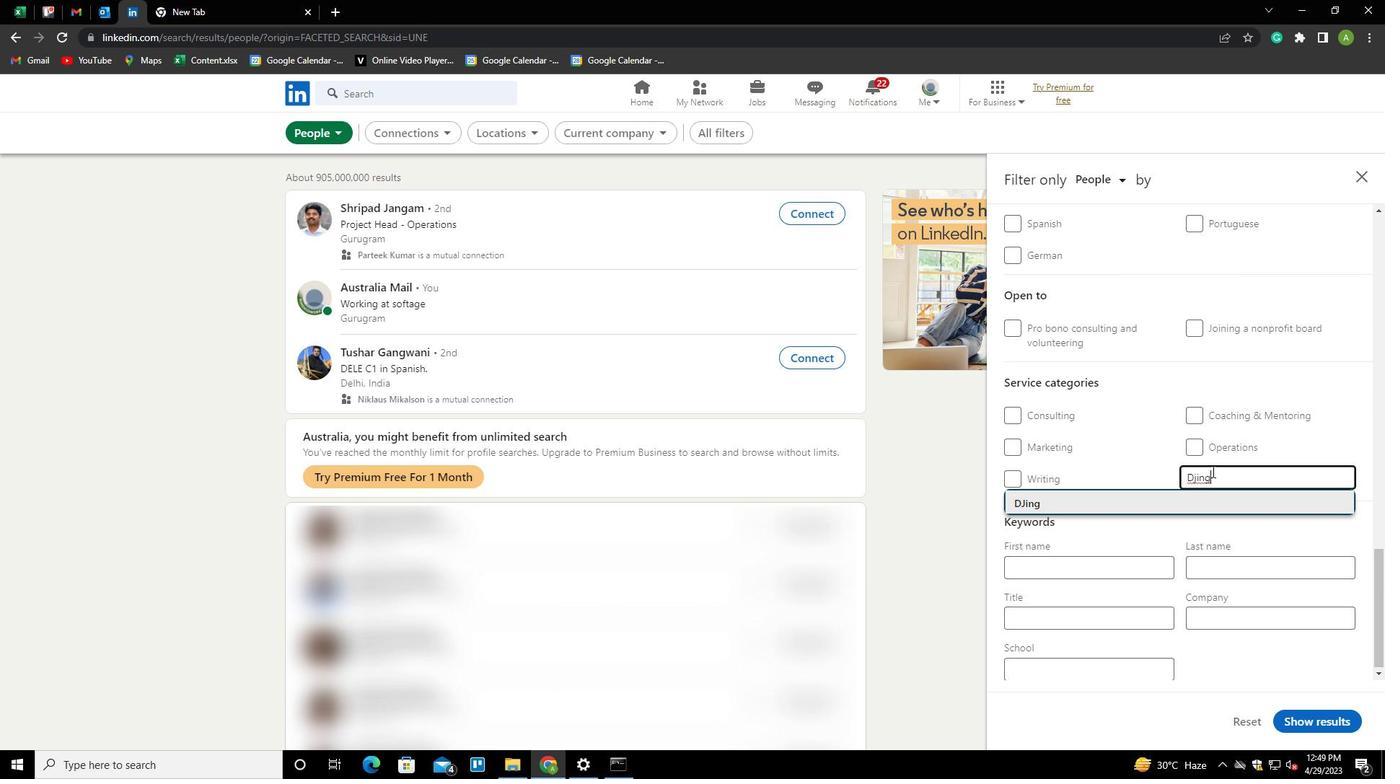 
Action: Mouse scrolled (1211, 471) with delta (0, 0)
Screenshot: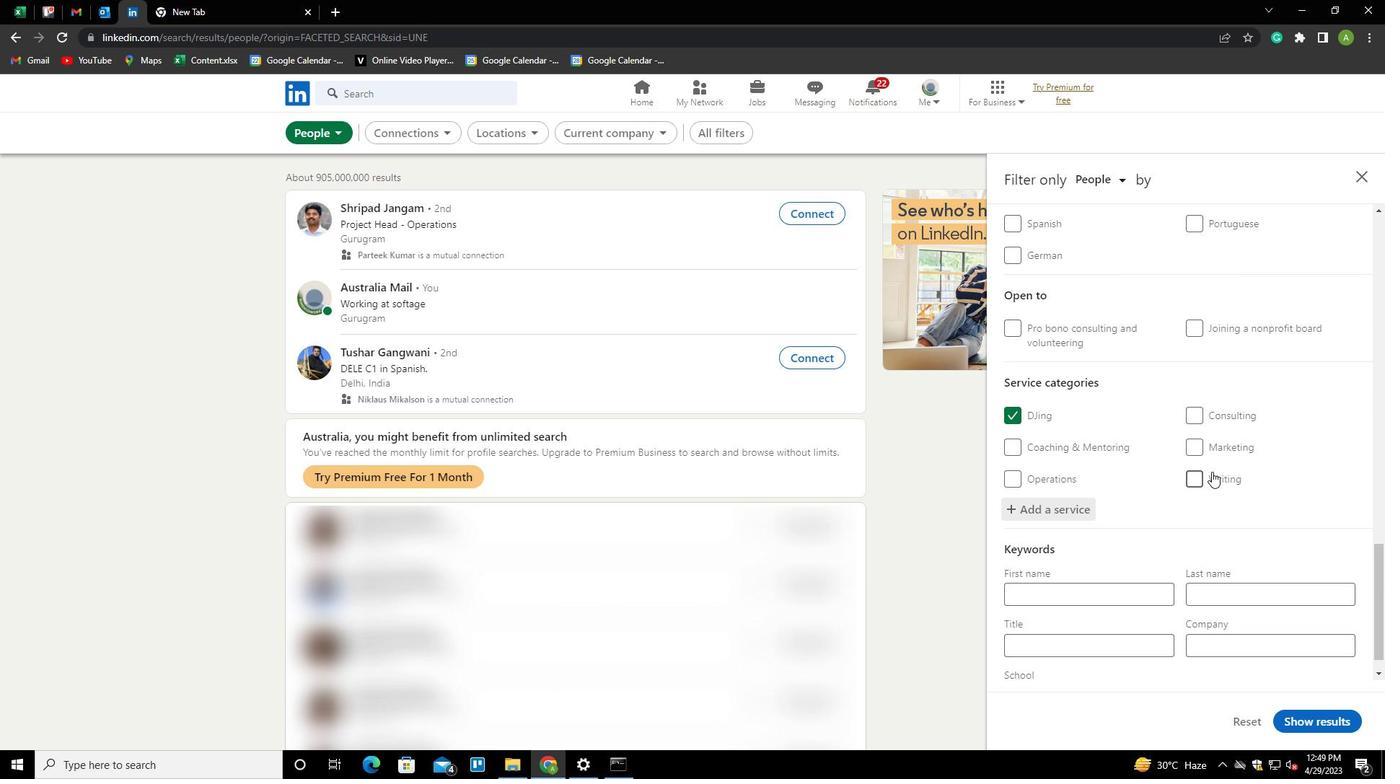 
Action: Mouse scrolled (1211, 471) with delta (0, 0)
Screenshot: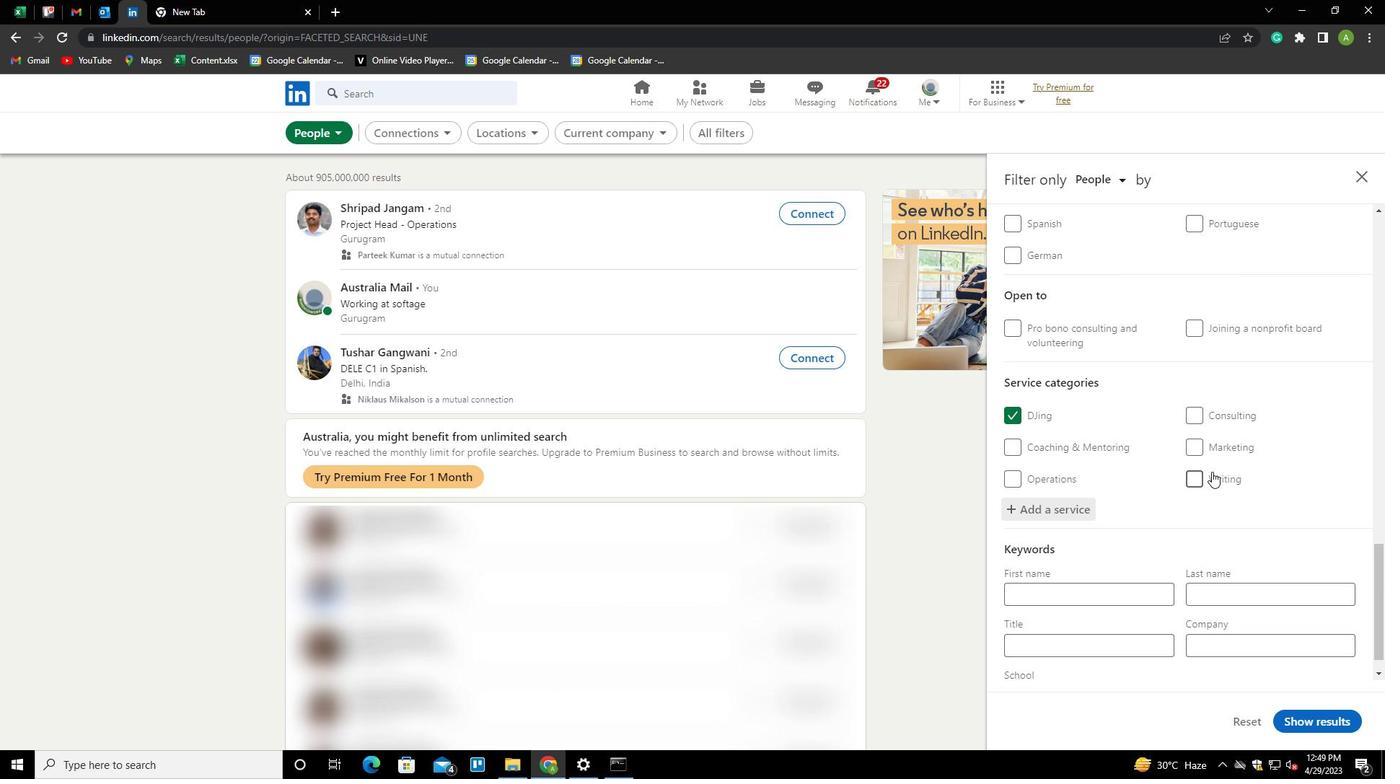 
Action: Mouse scrolled (1211, 471) with delta (0, 0)
Screenshot: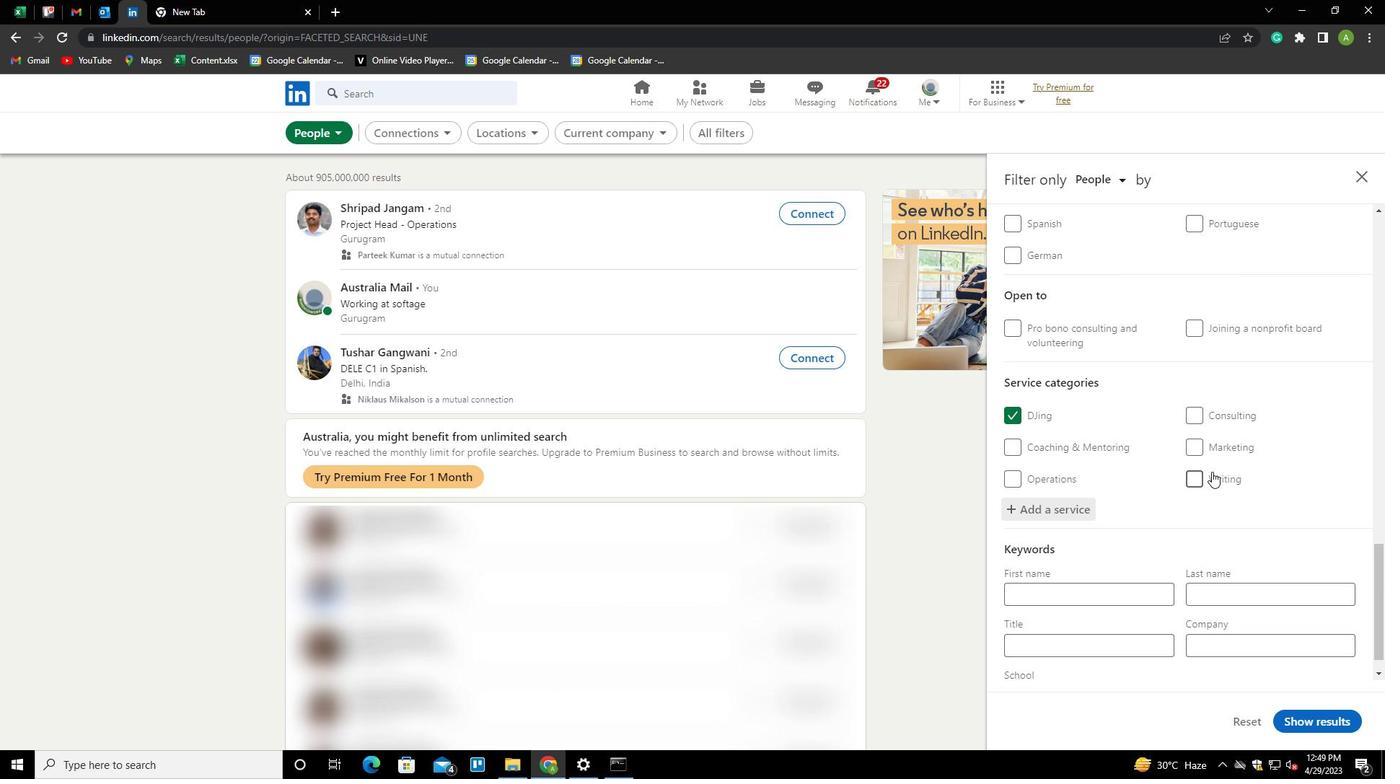 
Action: Mouse scrolled (1211, 471) with delta (0, 0)
Screenshot: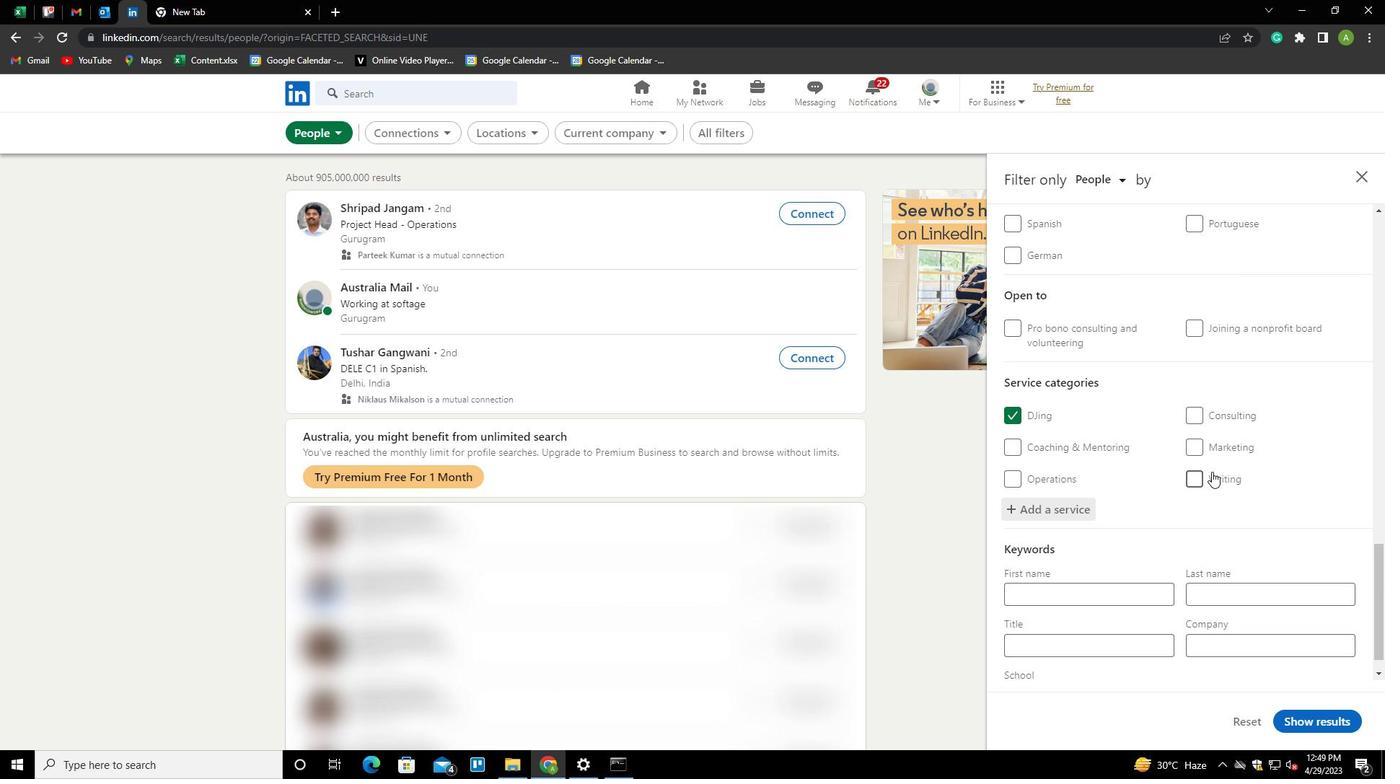 
Action: Mouse scrolled (1211, 471) with delta (0, 0)
Screenshot: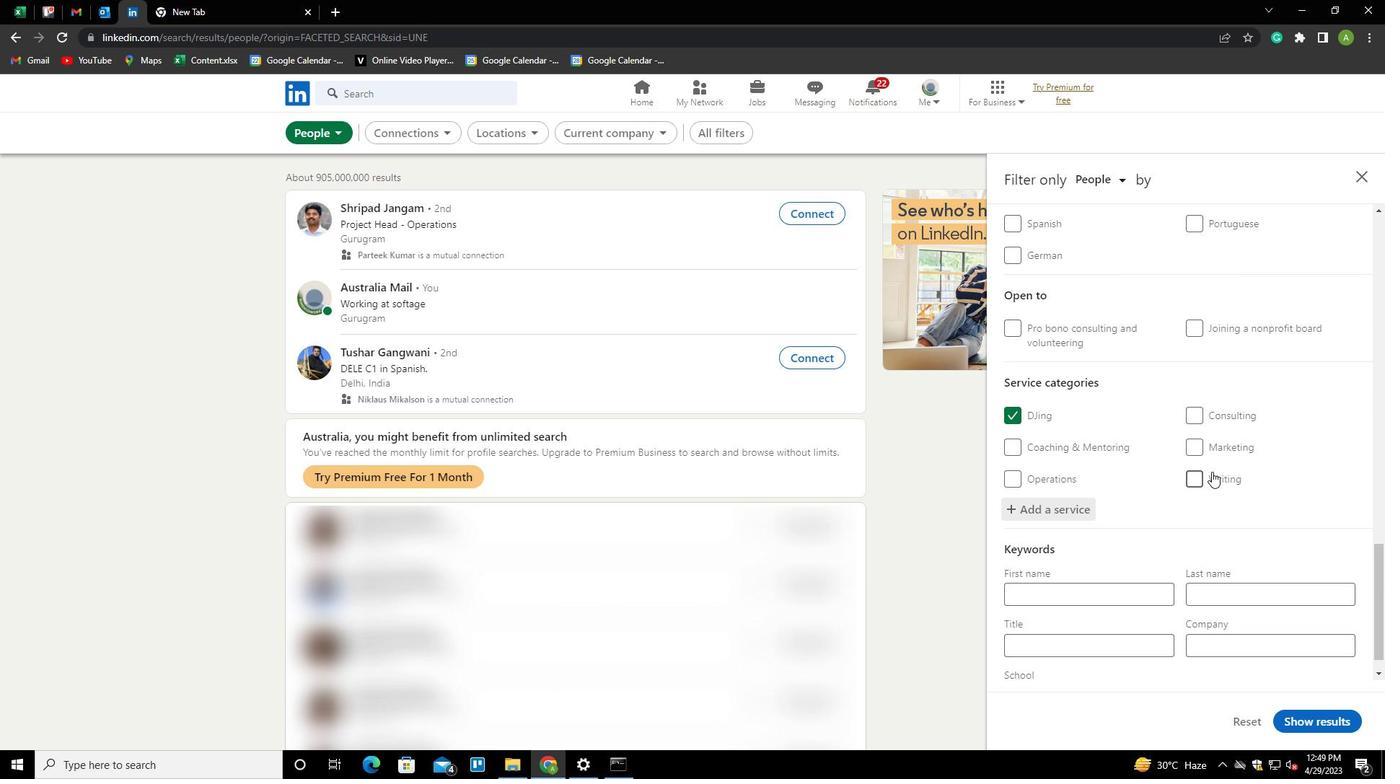 
Action: Mouse moved to (1048, 617)
Screenshot: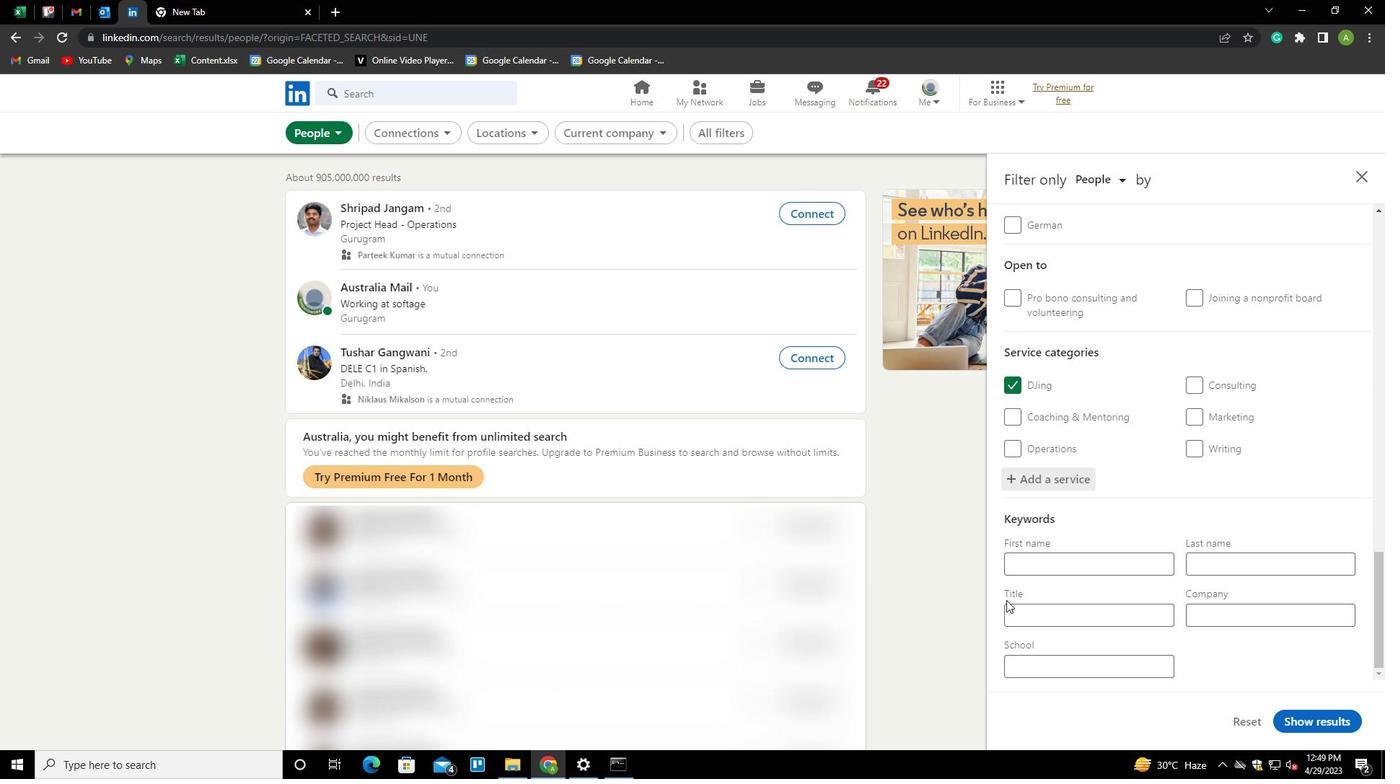 
Action: Mouse pressed left at (1048, 617)
Screenshot: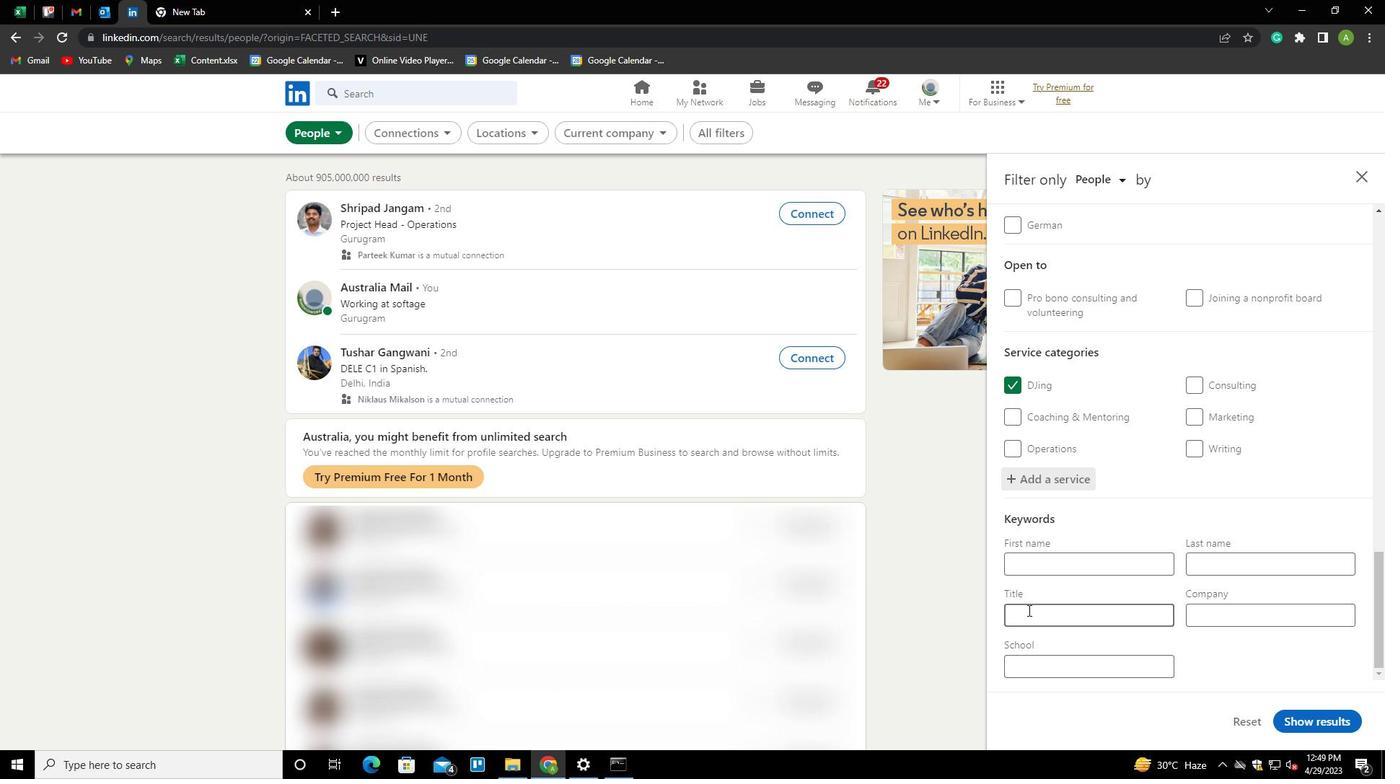
Action: Mouse moved to (1049, 617)
Screenshot: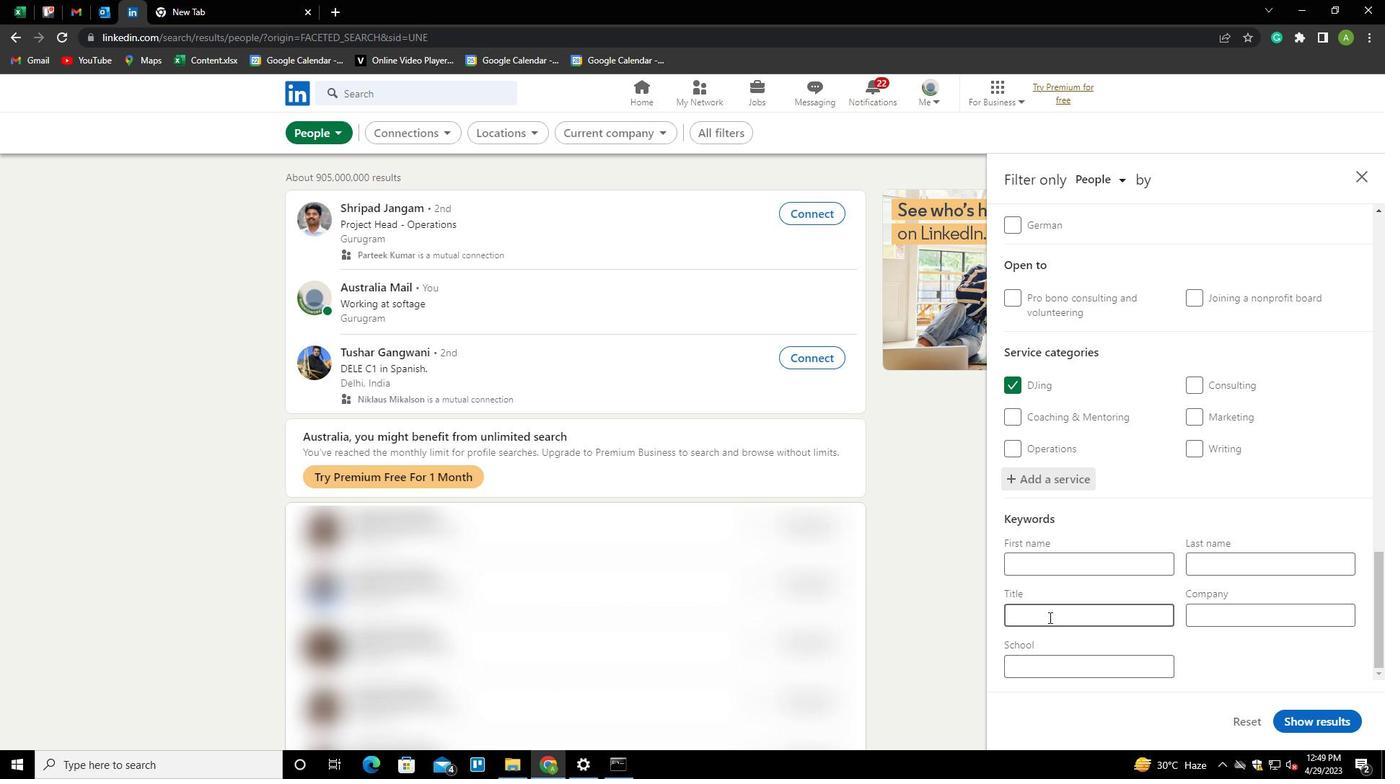 
Action: Key pressed <Key.shift>
Screenshot: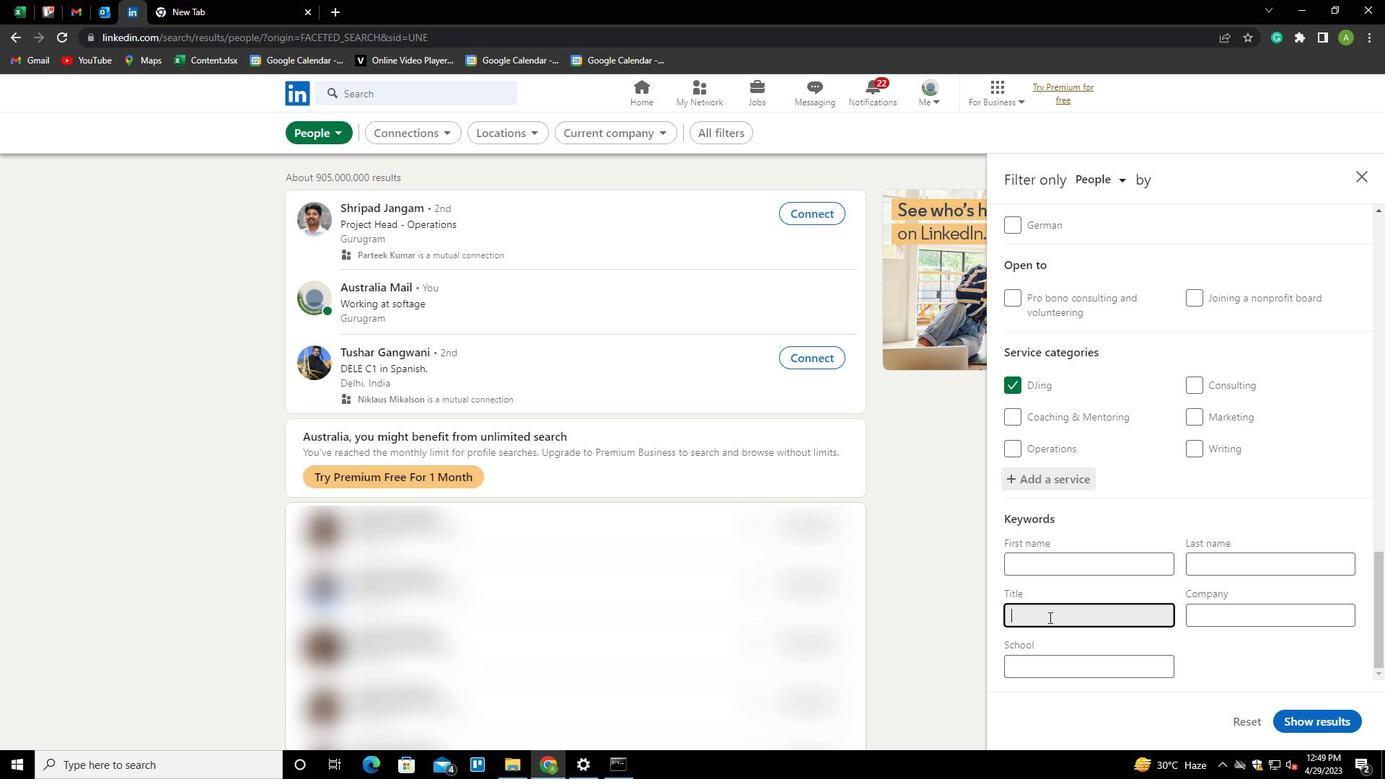 
Action: Mouse moved to (1043, 622)
Screenshot: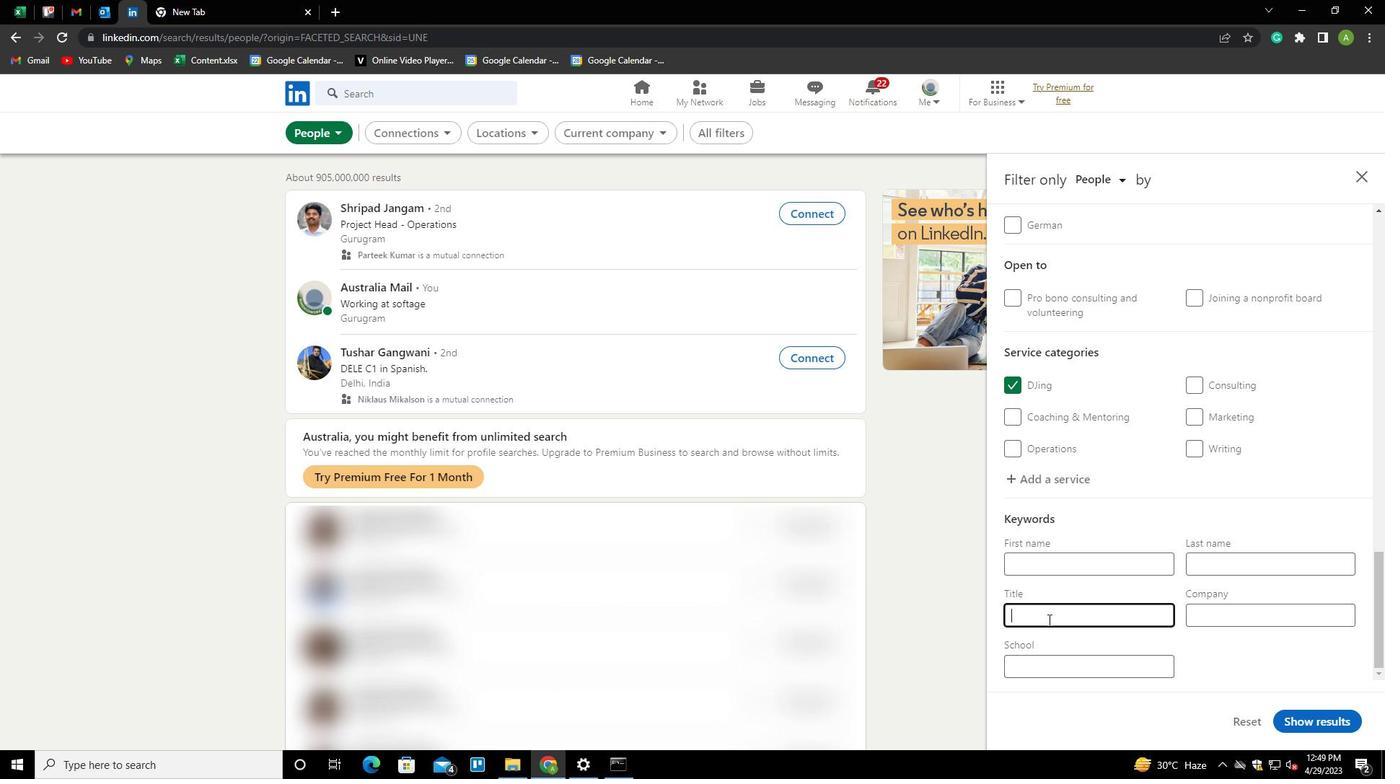 
Action: Key pressed BUILDING<Key.space><Key.shift>INSPECTOE<Key.backspace>R
Screenshot: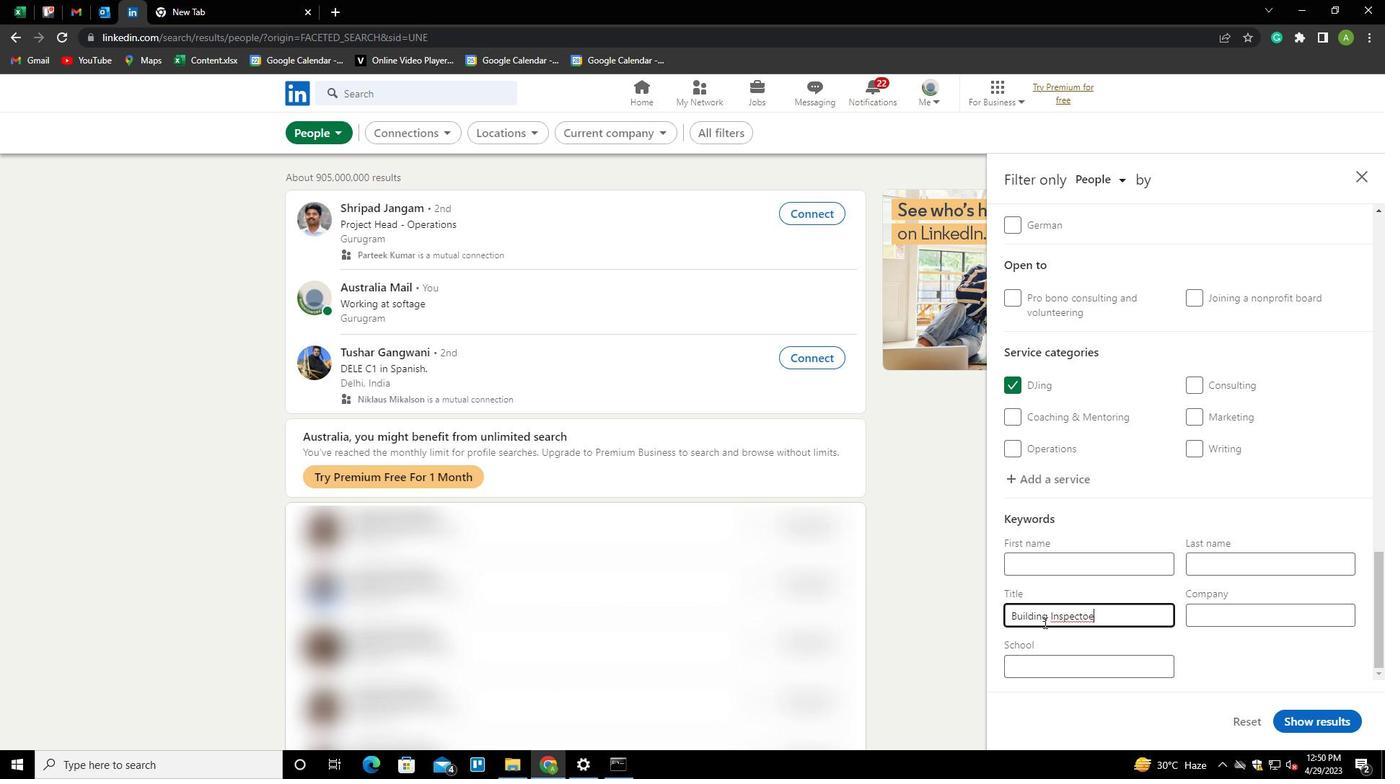 
Action: Mouse moved to (1272, 643)
Screenshot: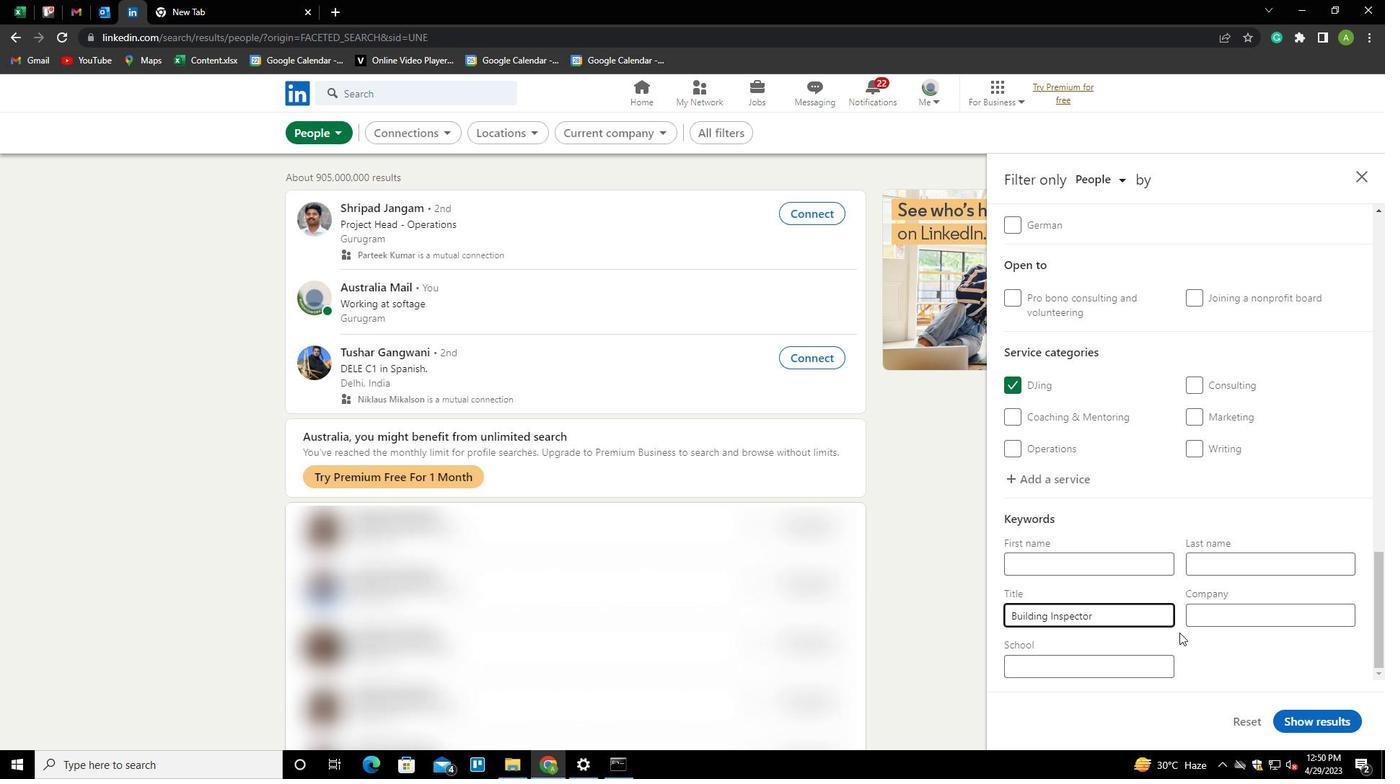 
Action: Mouse pressed left at (1272, 643)
Screenshot: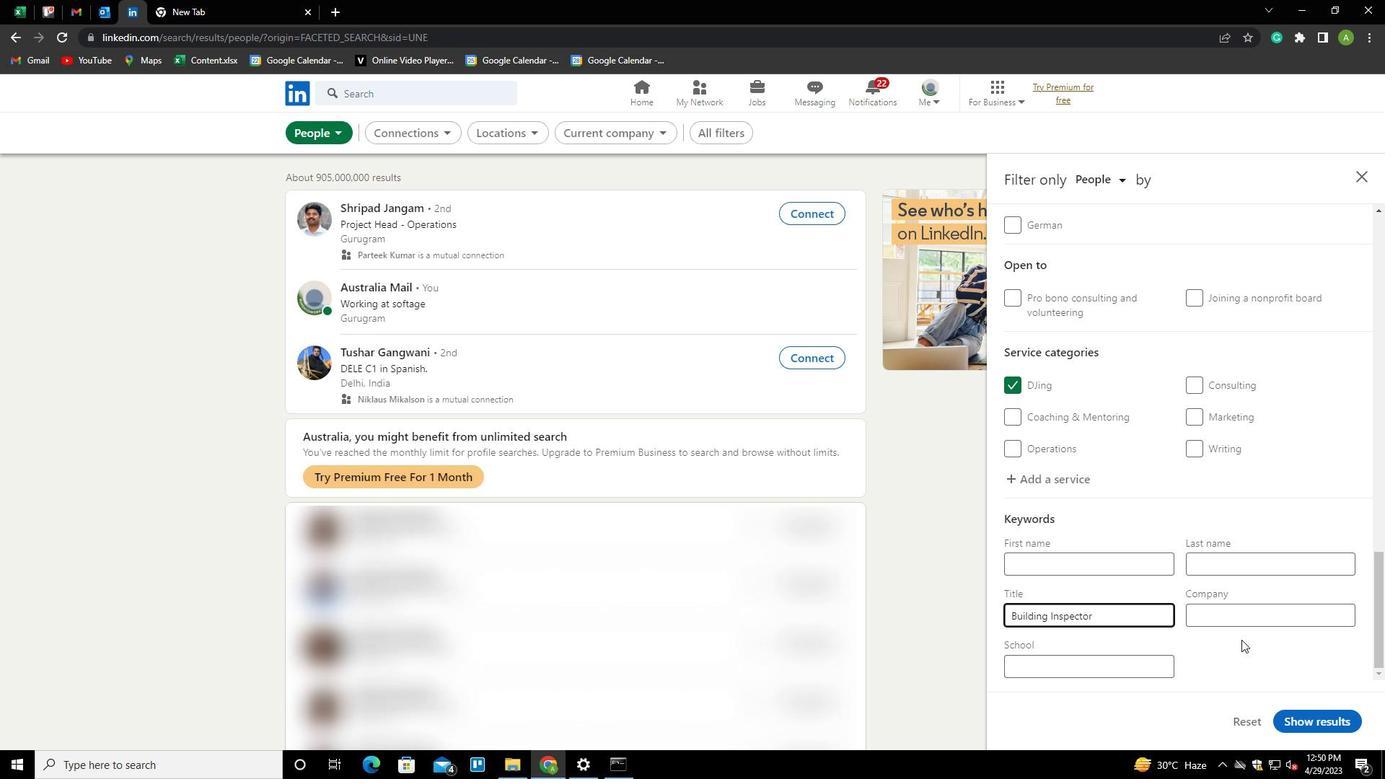 
Action: Mouse moved to (1308, 719)
Screenshot: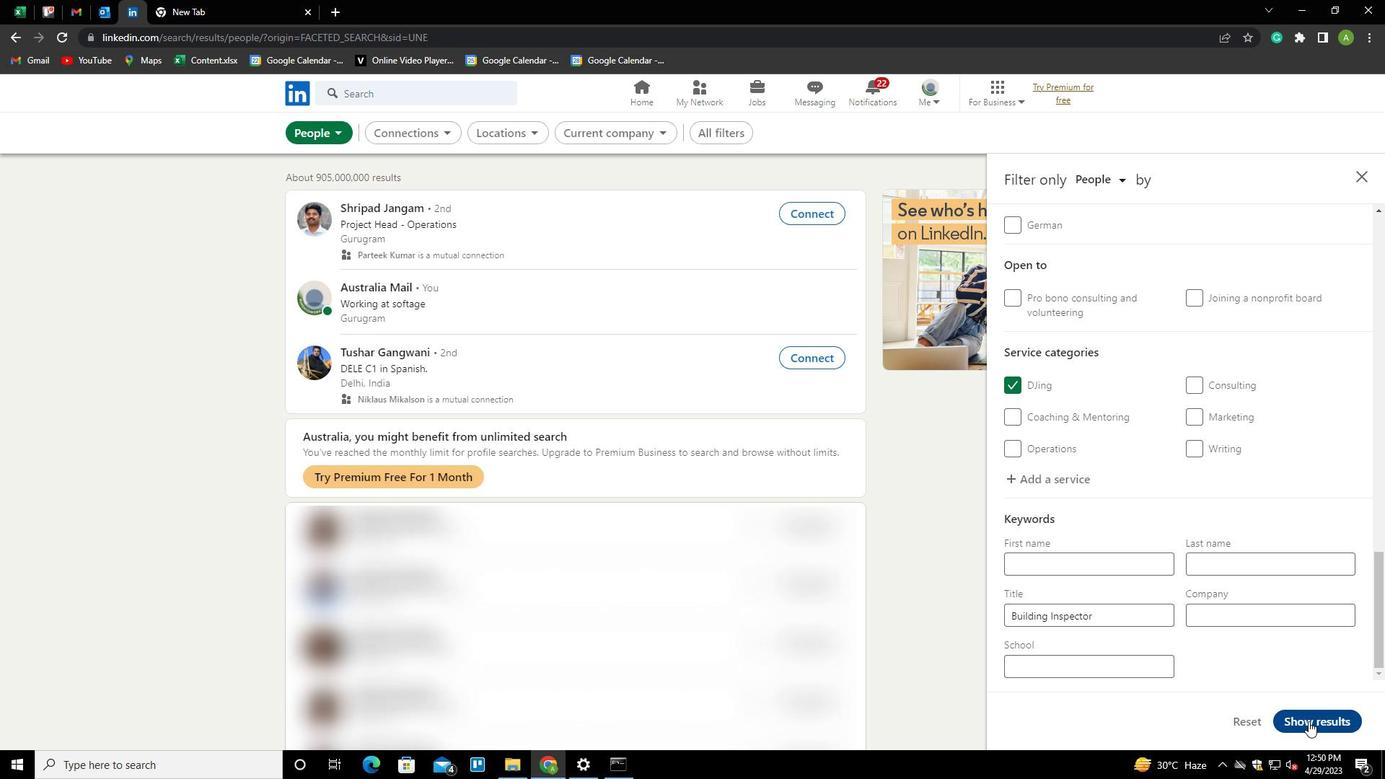 
Action: Mouse pressed left at (1308, 719)
Screenshot: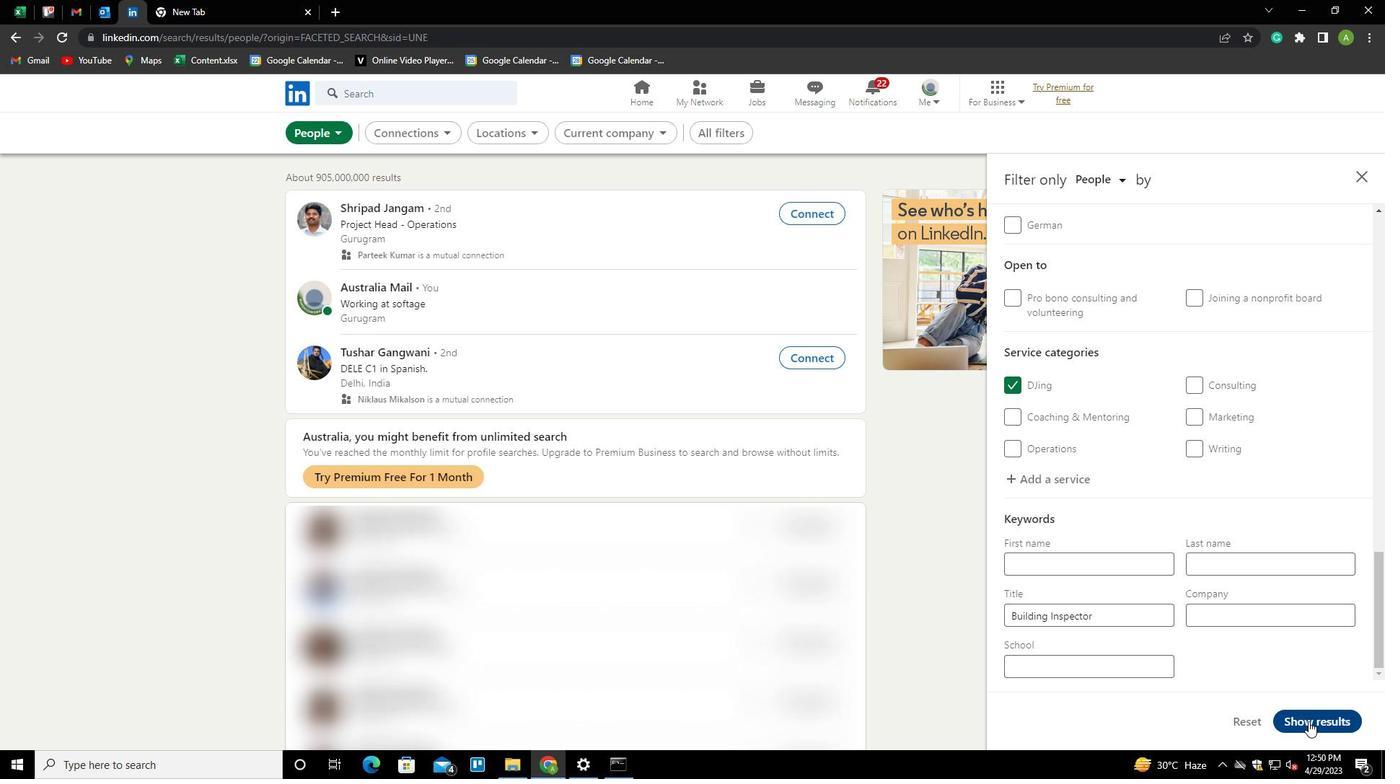 
